 Task: Search one way flight ticket for 2 adults, 2 infants in seat and 1 infant on lap in first from Manhattan: Manhattan Regional Airport to Indianapolis: Indianapolis International Airport on 8-5-2023. Choice of flights is Singapure airlines. Number of bags: 1 carry on bag and 5 checked bags. Price is upto 90000. Outbound departure time preference is 6:15.
Action: Mouse moved to (370, 354)
Screenshot: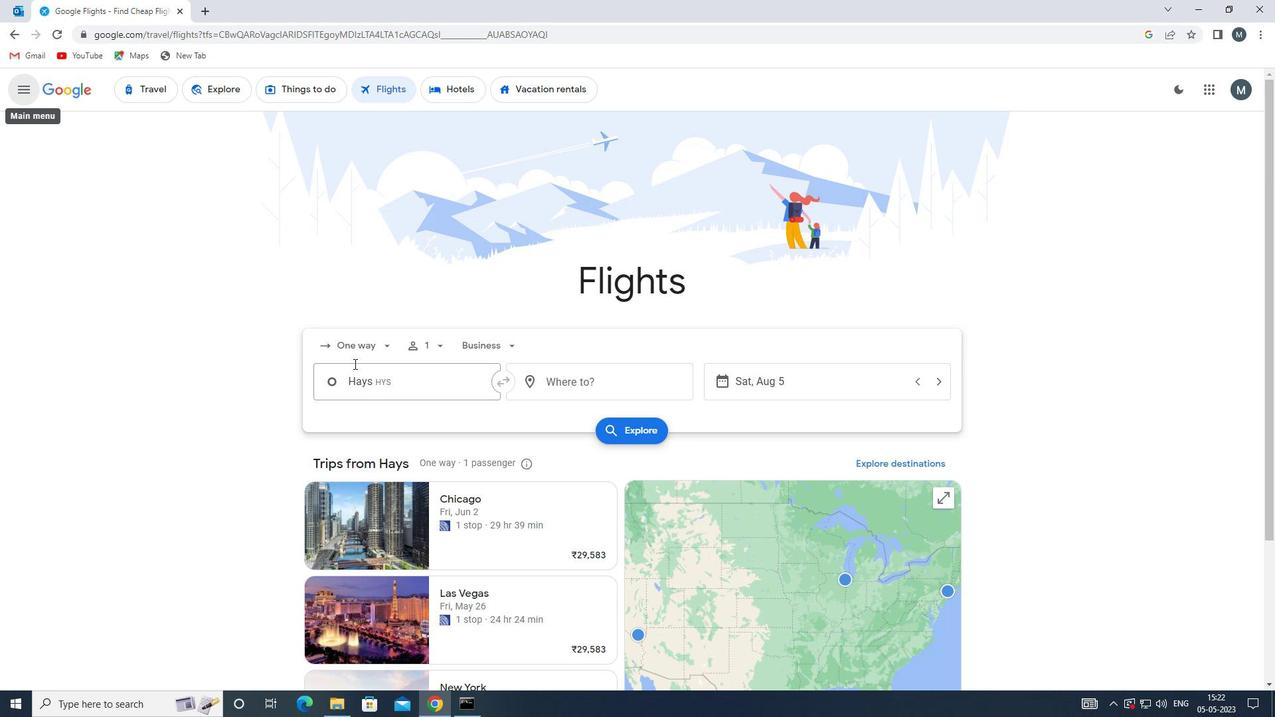 
Action: Mouse pressed left at (370, 354)
Screenshot: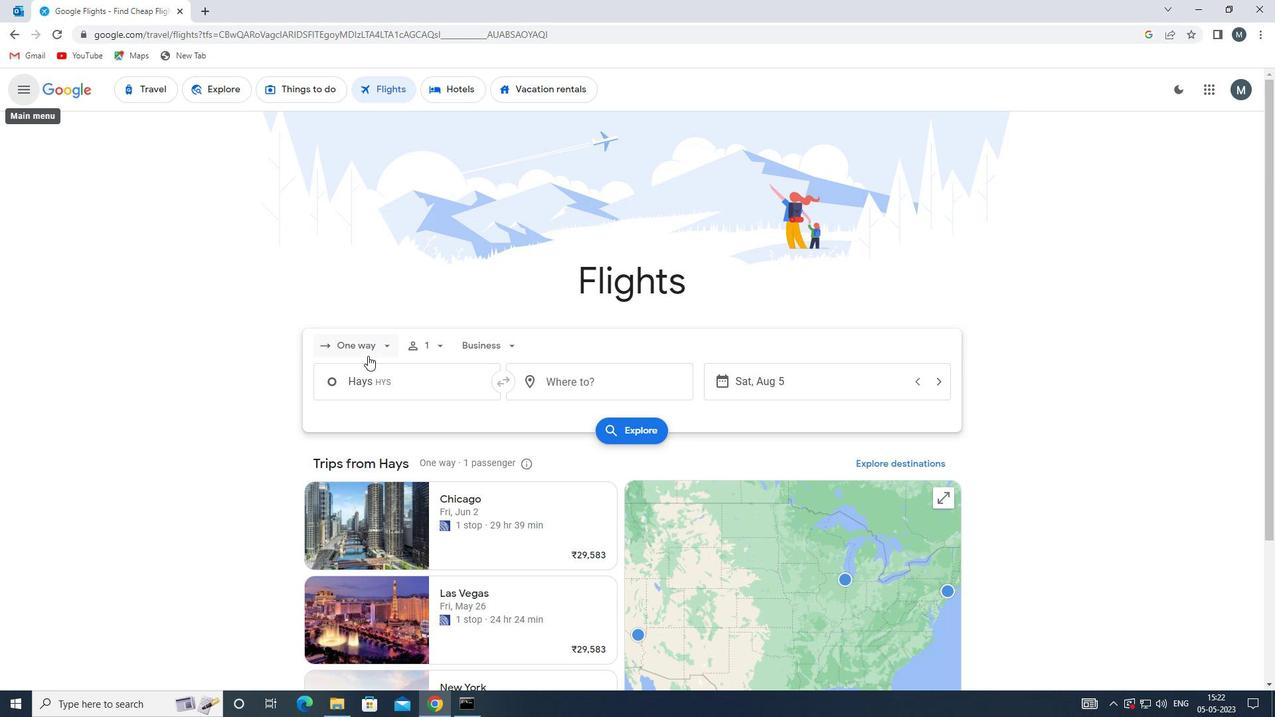 
Action: Mouse moved to (377, 403)
Screenshot: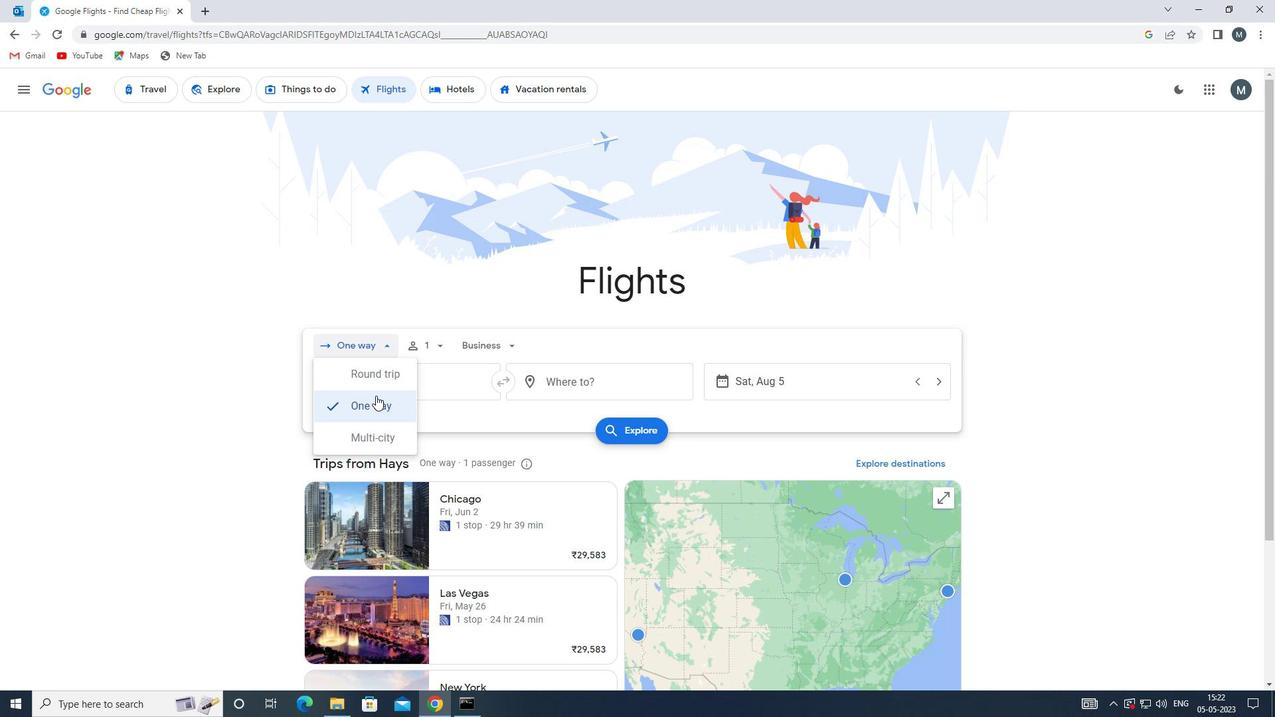 
Action: Mouse pressed left at (377, 403)
Screenshot: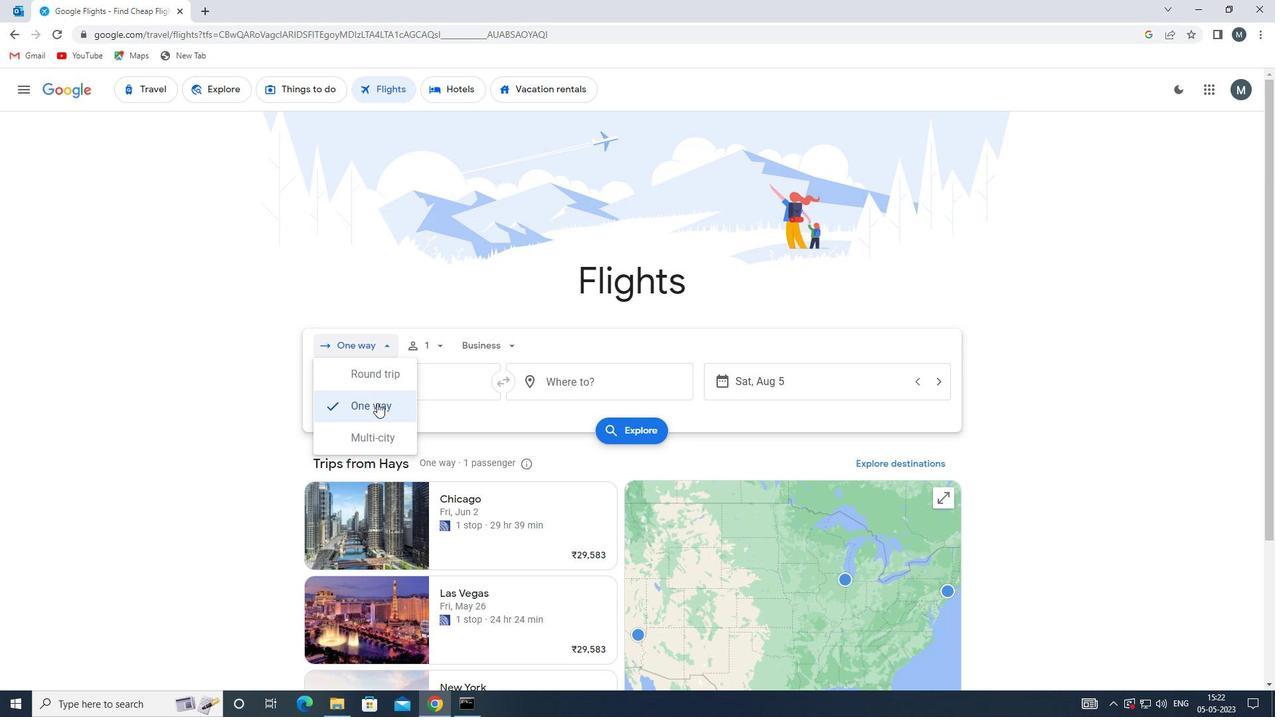 
Action: Mouse moved to (438, 347)
Screenshot: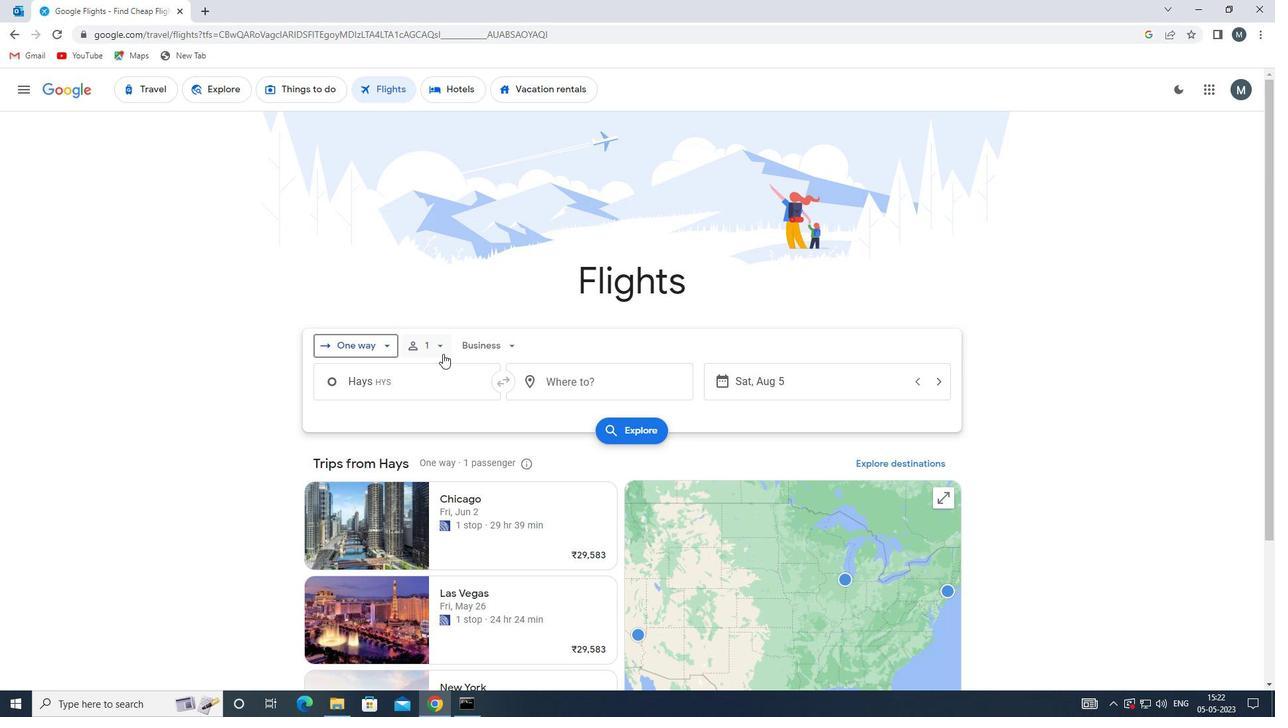 
Action: Mouse pressed left at (438, 347)
Screenshot: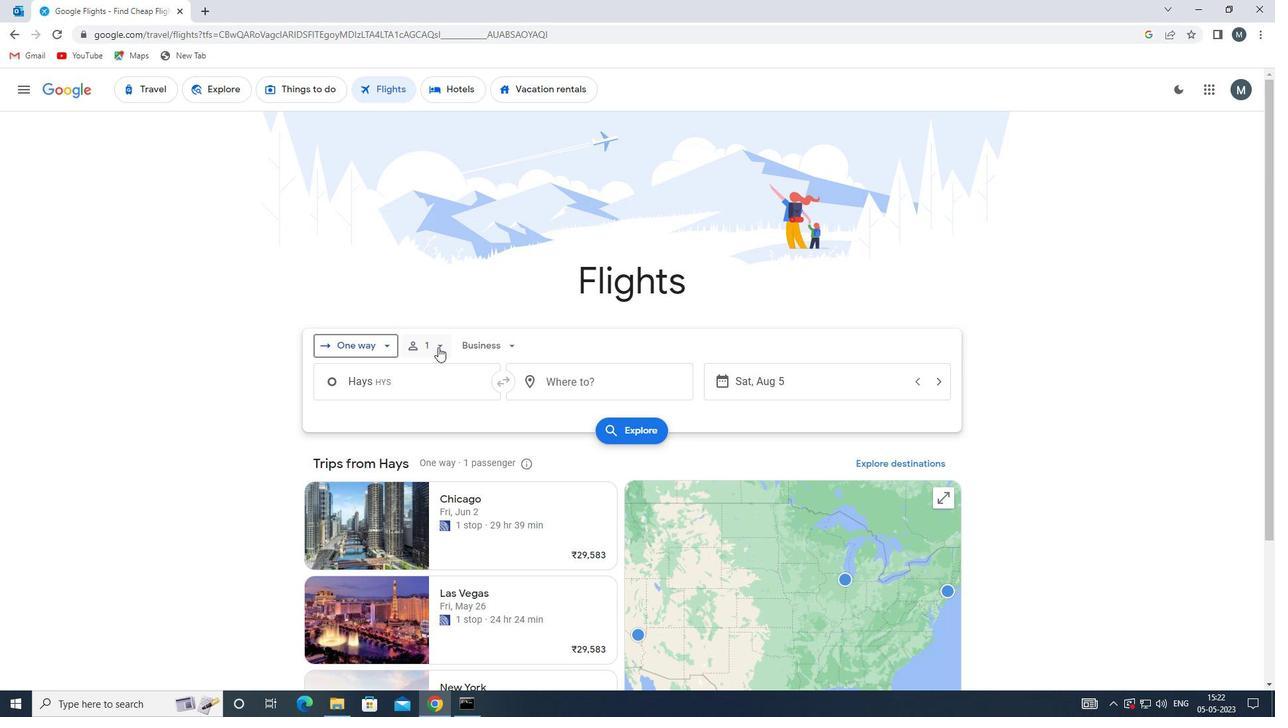 
Action: Mouse moved to (542, 381)
Screenshot: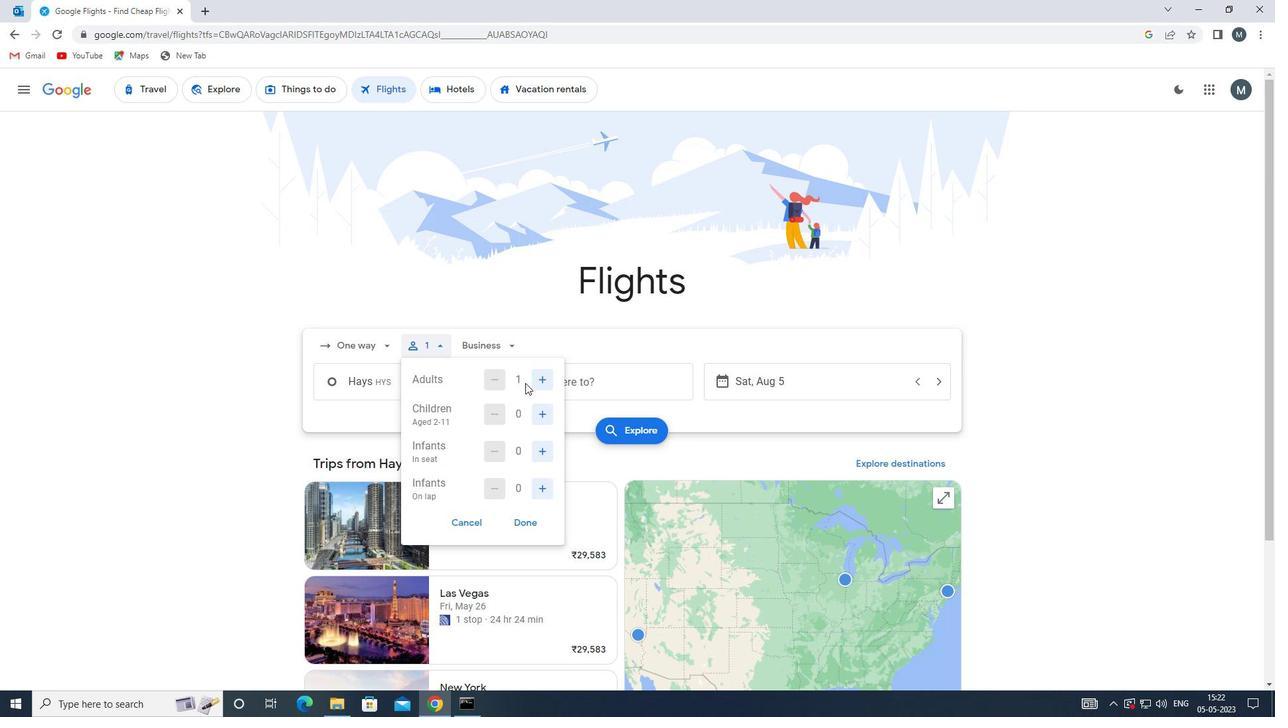 
Action: Mouse pressed left at (542, 381)
Screenshot: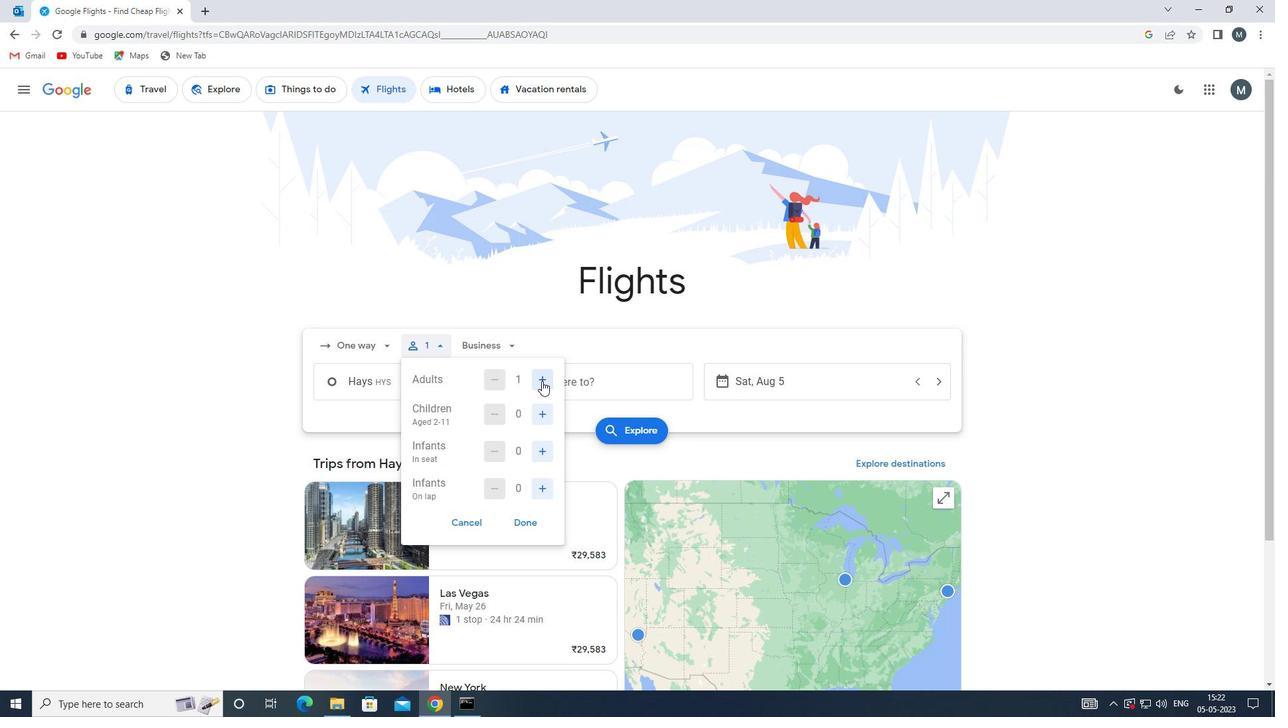 
Action: Mouse moved to (540, 450)
Screenshot: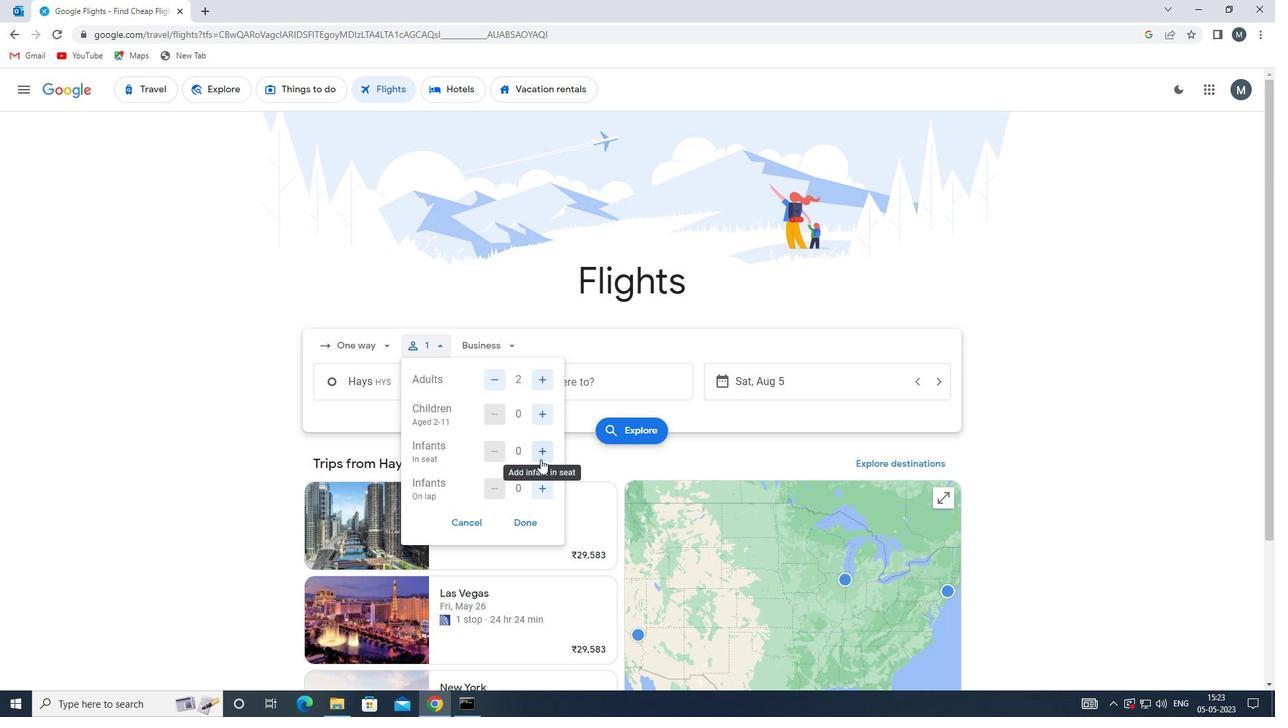
Action: Mouse pressed left at (540, 450)
Screenshot: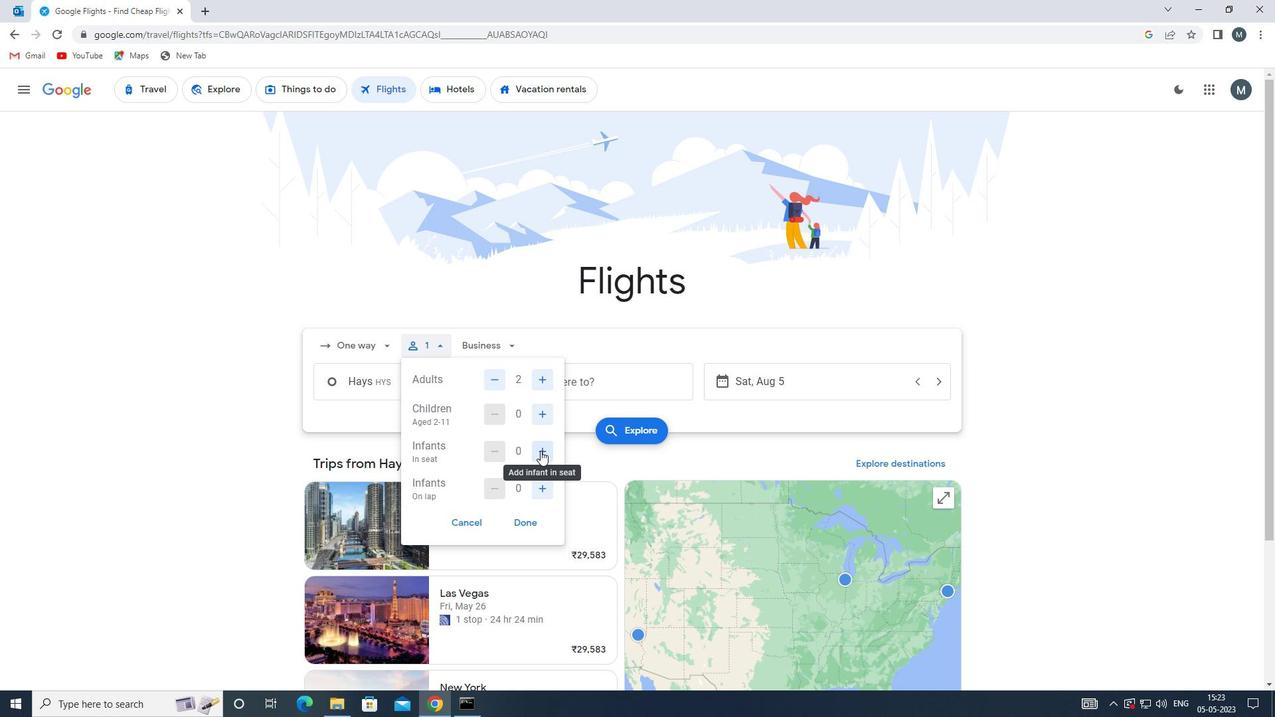 
Action: Mouse pressed left at (540, 450)
Screenshot: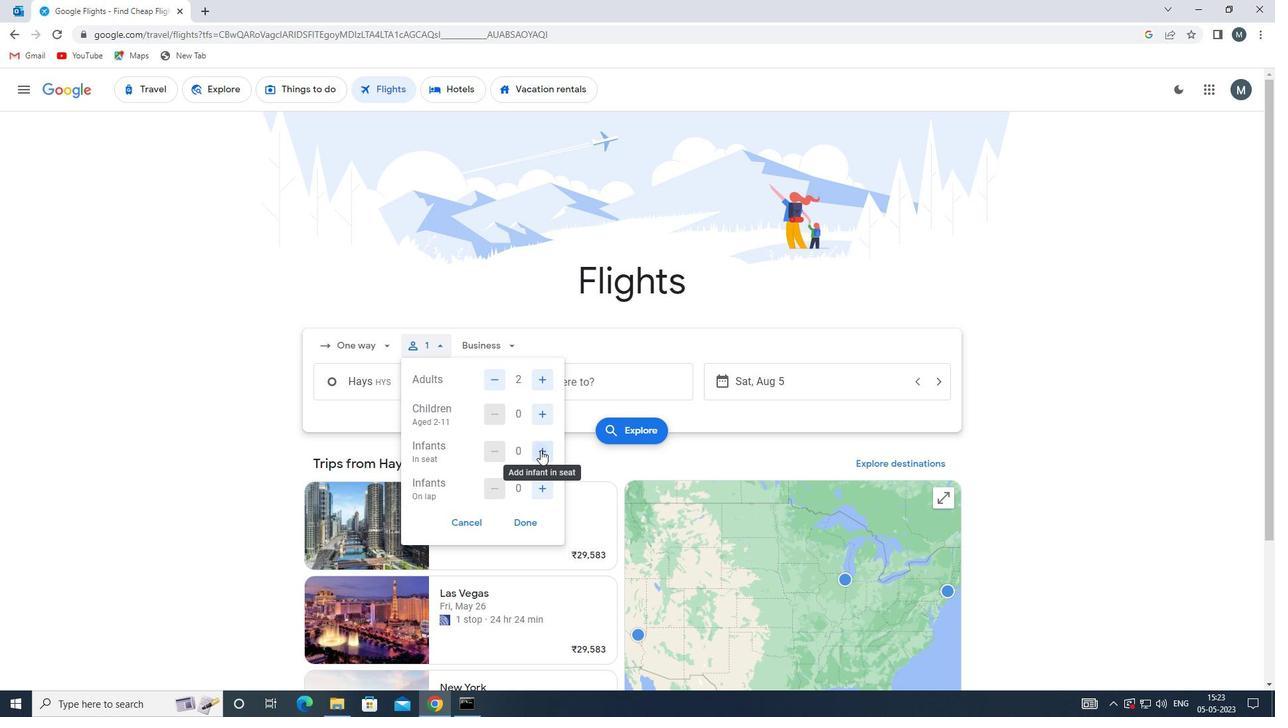 
Action: Mouse moved to (536, 488)
Screenshot: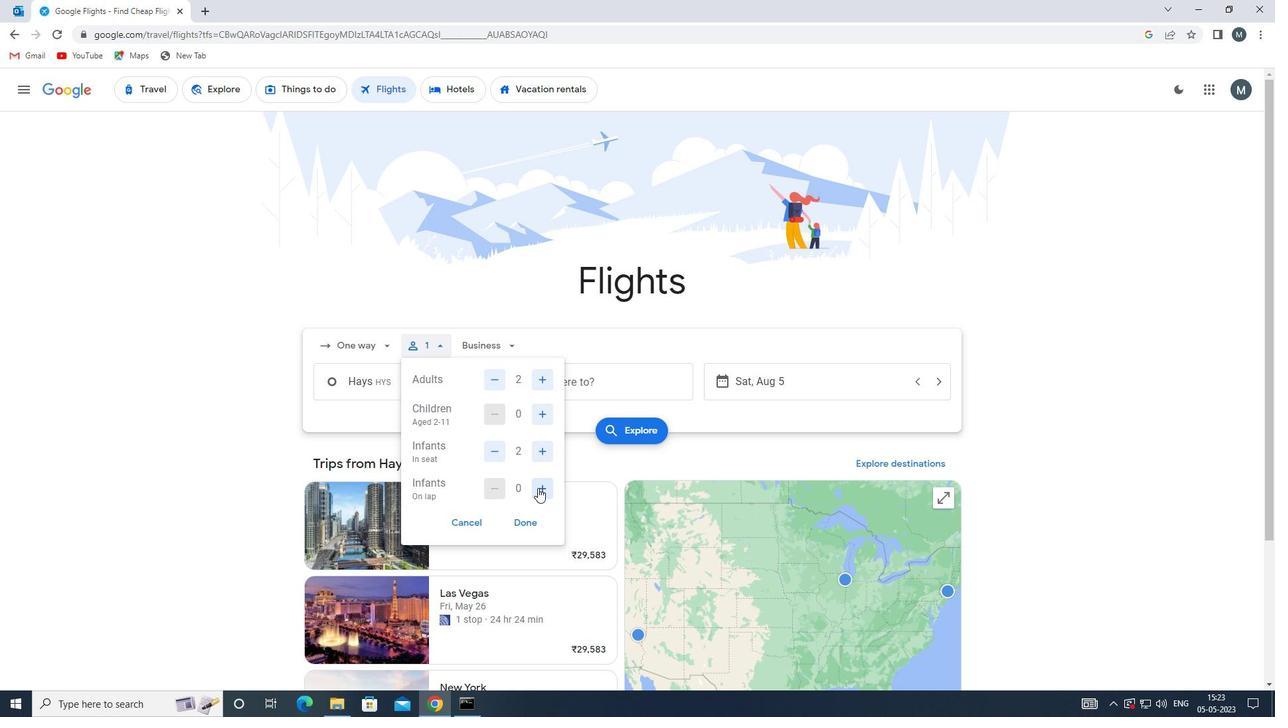 
Action: Mouse pressed left at (536, 488)
Screenshot: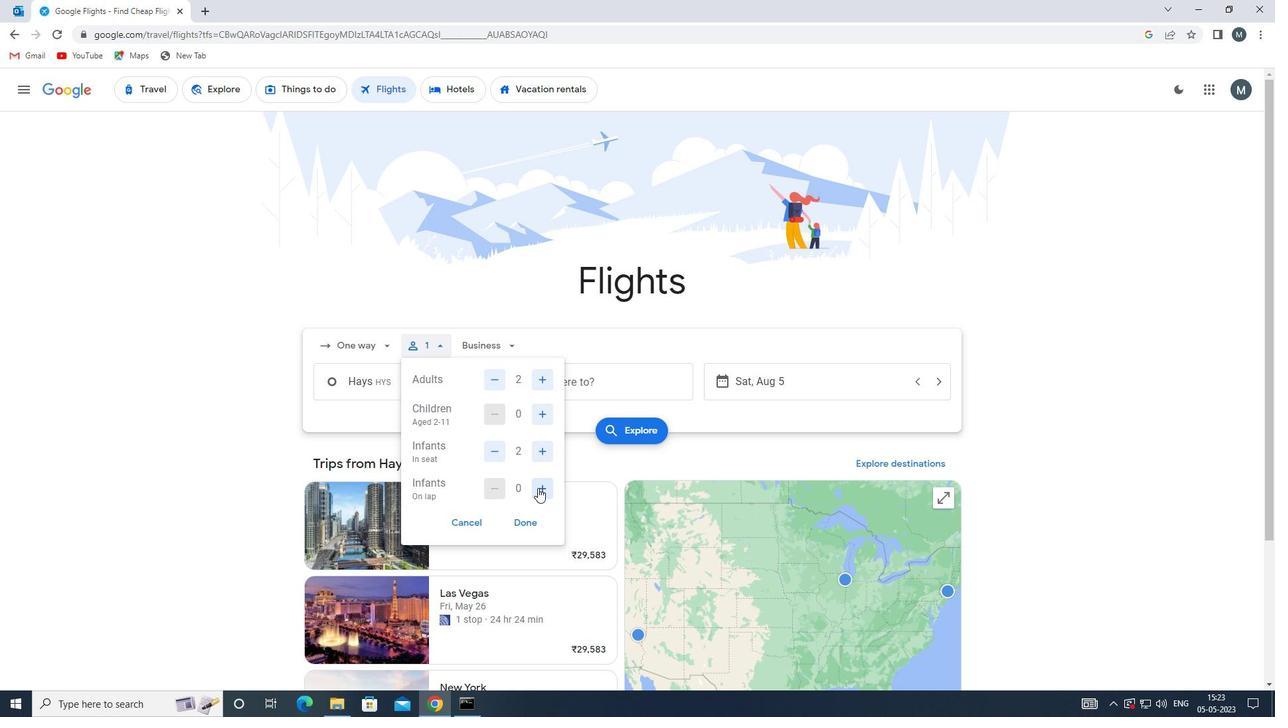 
Action: Mouse moved to (530, 522)
Screenshot: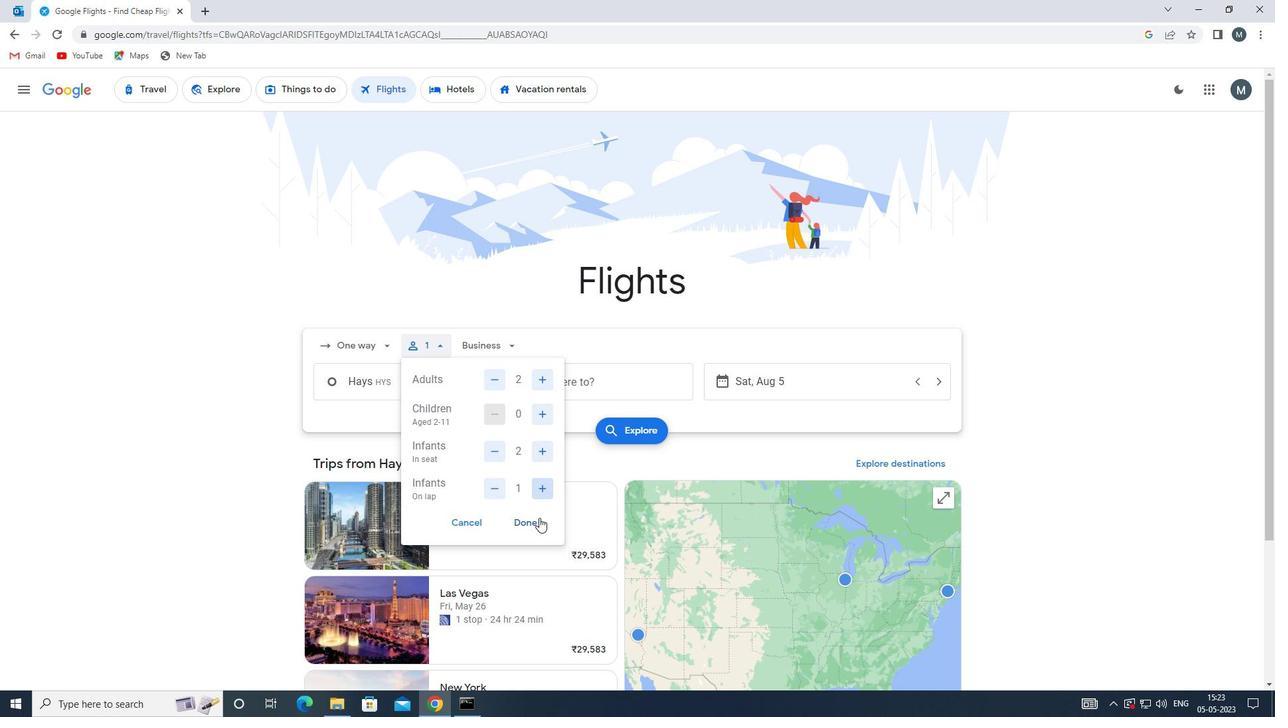
Action: Mouse pressed left at (530, 522)
Screenshot: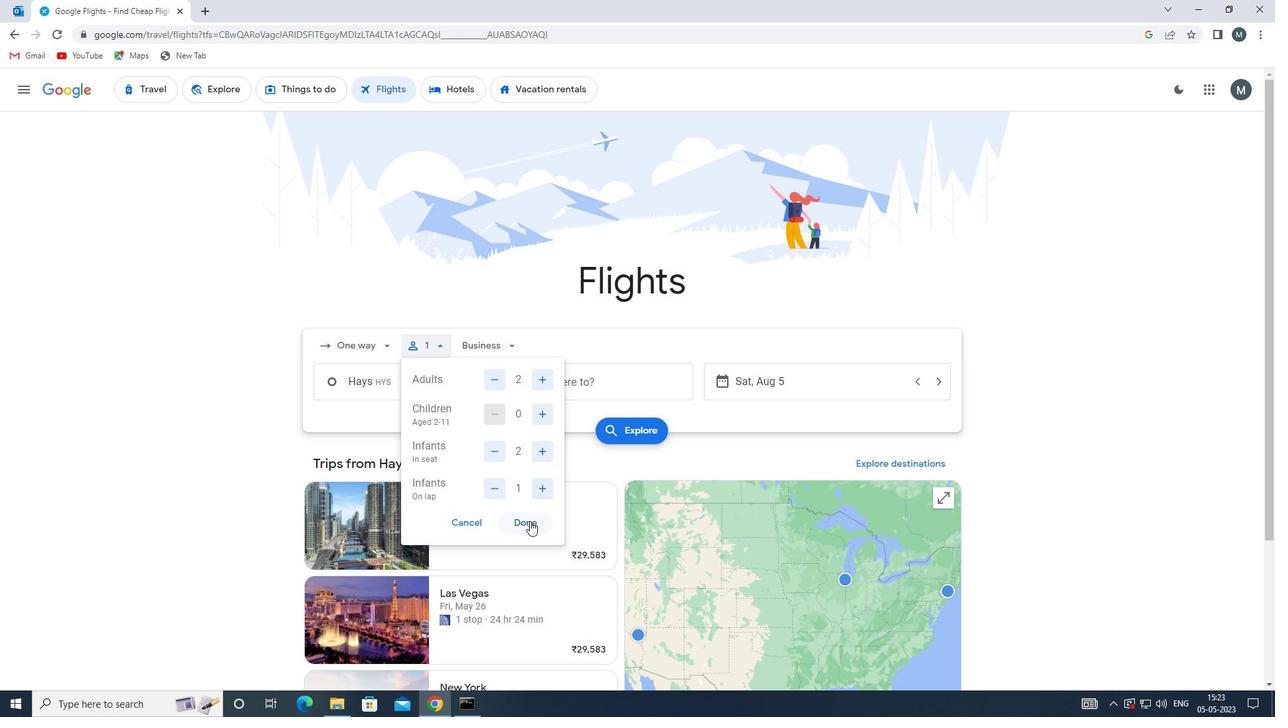 
Action: Mouse moved to (494, 348)
Screenshot: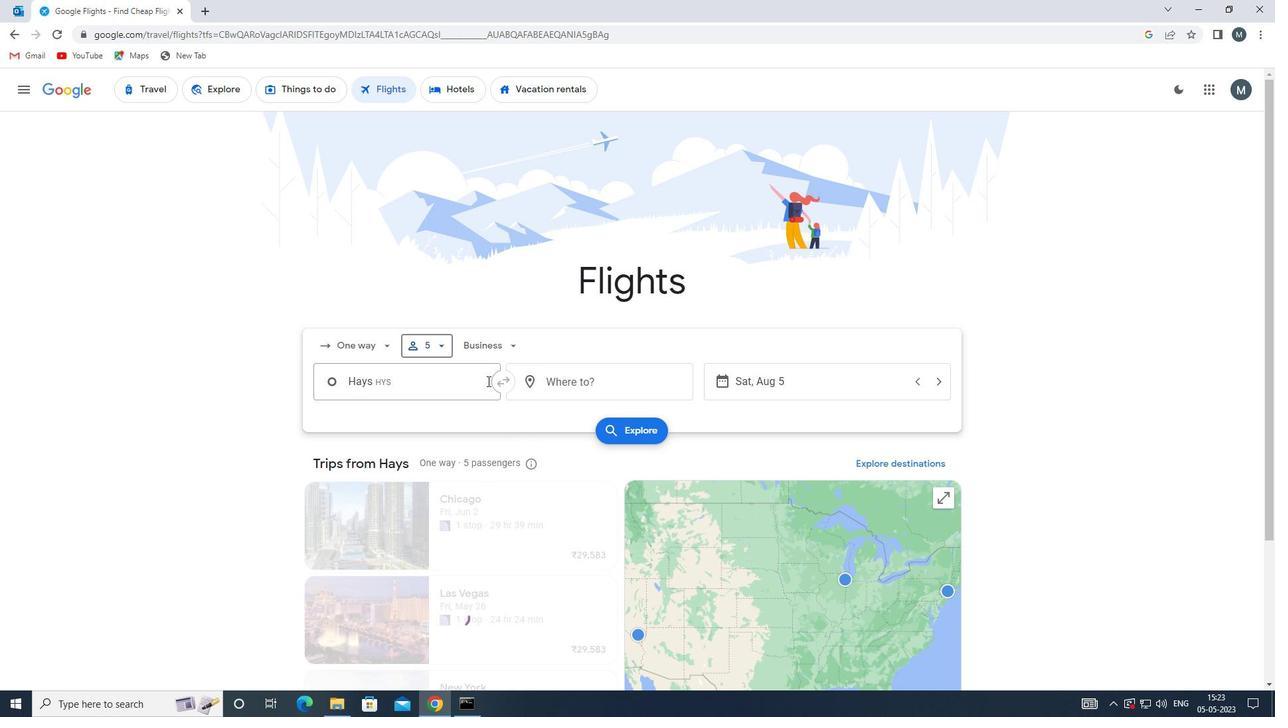 
Action: Mouse pressed left at (494, 348)
Screenshot: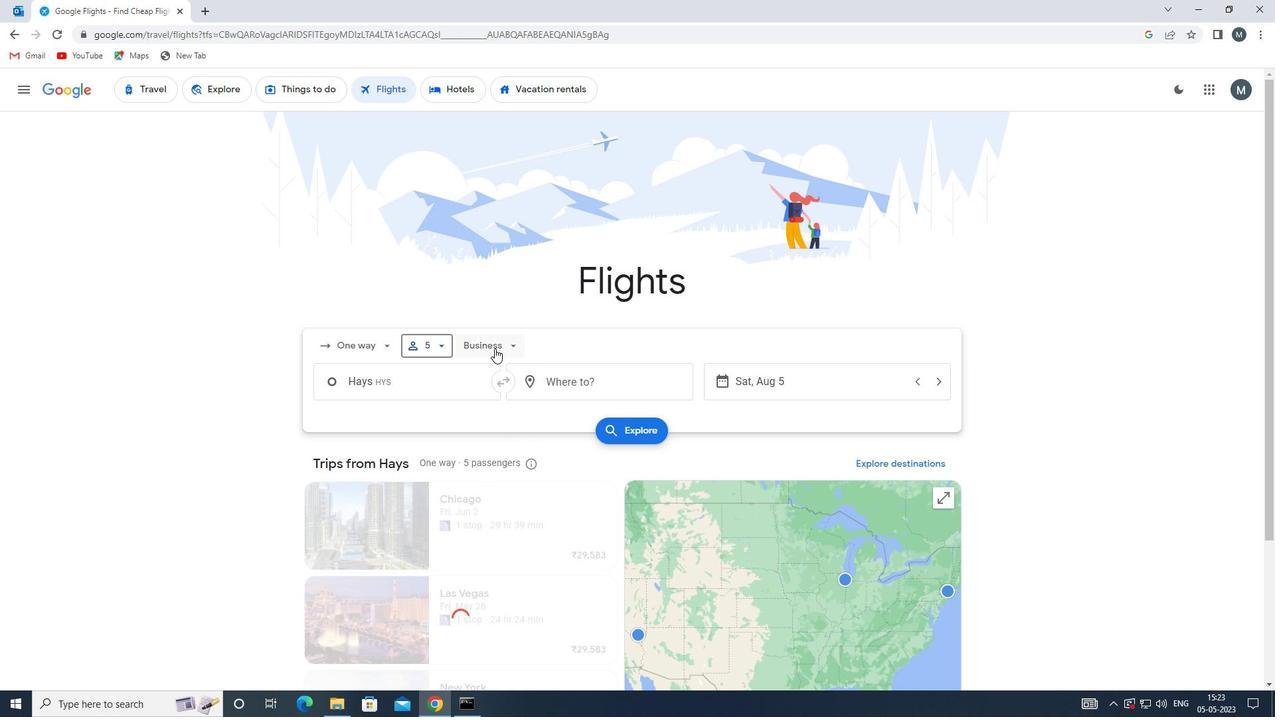 
Action: Mouse moved to (509, 477)
Screenshot: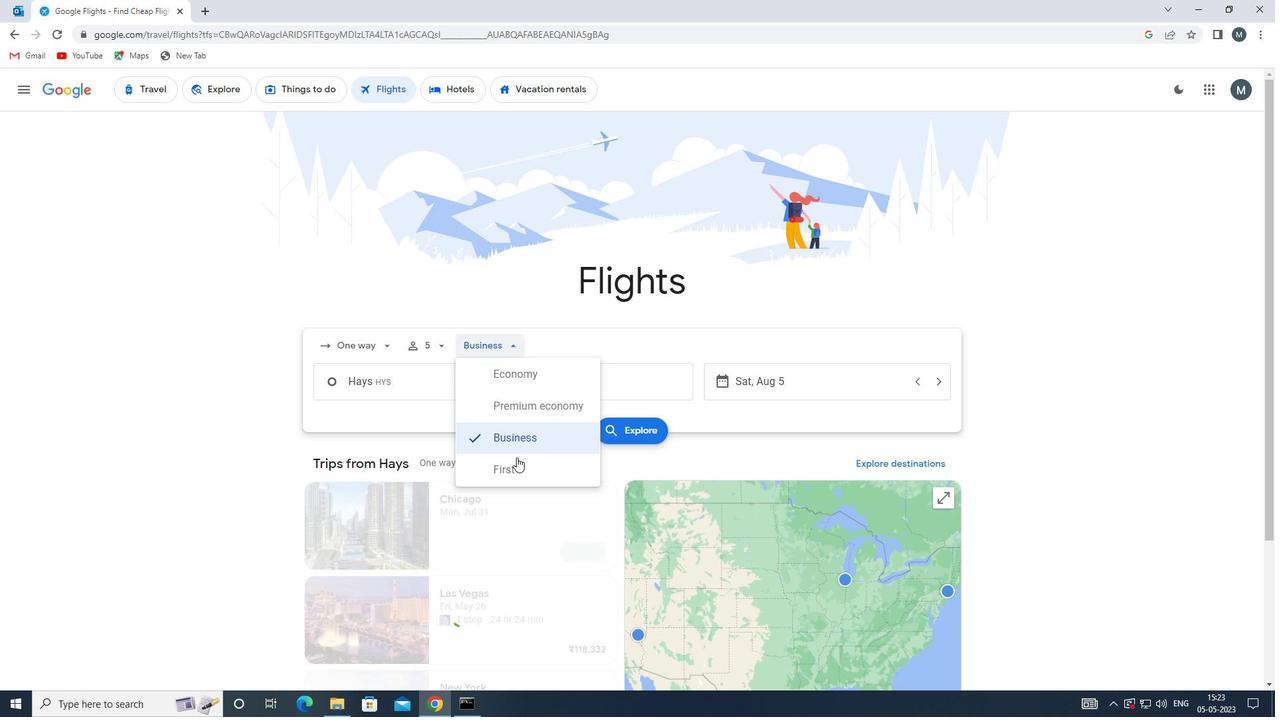
Action: Mouse pressed left at (509, 477)
Screenshot: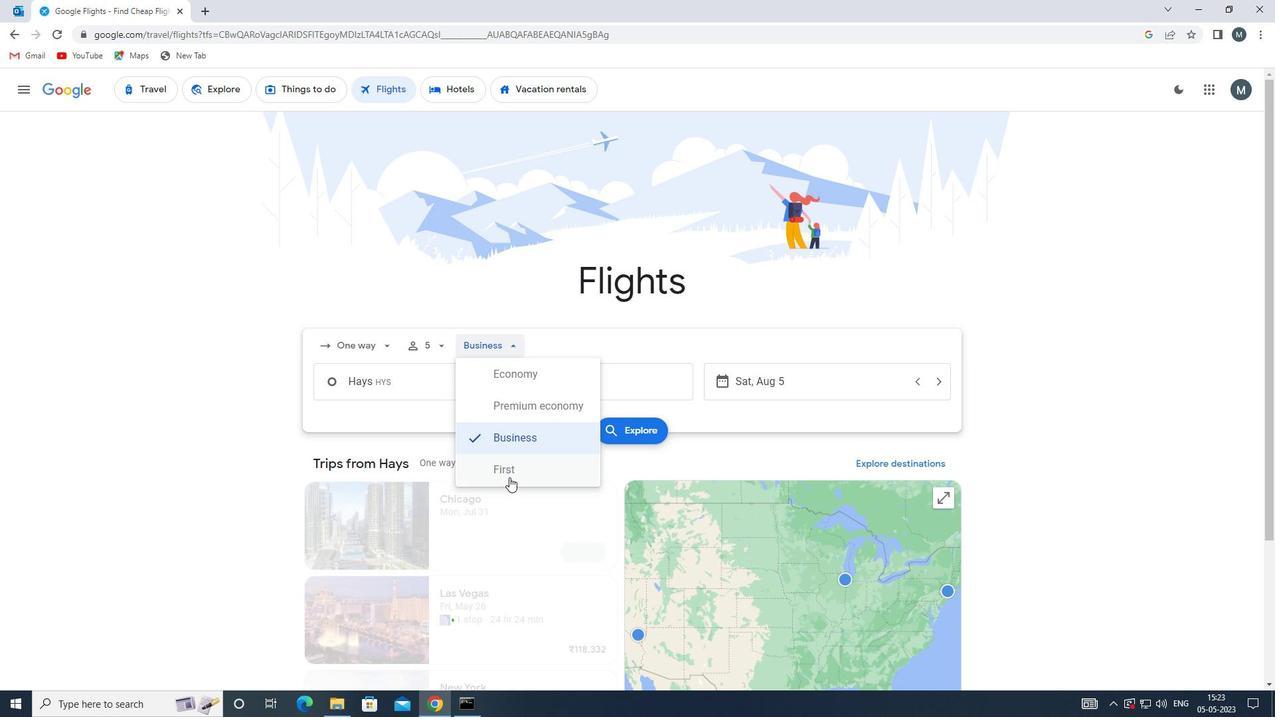 
Action: Mouse moved to (426, 384)
Screenshot: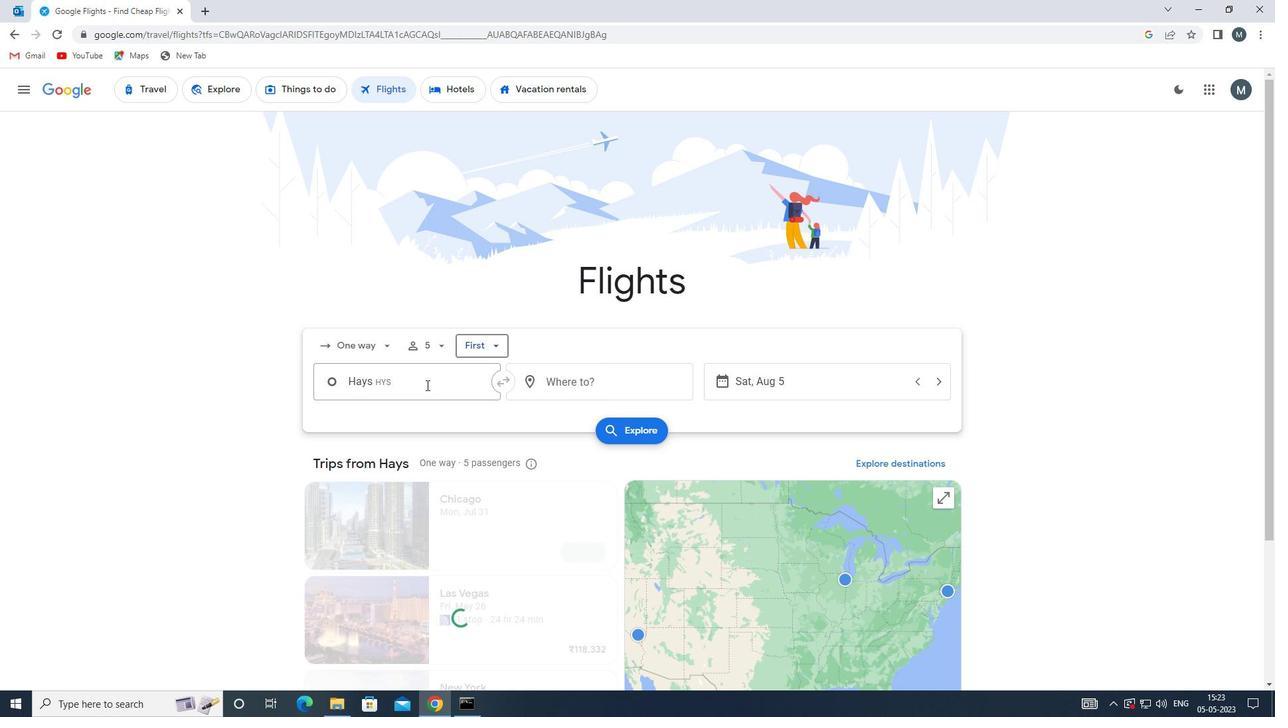 
Action: Mouse pressed left at (426, 384)
Screenshot: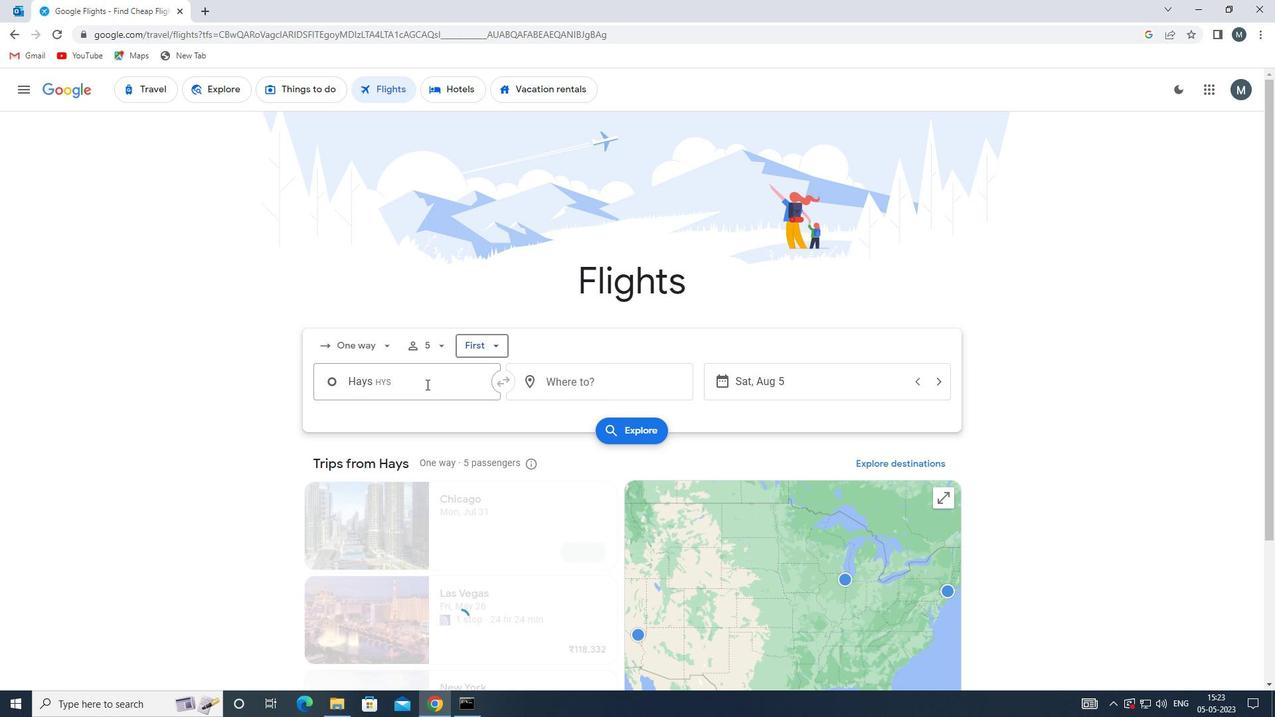 
Action: Key pressed <Key.shift>MANHATTAN<Key.space>RE
Screenshot: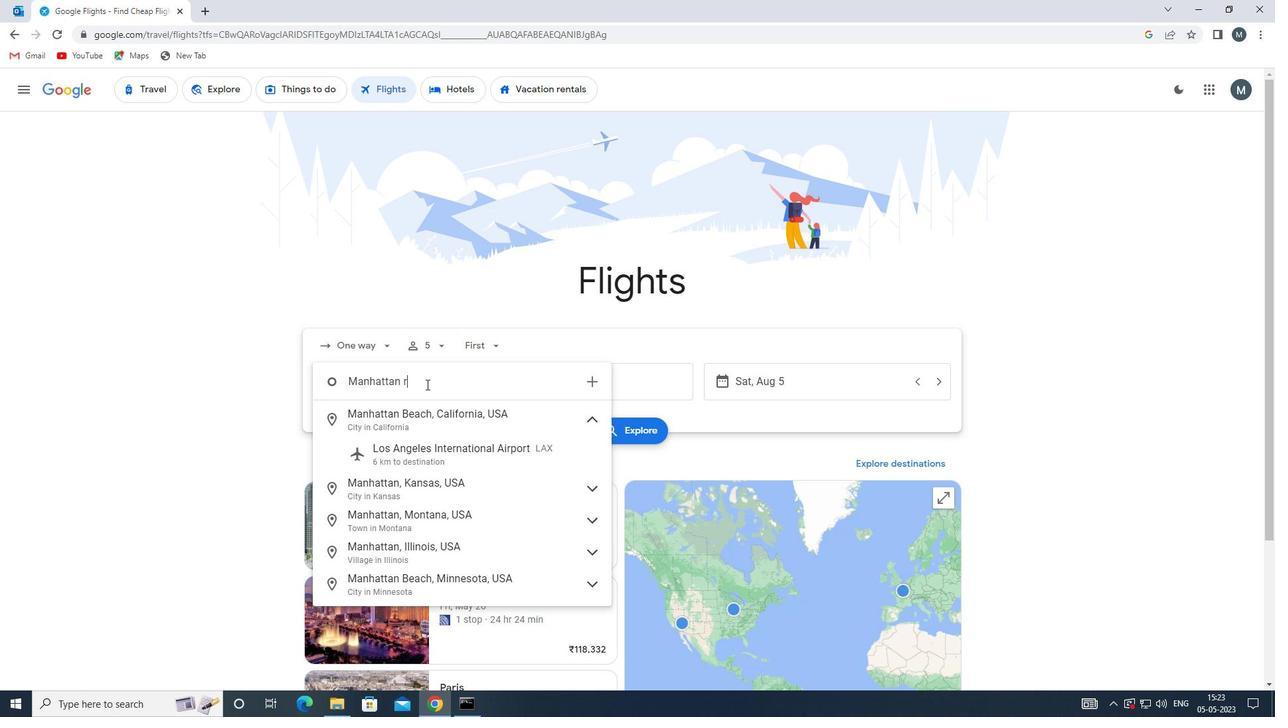
Action: Mouse moved to (447, 417)
Screenshot: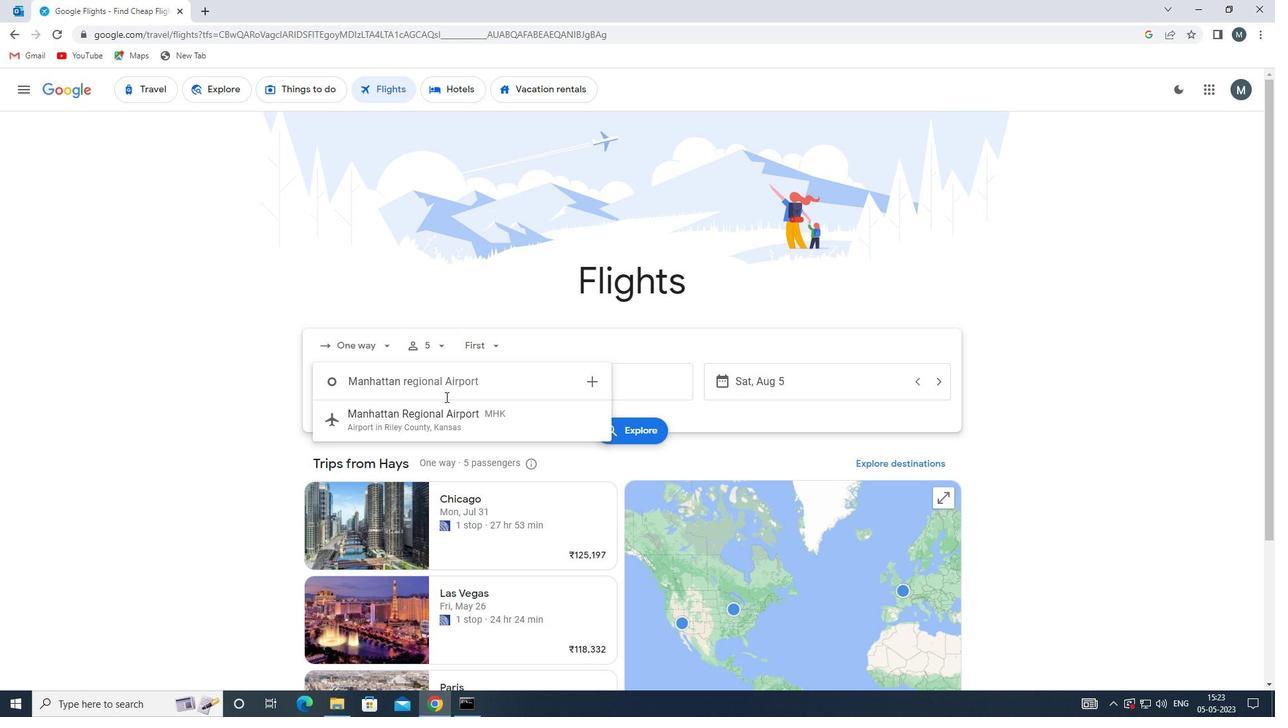 
Action: Mouse pressed left at (447, 417)
Screenshot: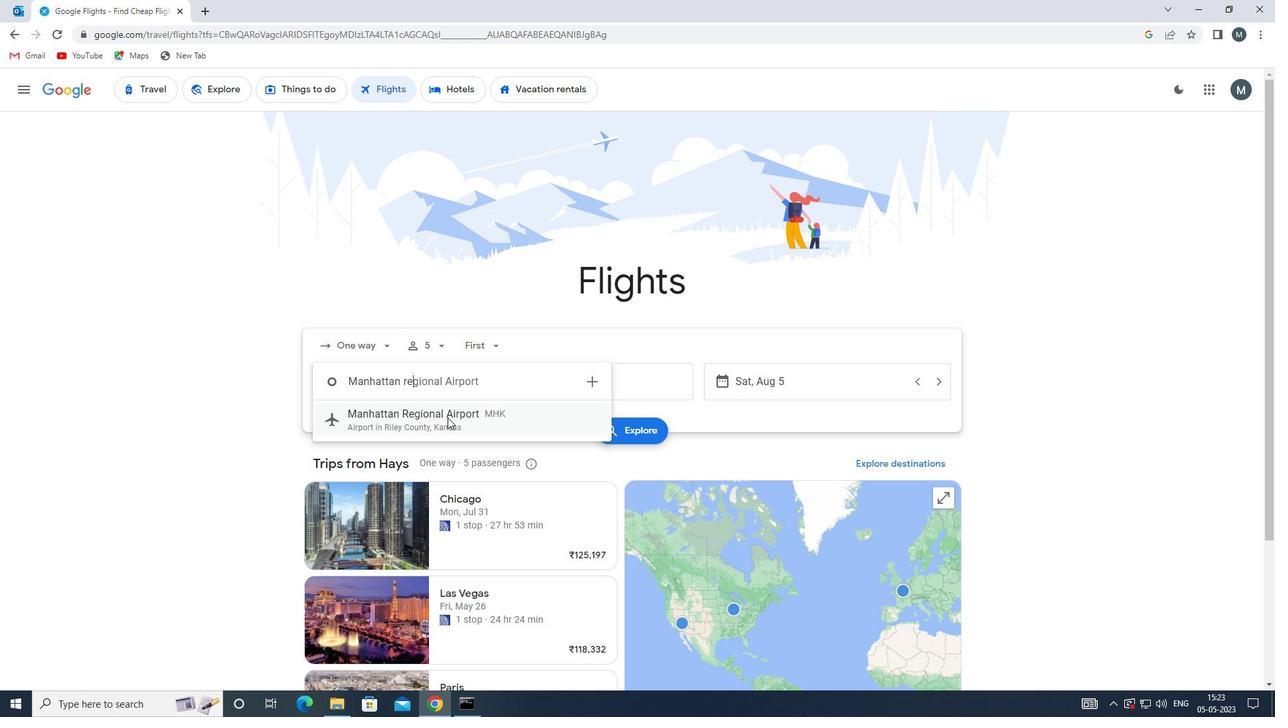 
Action: Mouse moved to (629, 385)
Screenshot: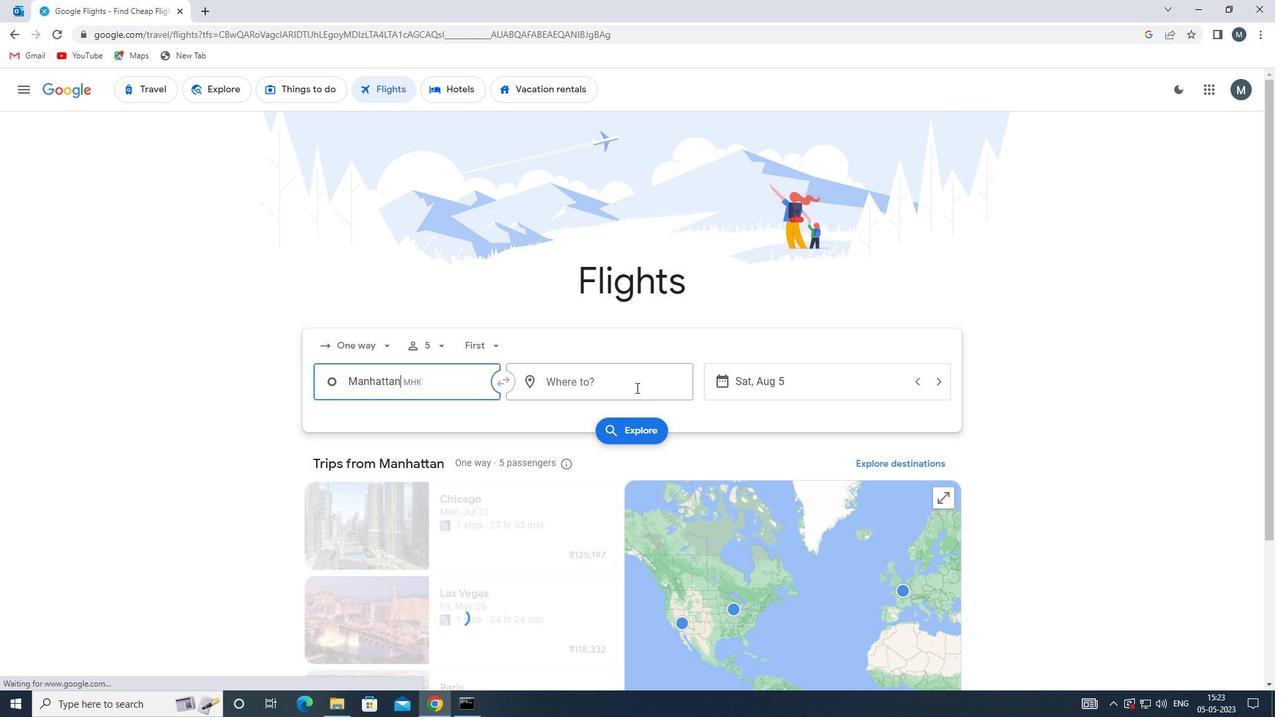 
Action: Mouse pressed left at (629, 385)
Screenshot: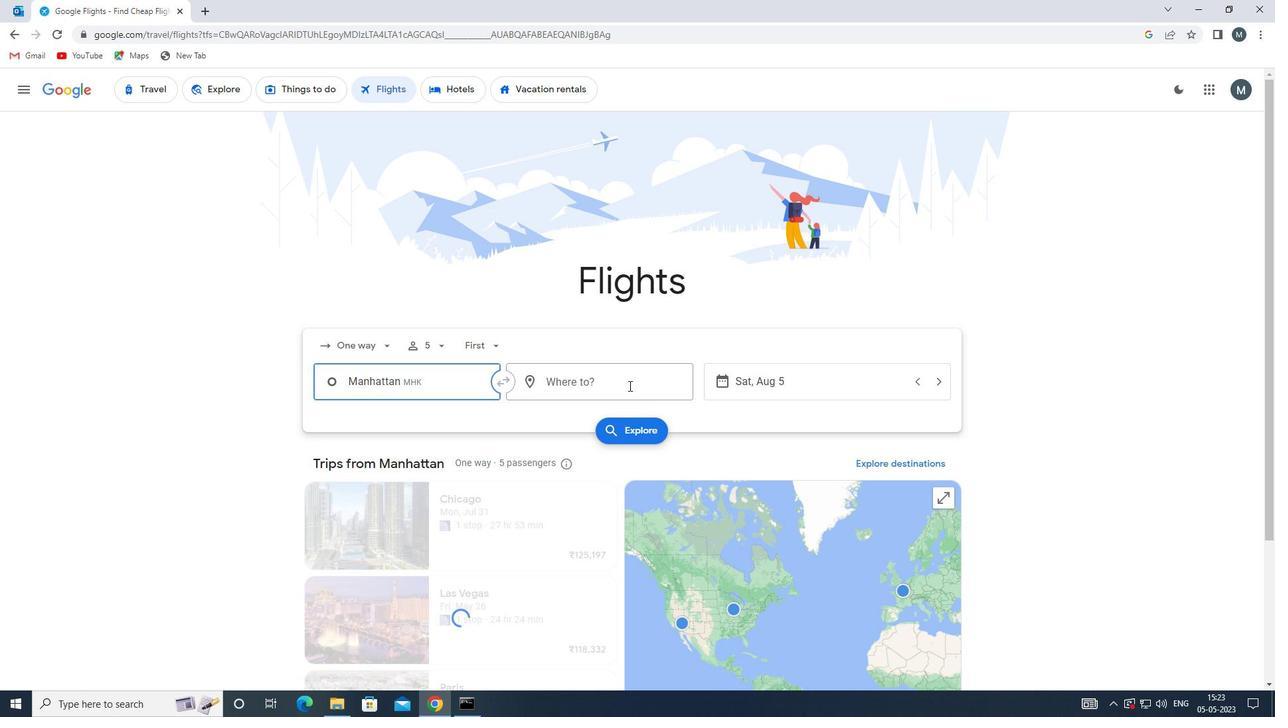 
Action: Mouse moved to (629, 385)
Screenshot: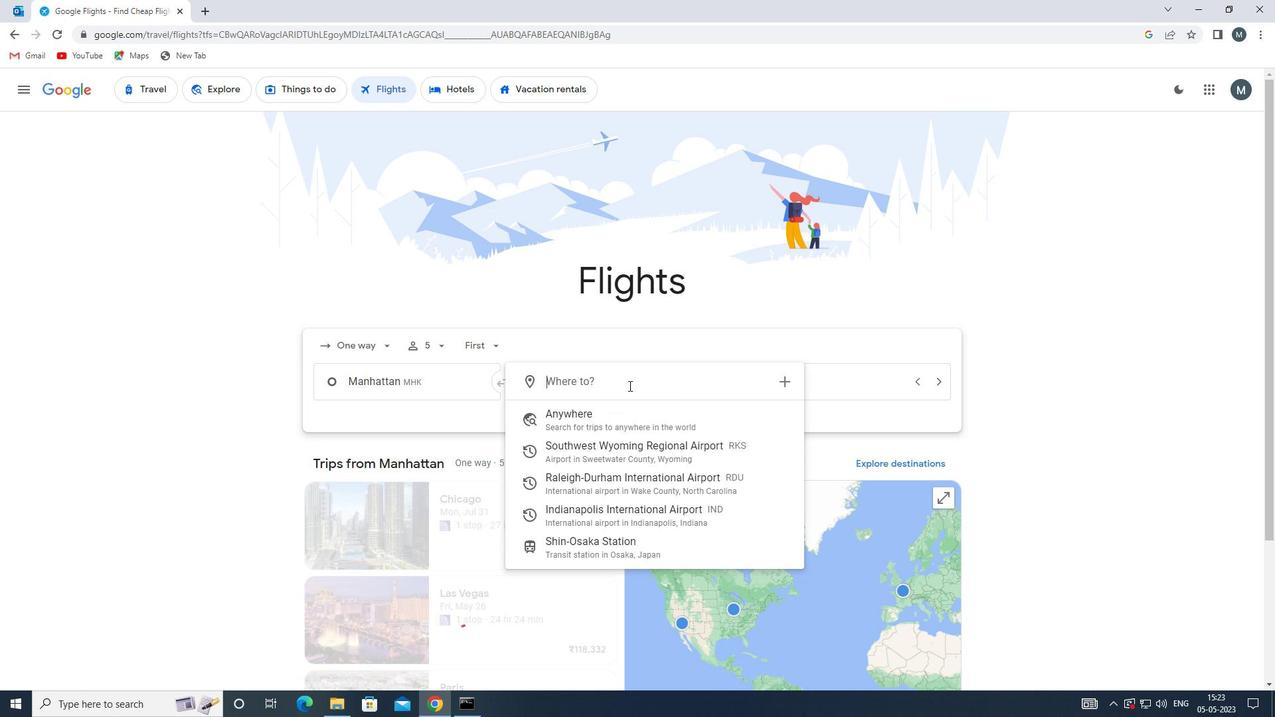 
Action: Key pressed IND
Screenshot: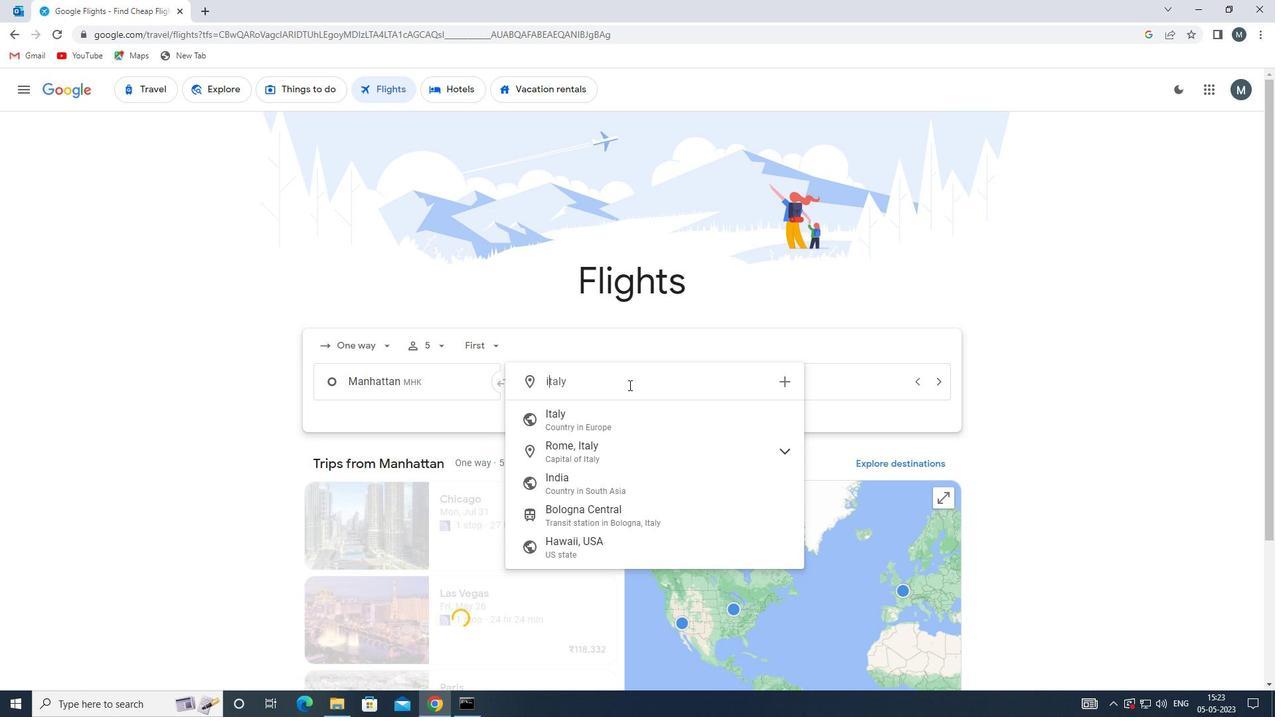 
Action: Mouse moved to (620, 423)
Screenshot: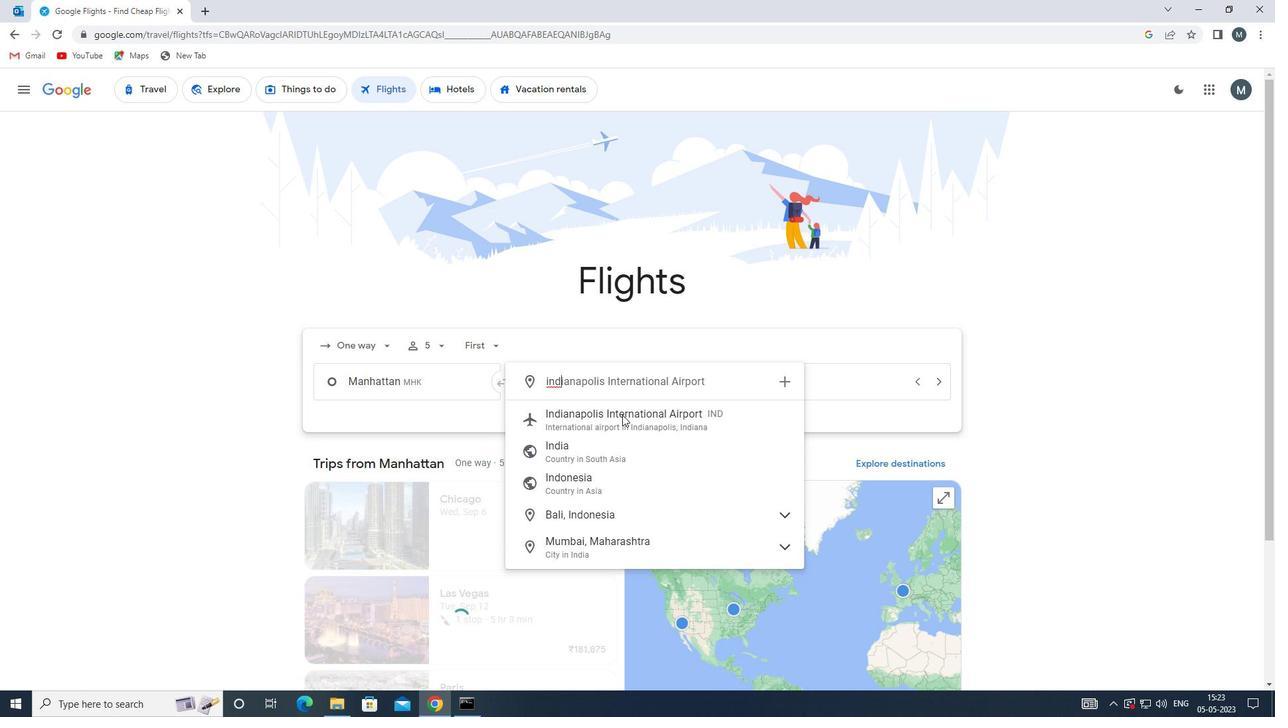 
Action: Mouse pressed left at (620, 423)
Screenshot: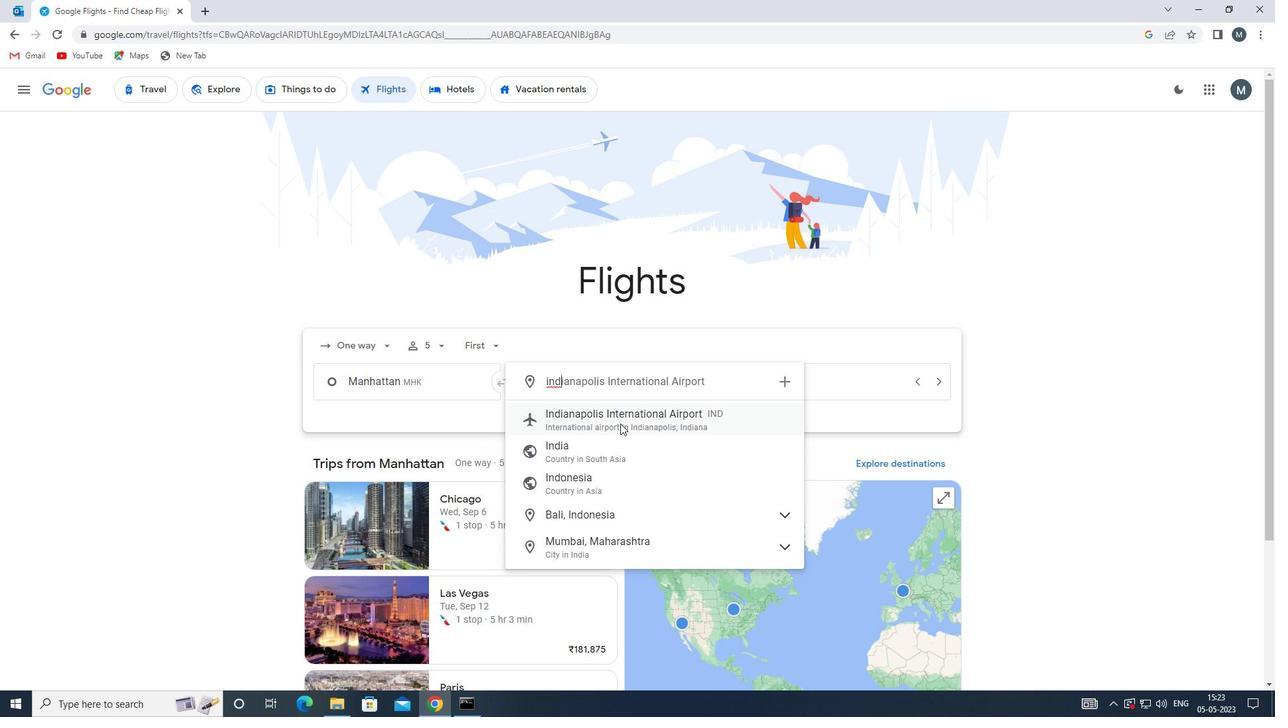 
Action: Mouse moved to (796, 386)
Screenshot: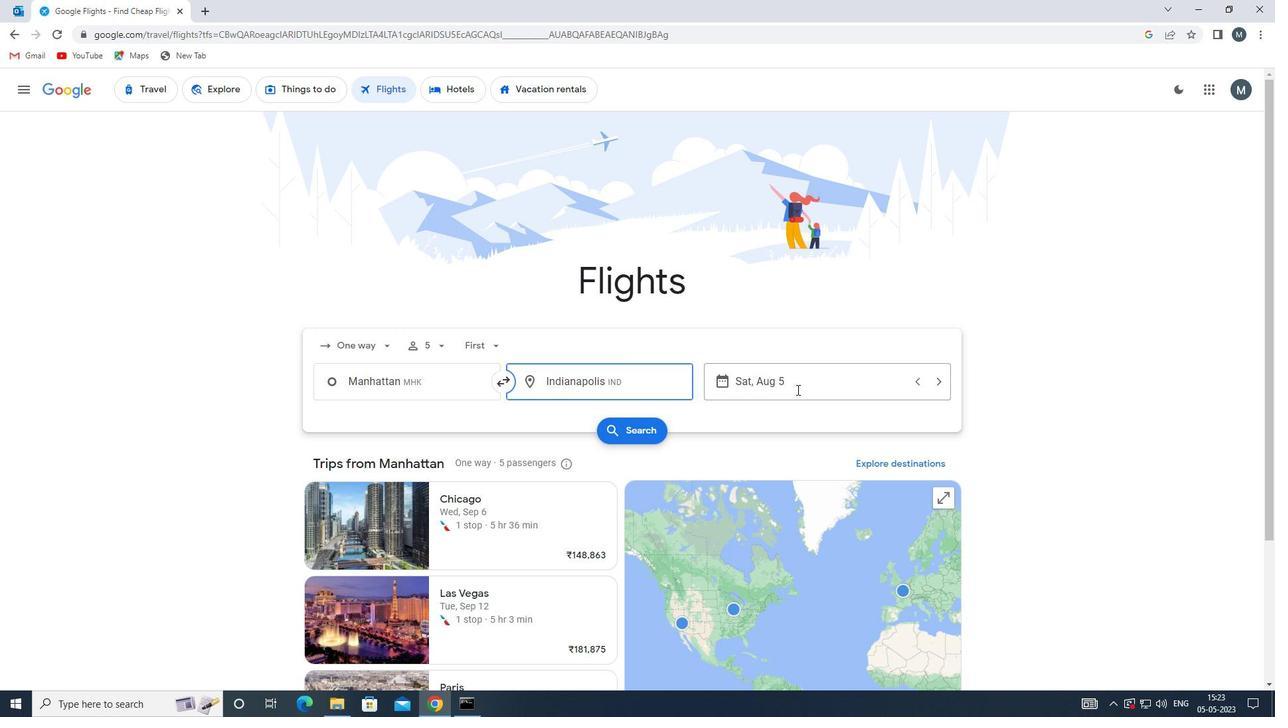 
Action: Mouse pressed left at (796, 386)
Screenshot: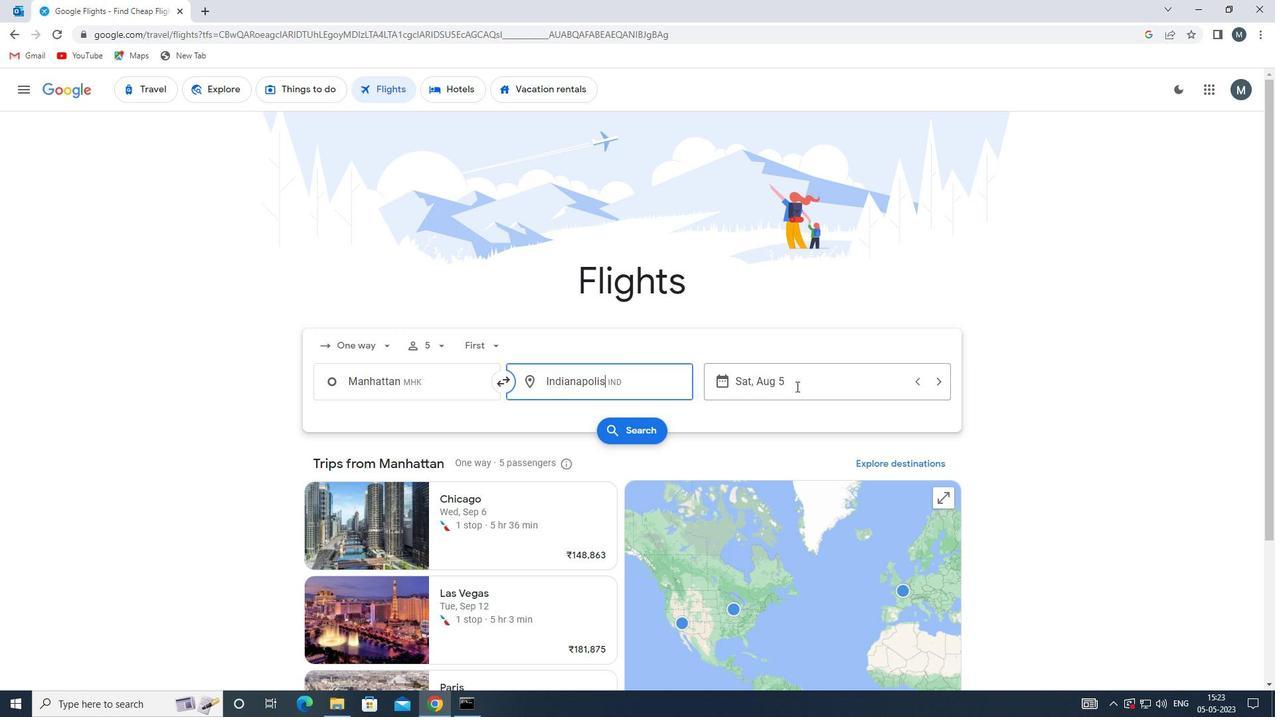 
Action: Mouse moved to (665, 453)
Screenshot: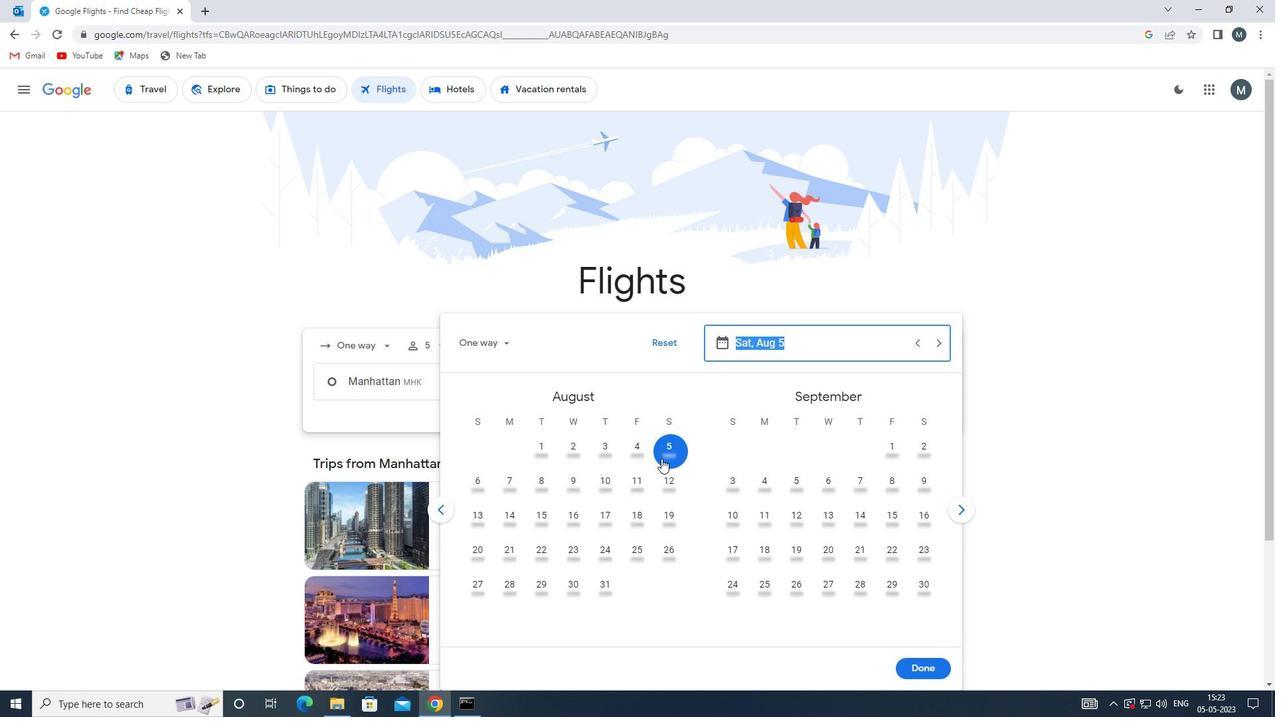 
Action: Mouse pressed left at (665, 453)
Screenshot: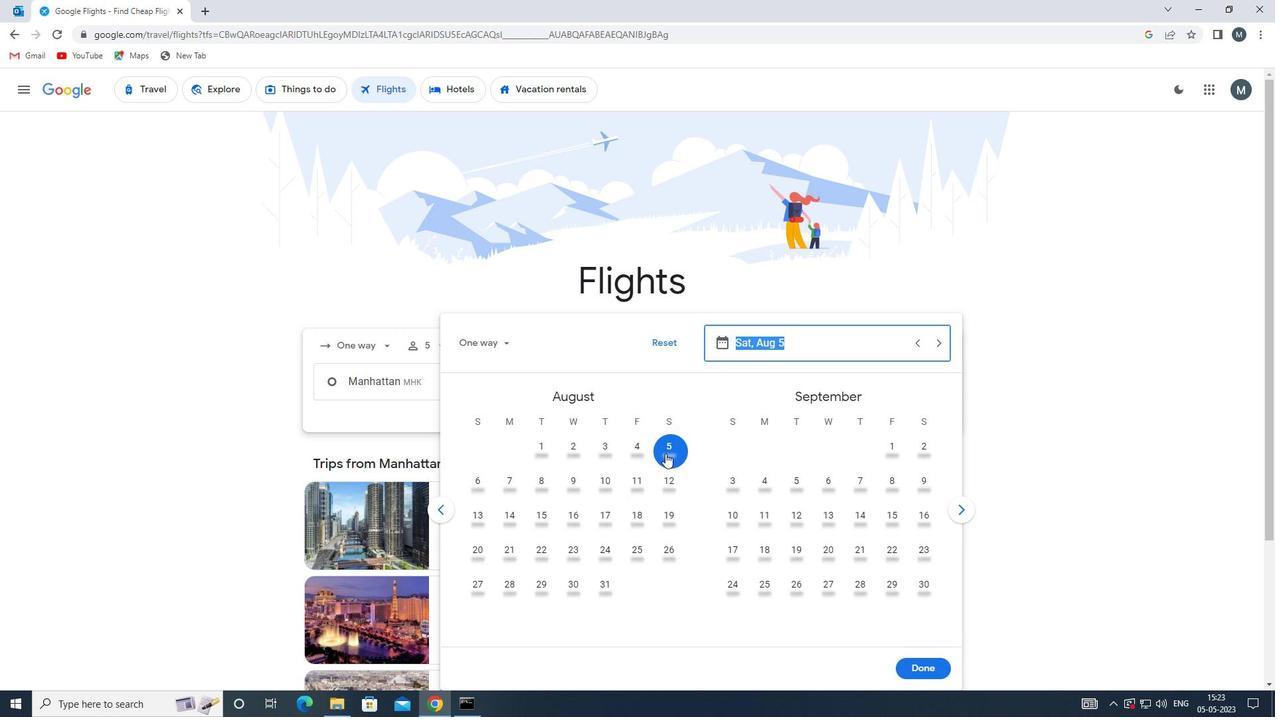 
Action: Mouse moved to (926, 672)
Screenshot: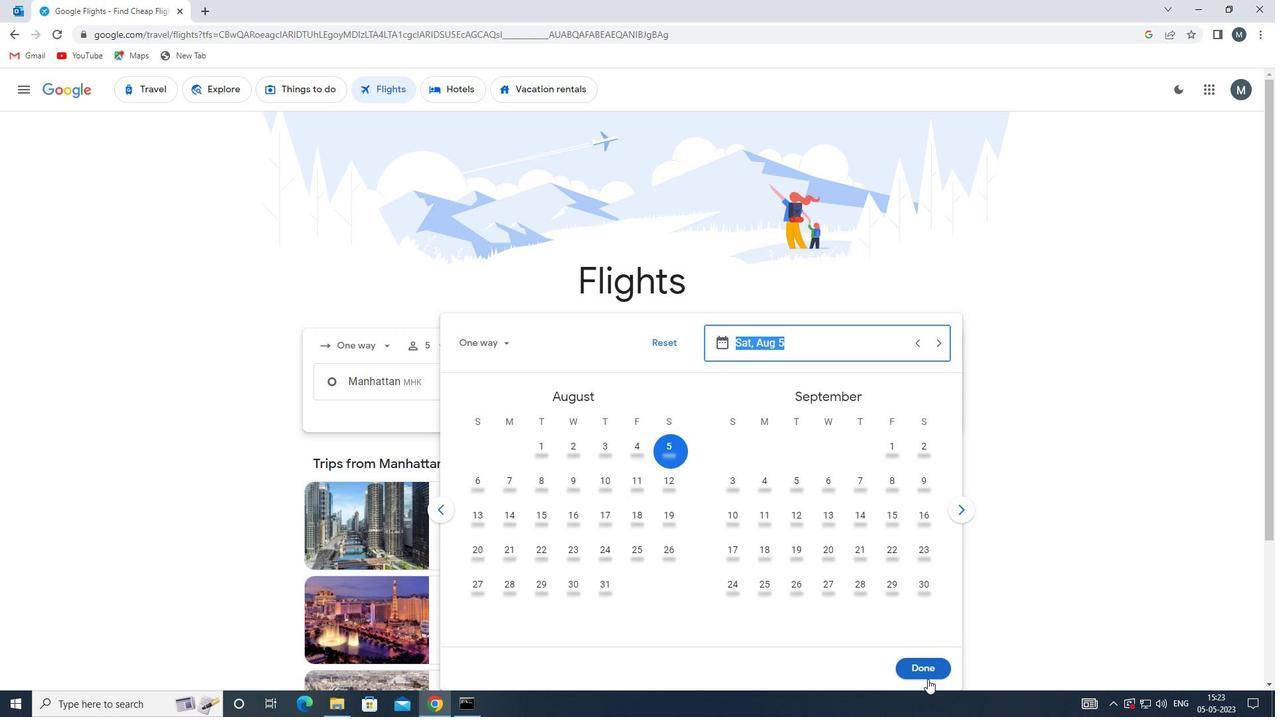 
Action: Mouse pressed left at (926, 672)
Screenshot: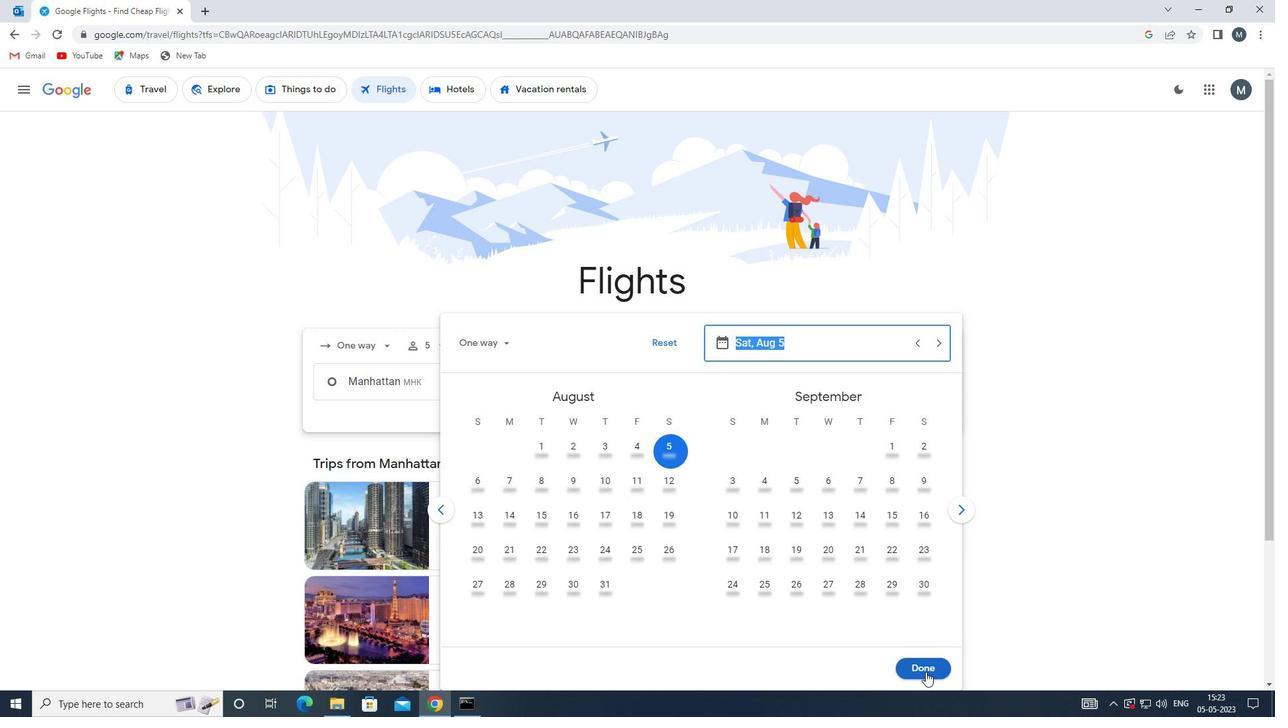 
Action: Mouse moved to (642, 427)
Screenshot: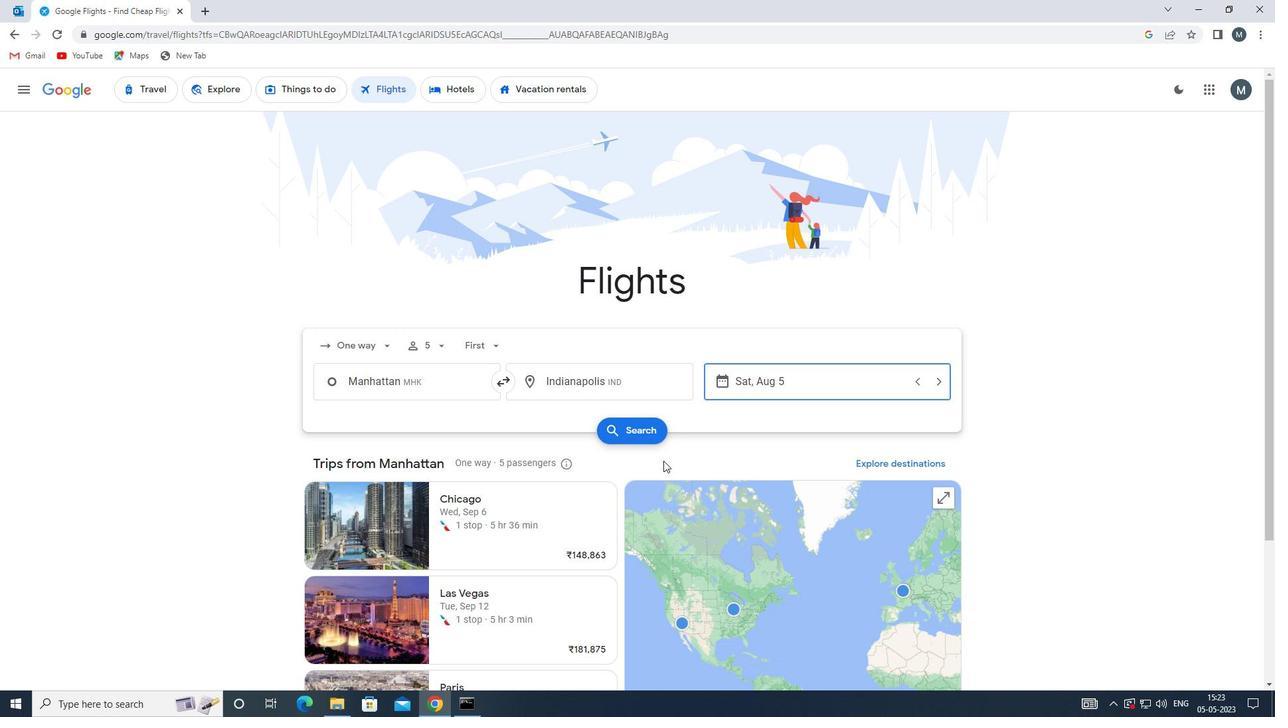 
Action: Mouse pressed left at (642, 427)
Screenshot: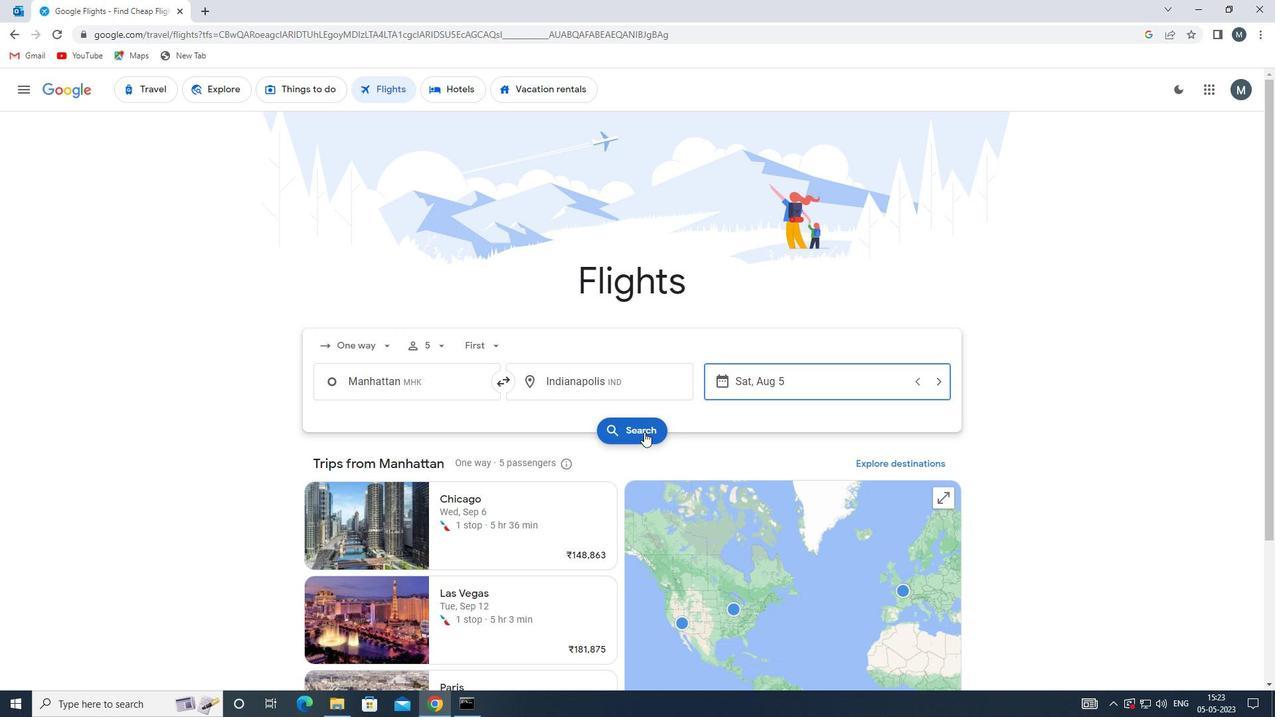 
Action: Mouse moved to (324, 211)
Screenshot: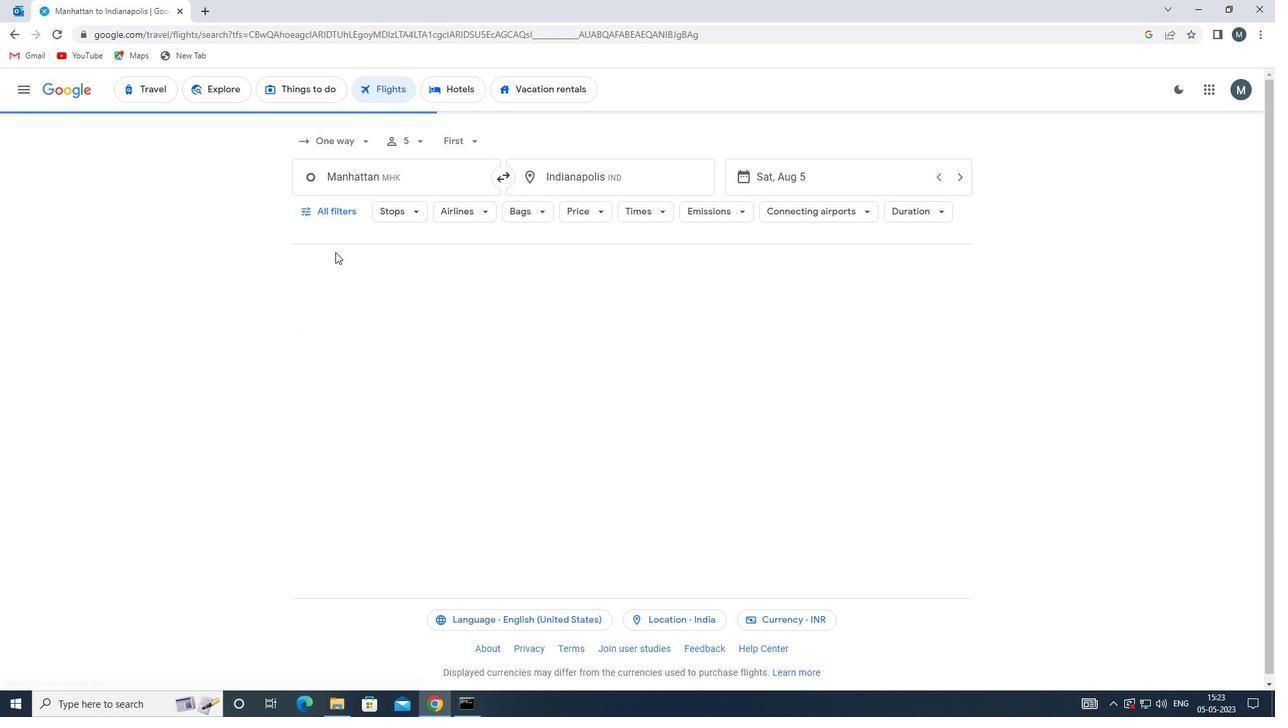 
Action: Mouse pressed left at (324, 211)
Screenshot: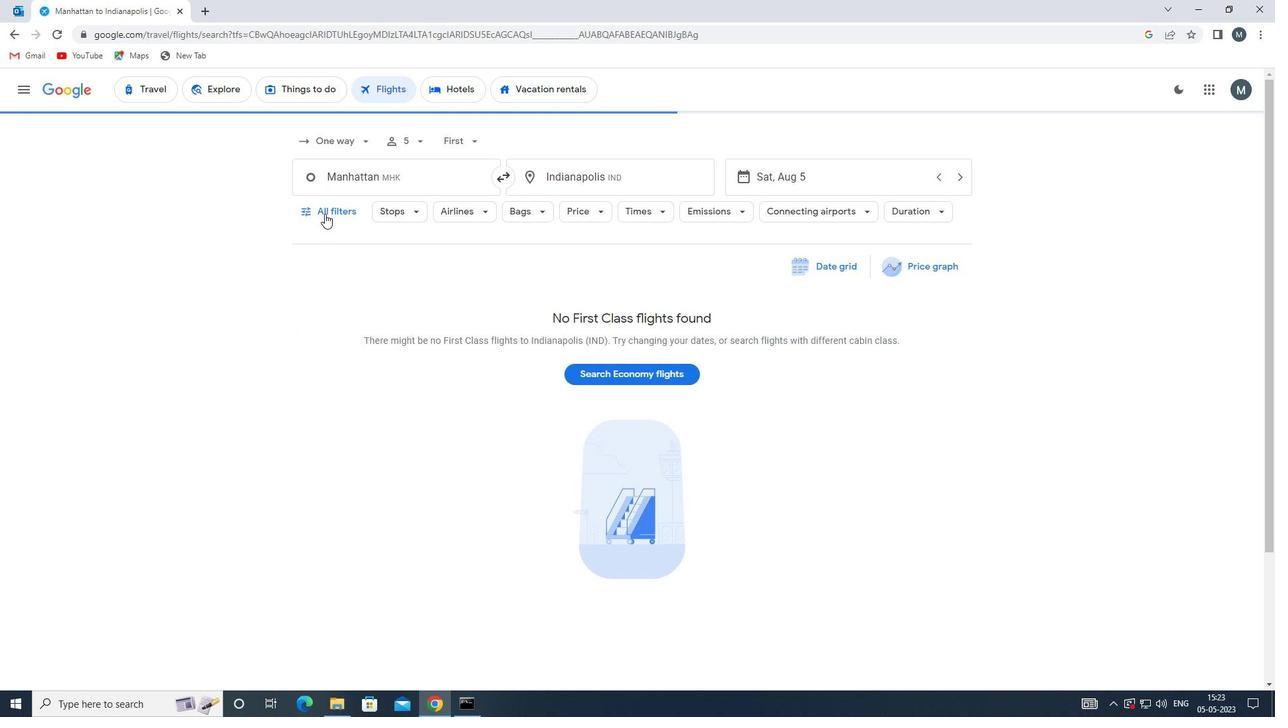 
Action: Mouse moved to (411, 360)
Screenshot: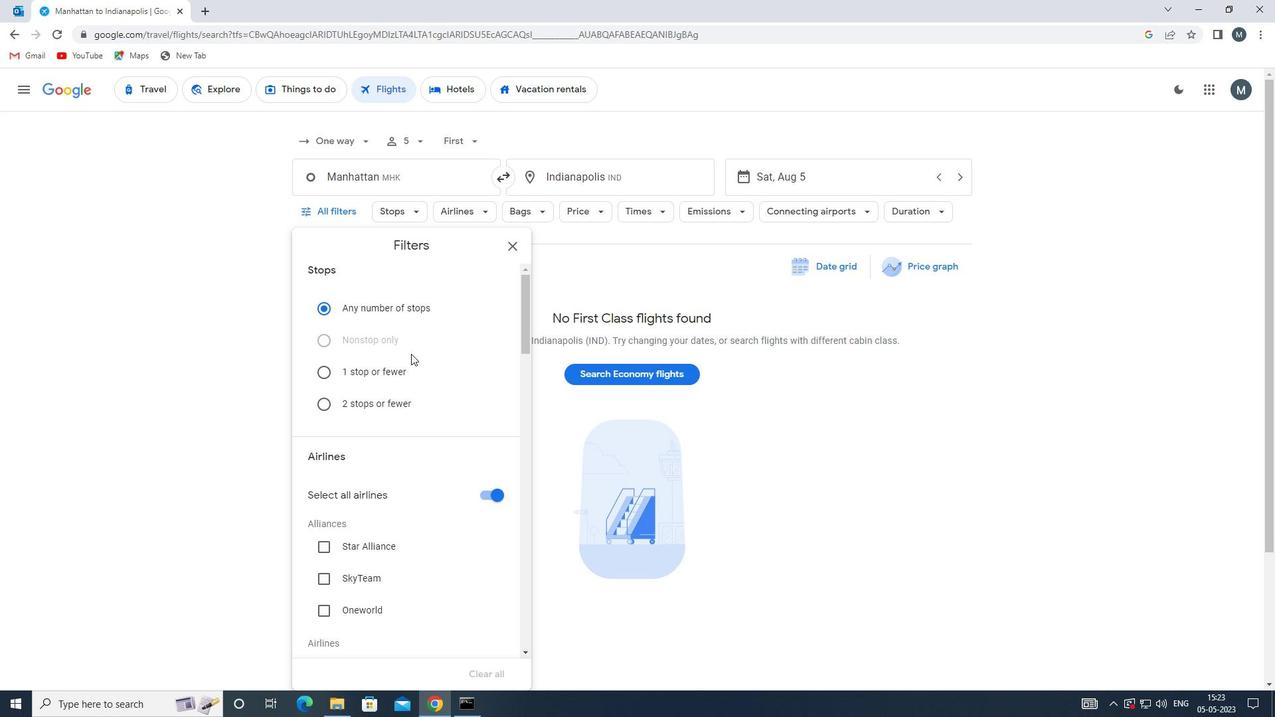 
Action: Mouse scrolled (411, 359) with delta (0, 0)
Screenshot: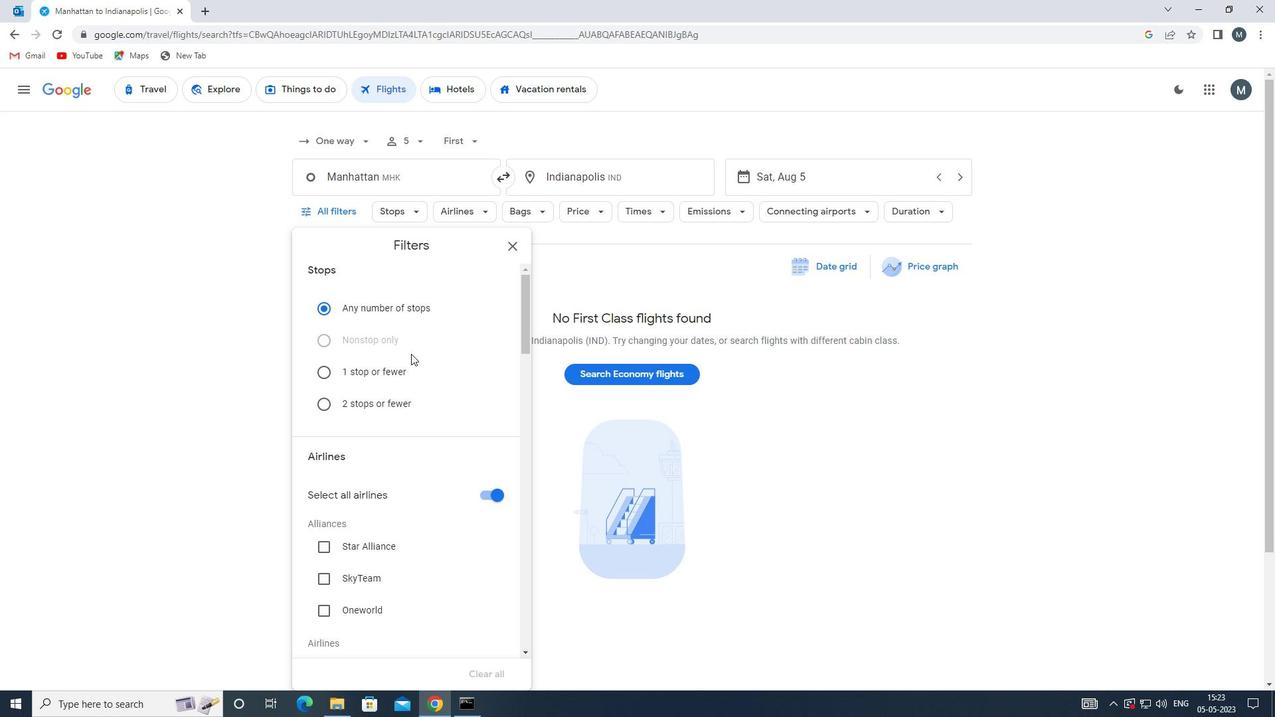 
Action: Mouse moved to (488, 426)
Screenshot: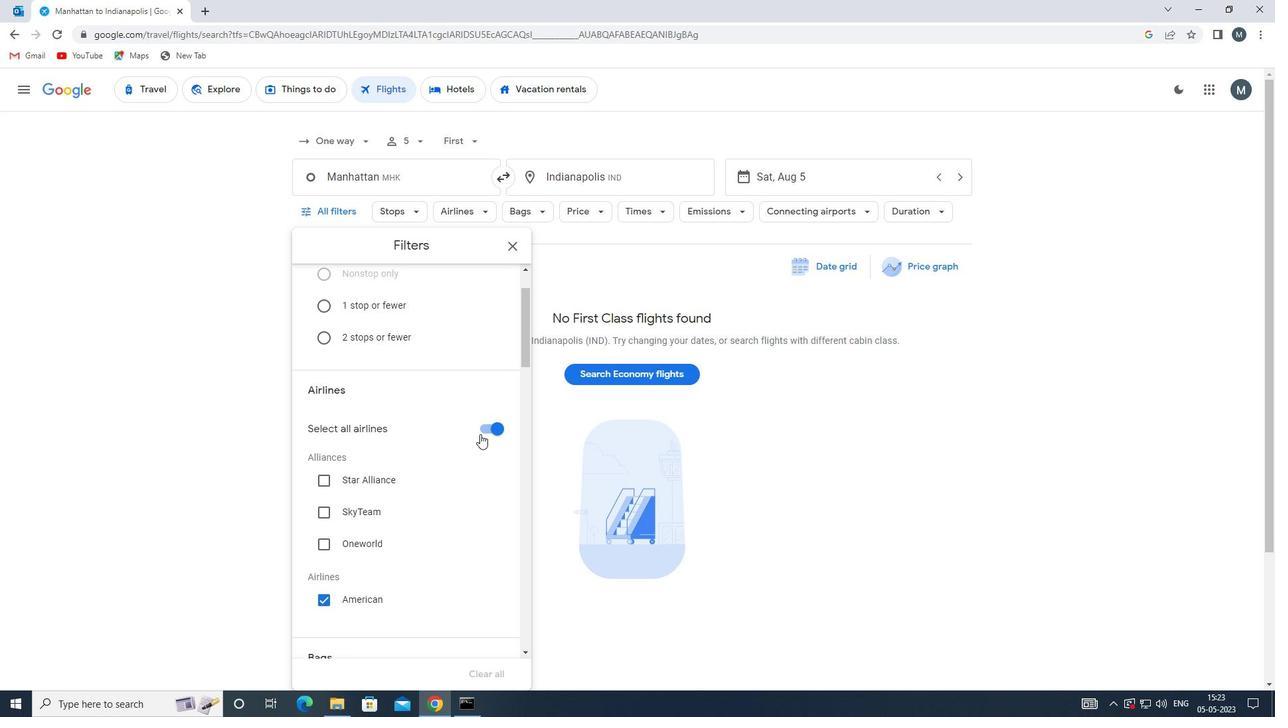 
Action: Mouse pressed left at (488, 426)
Screenshot: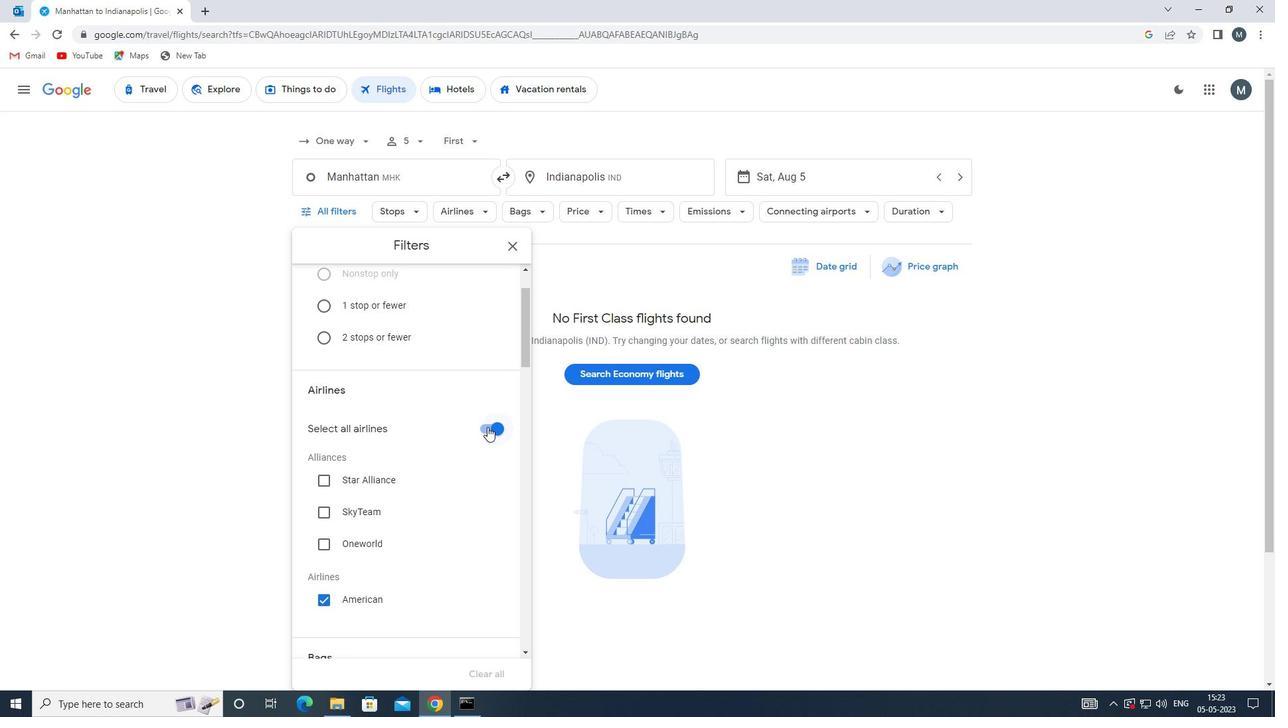 
Action: Mouse moved to (421, 449)
Screenshot: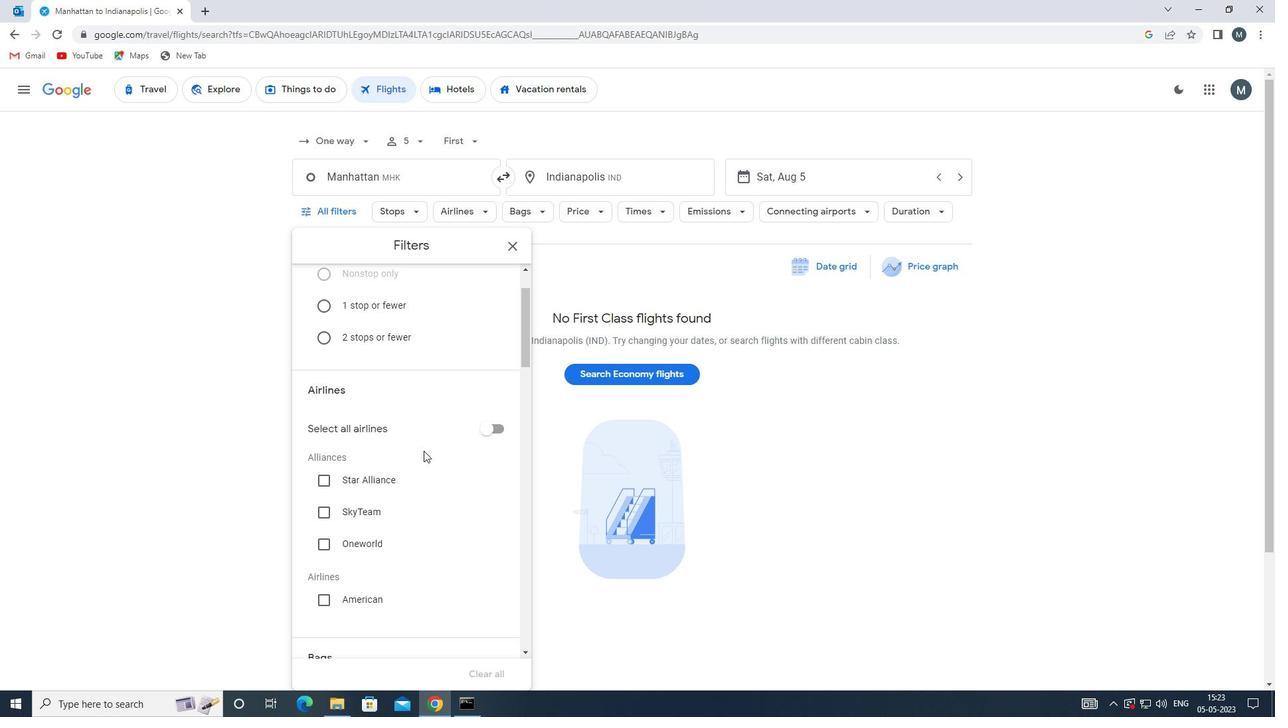 
Action: Mouse scrolled (421, 449) with delta (0, 0)
Screenshot: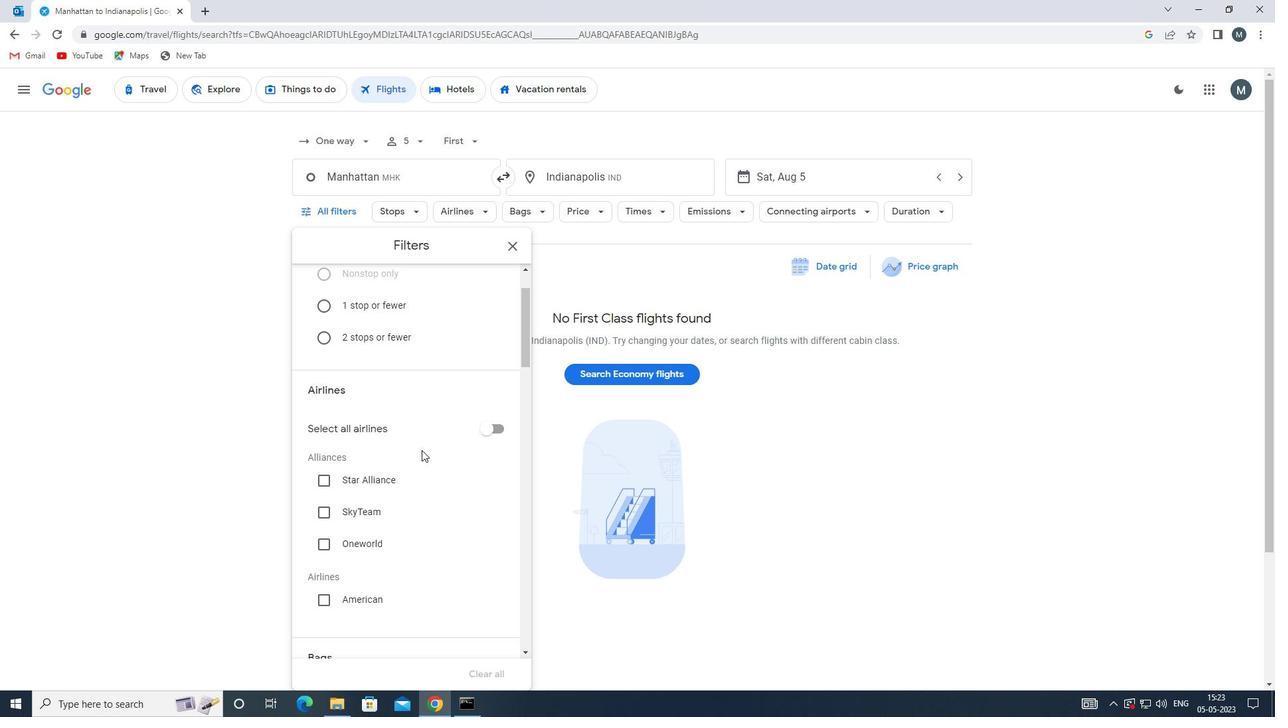
Action: Mouse moved to (420, 448)
Screenshot: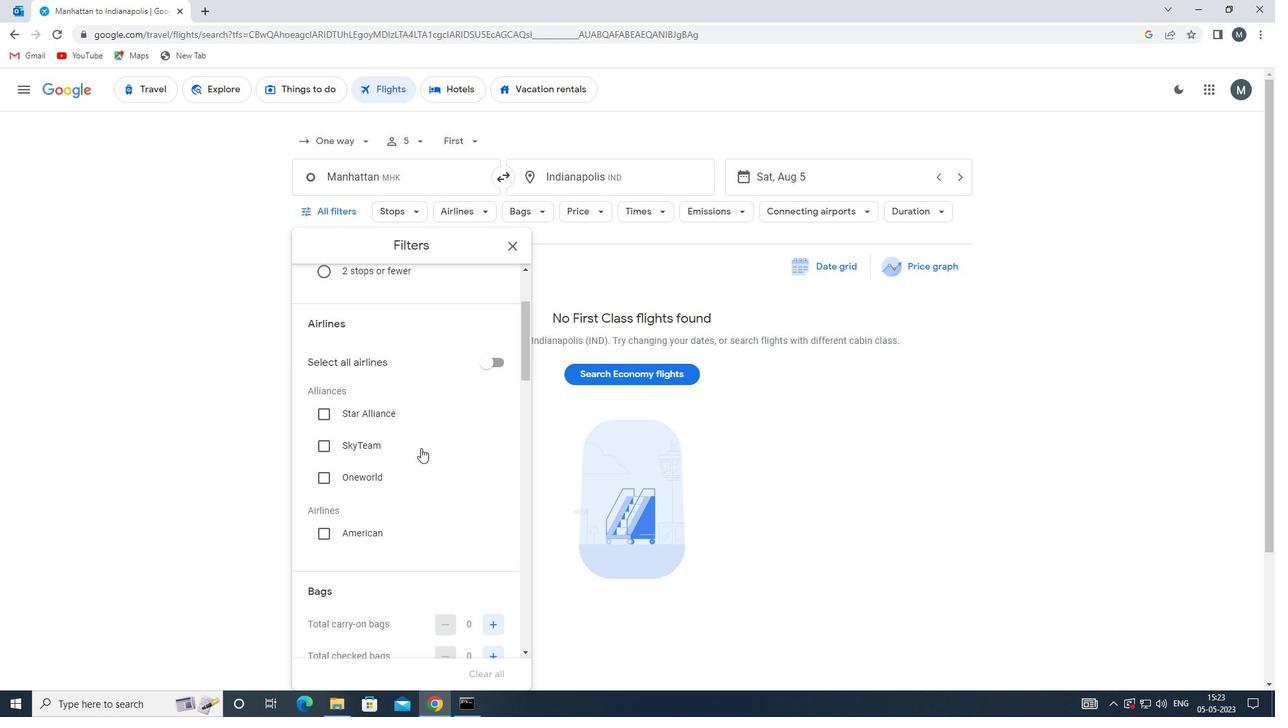 
Action: Mouse scrolled (420, 447) with delta (0, 0)
Screenshot: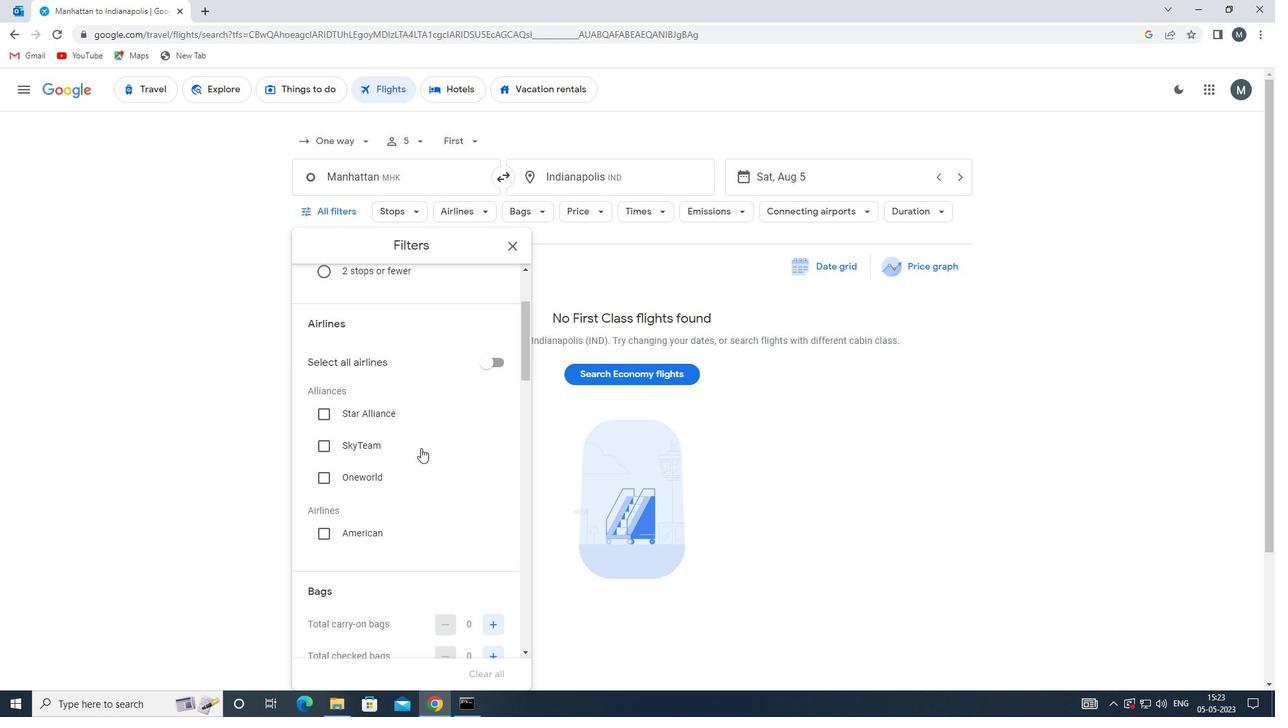 
Action: Mouse scrolled (420, 447) with delta (0, 0)
Screenshot: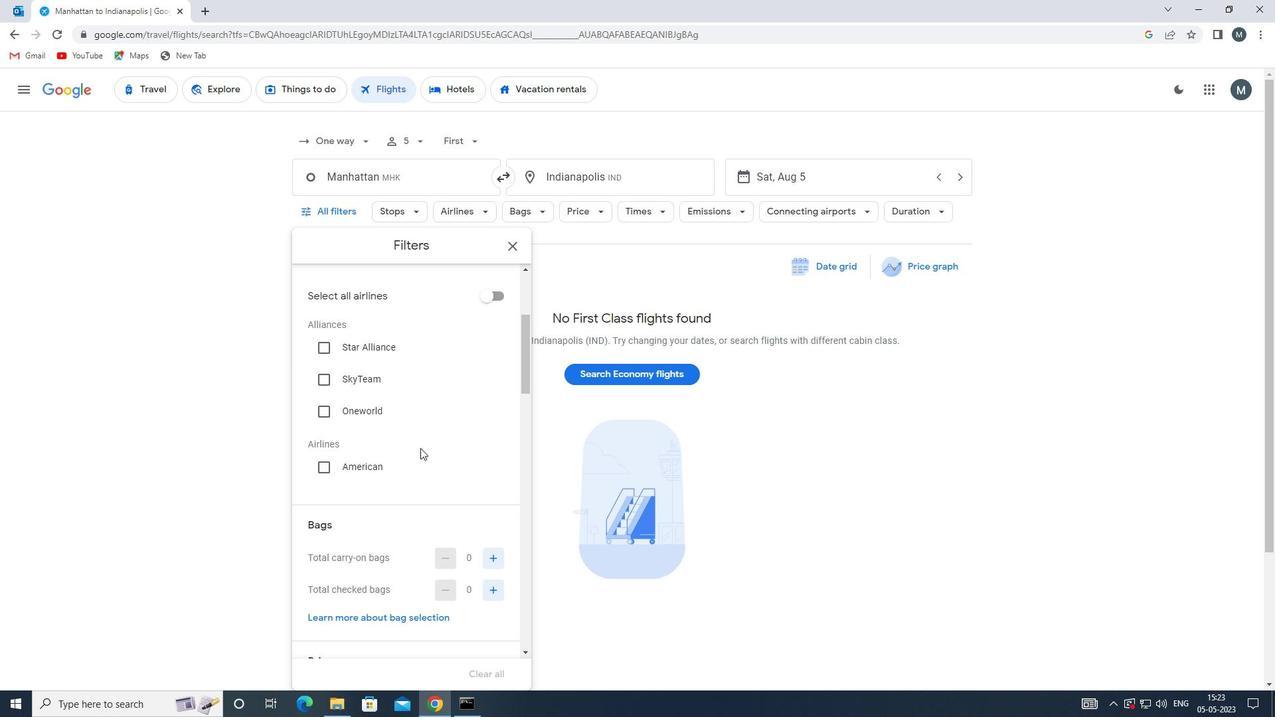 
Action: Mouse moved to (490, 487)
Screenshot: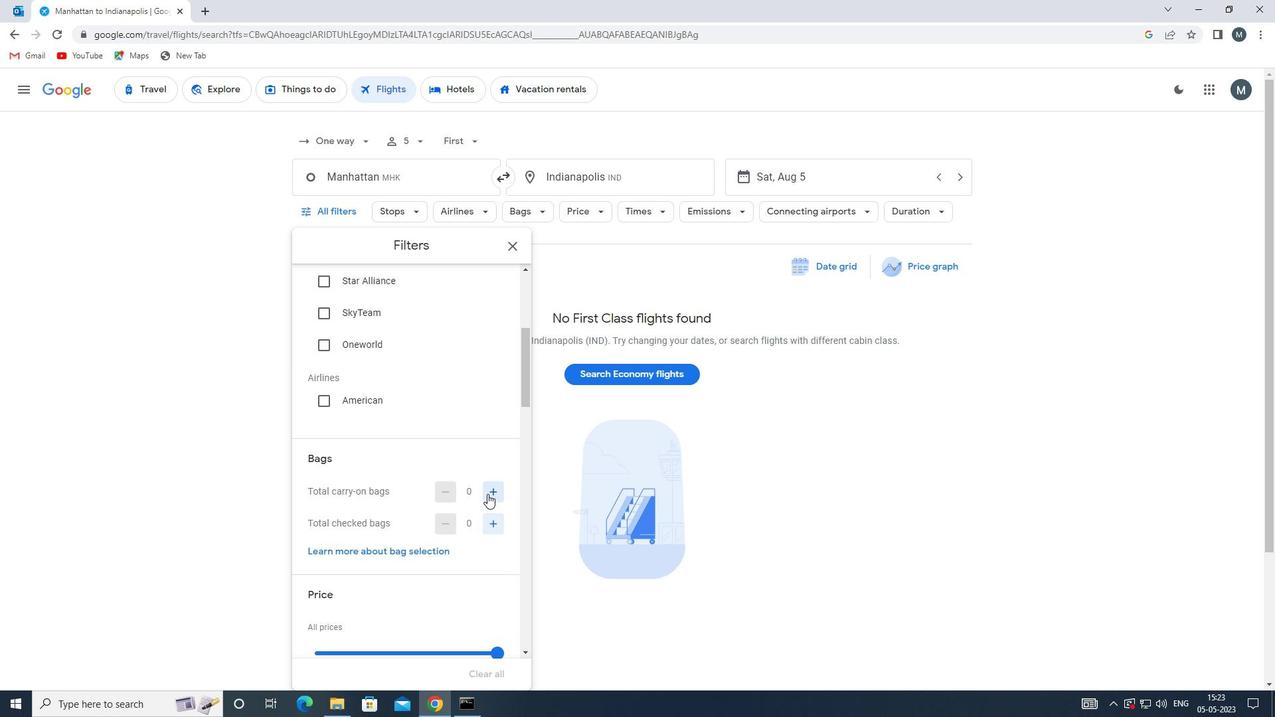 
Action: Mouse pressed left at (490, 487)
Screenshot: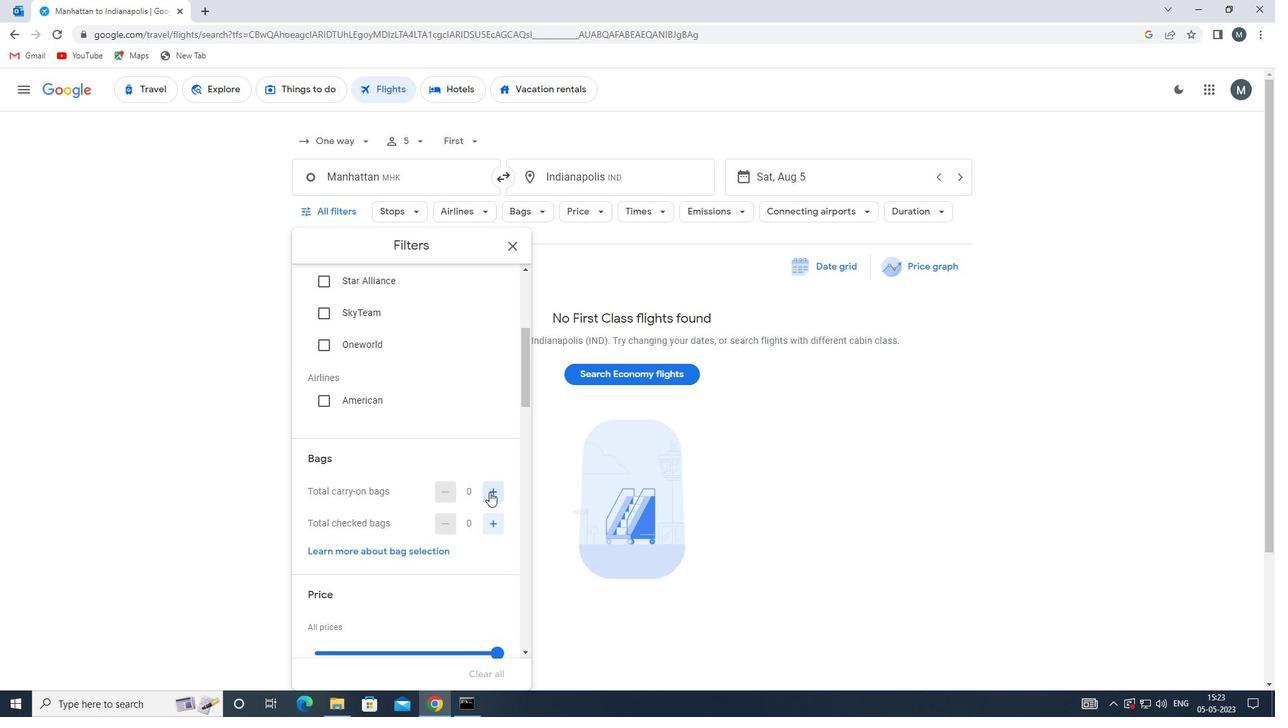 
Action: Mouse moved to (487, 522)
Screenshot: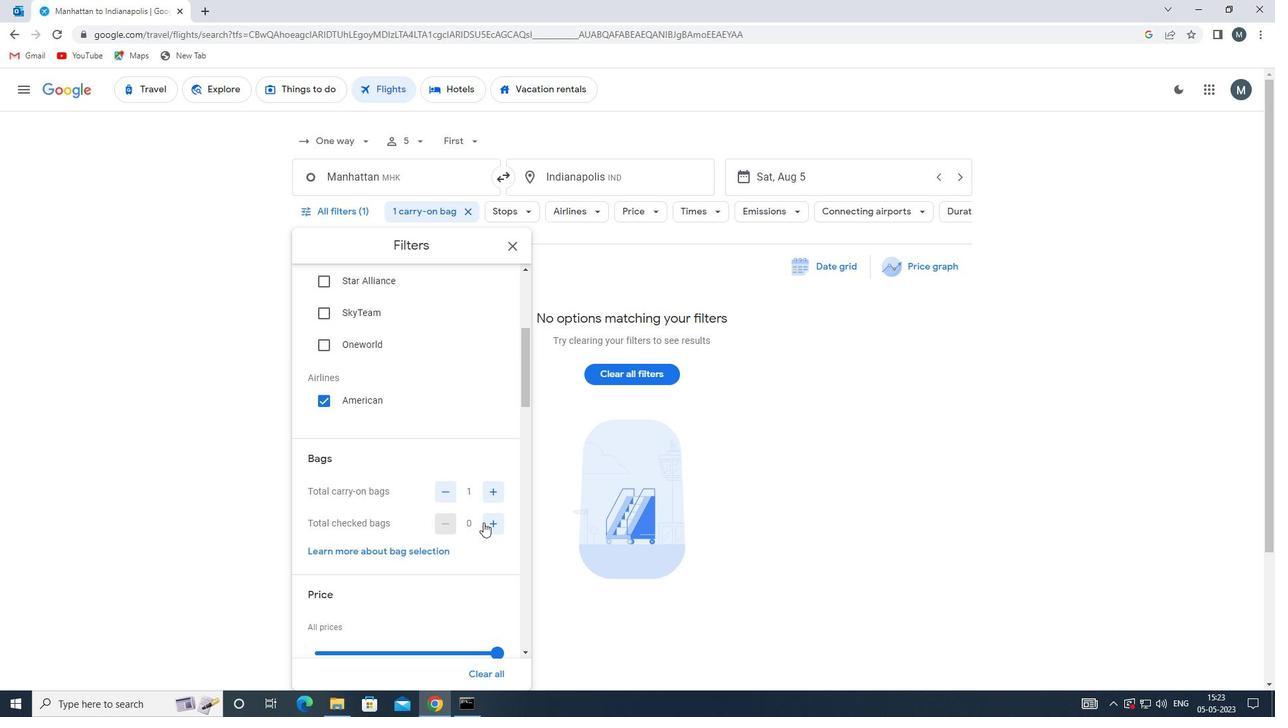 
Action: Mouse pressed left at (487, 522)
Screenshot: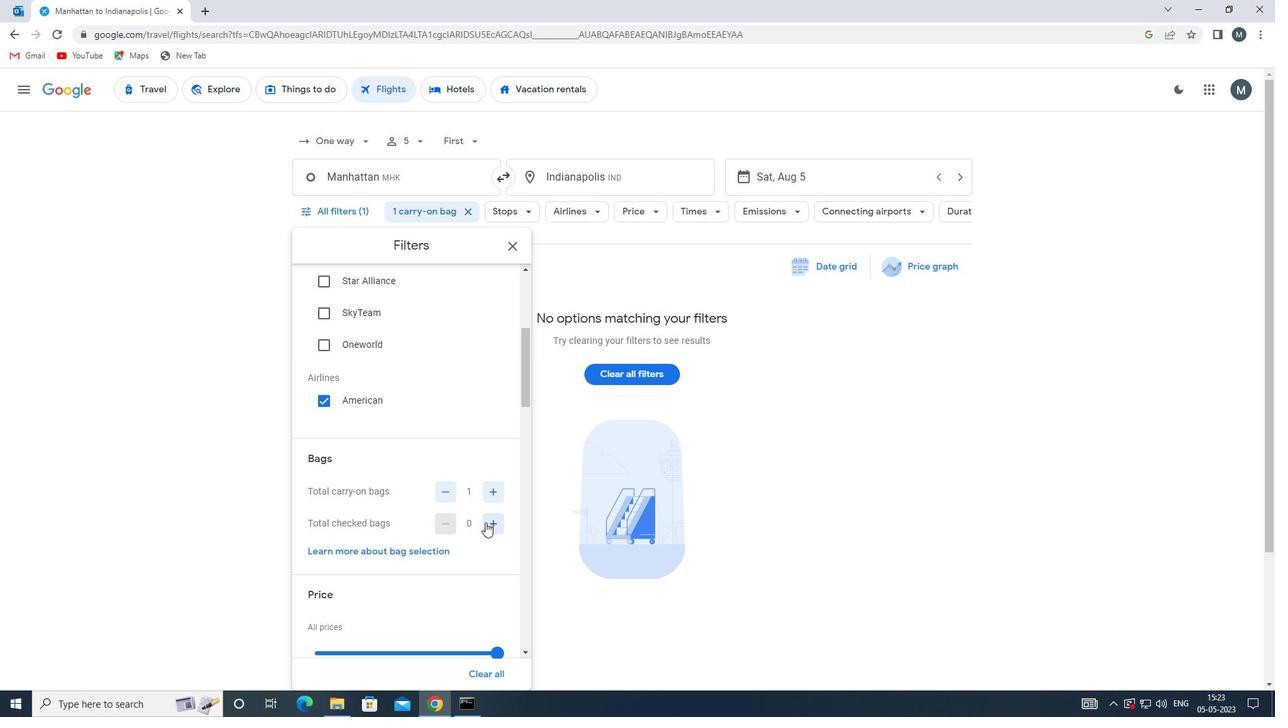 
Action: Mouse pressed left at (487, 522)
Screenshot: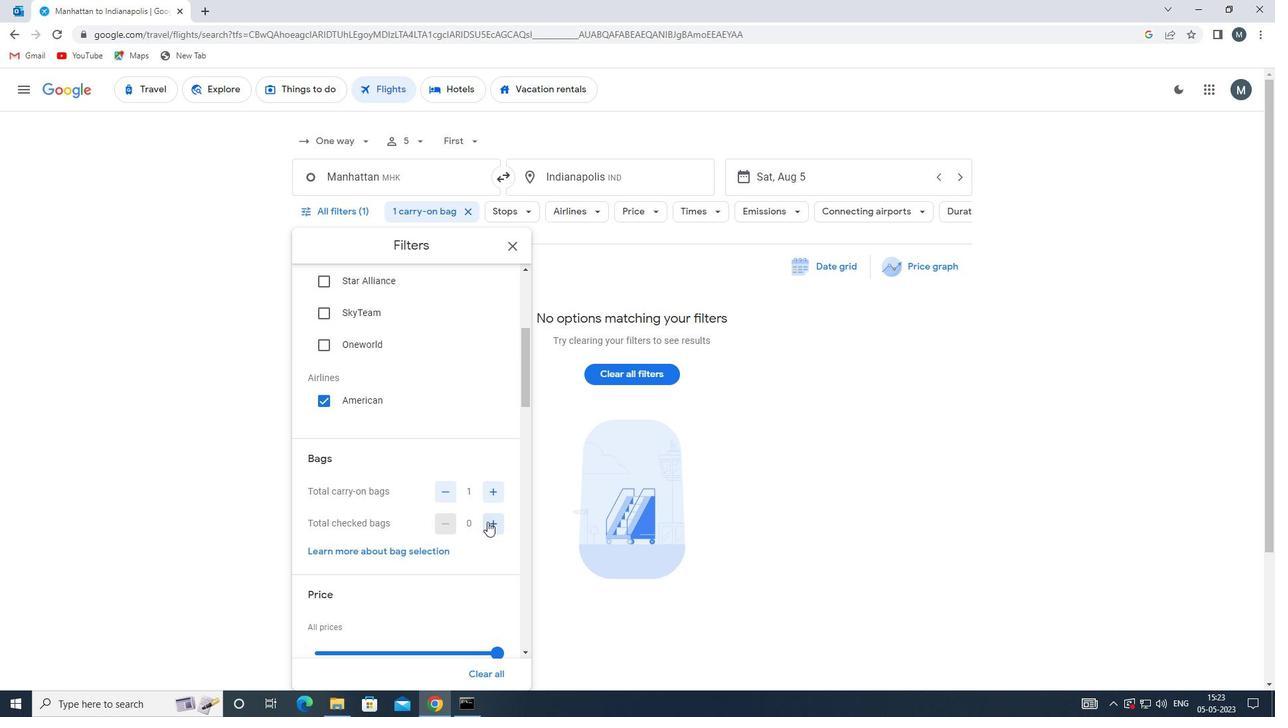 
Action: Mouse pressed left at (487, 522)
Screenshot: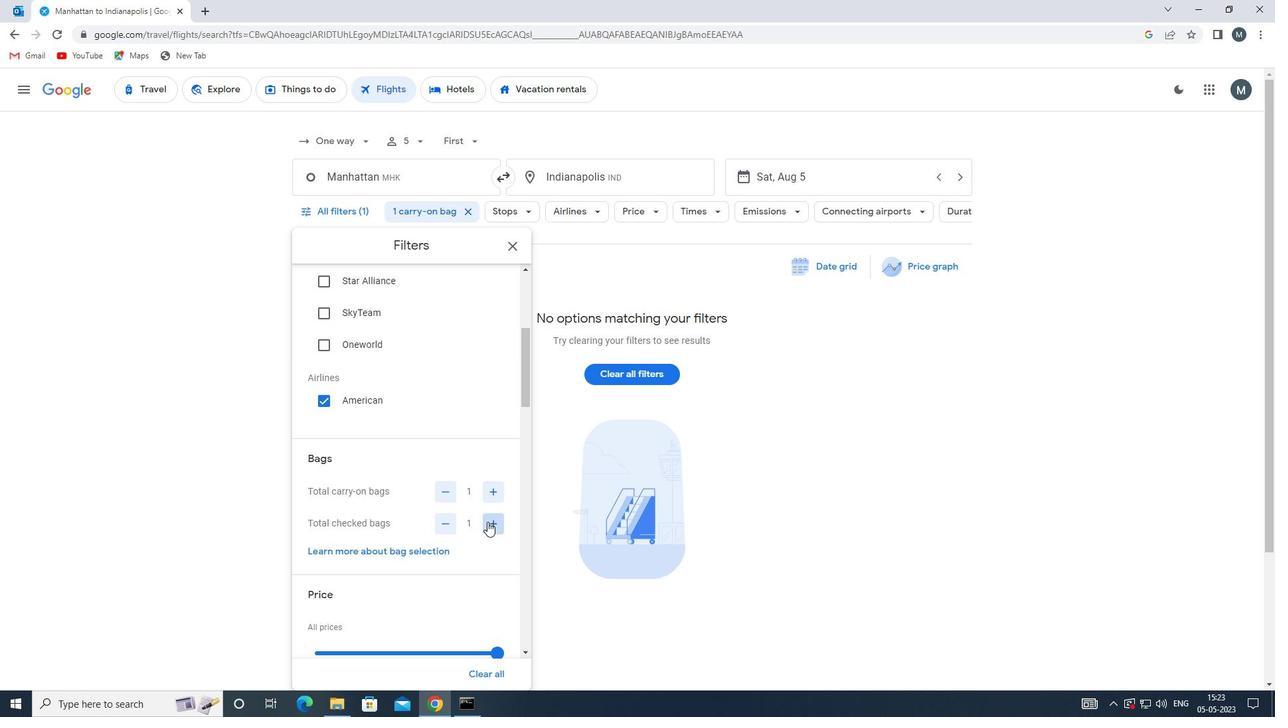 
Action: Mouse pressed left at (487, 522)
Screenshot: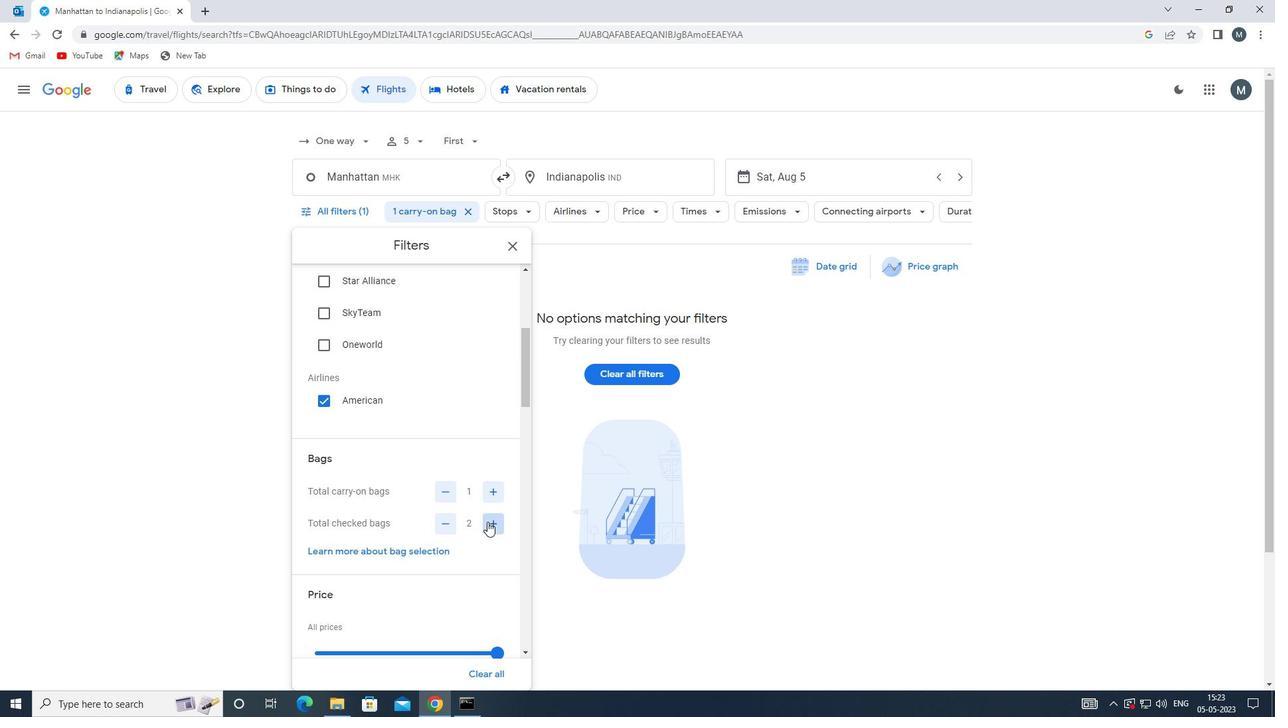 
Action: Mouse pressed left at (487, 522)
Screenshot: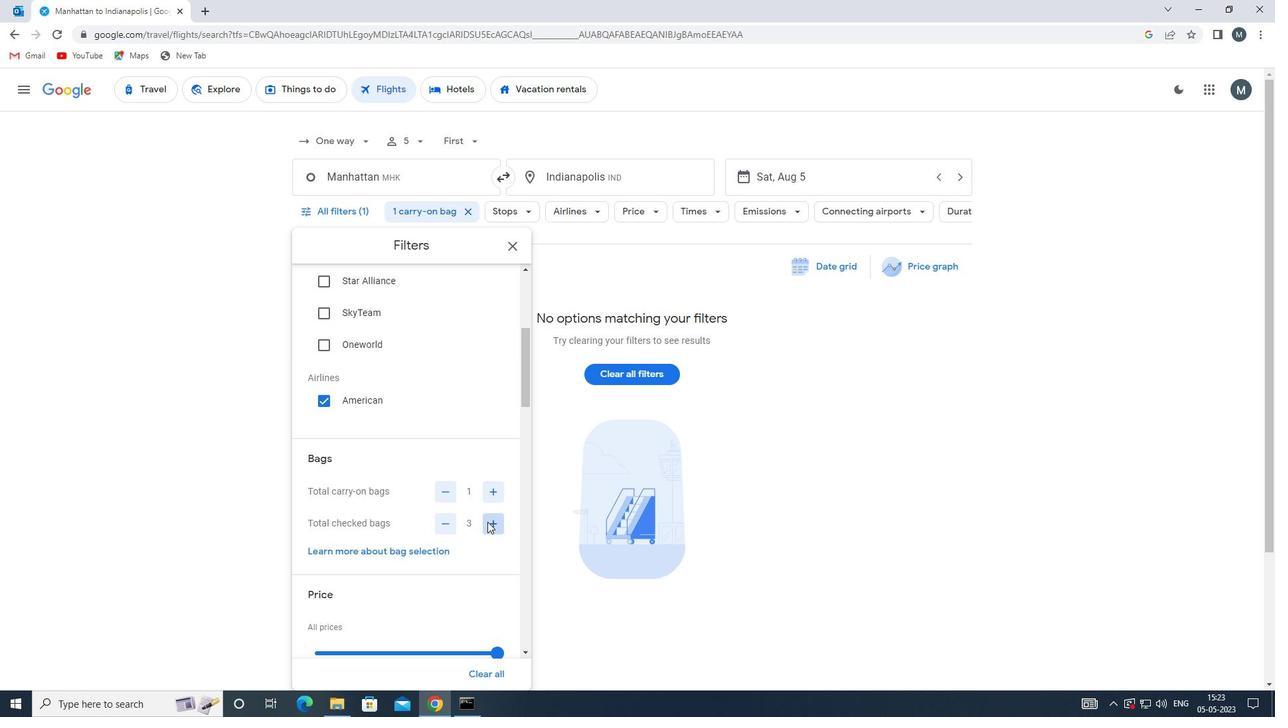 
Action: Mouse pressed left at (487, 522)
Screenshot: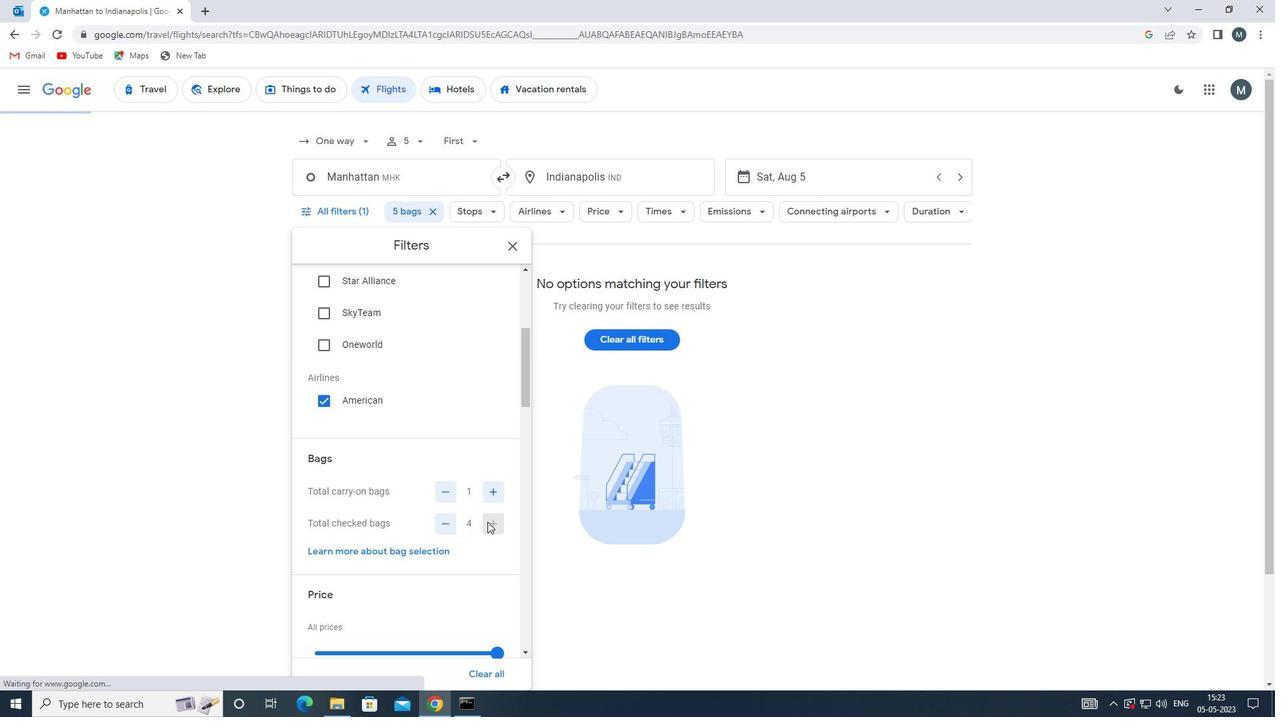 
Action: Mouse moved to (409, 502)
Screenshot: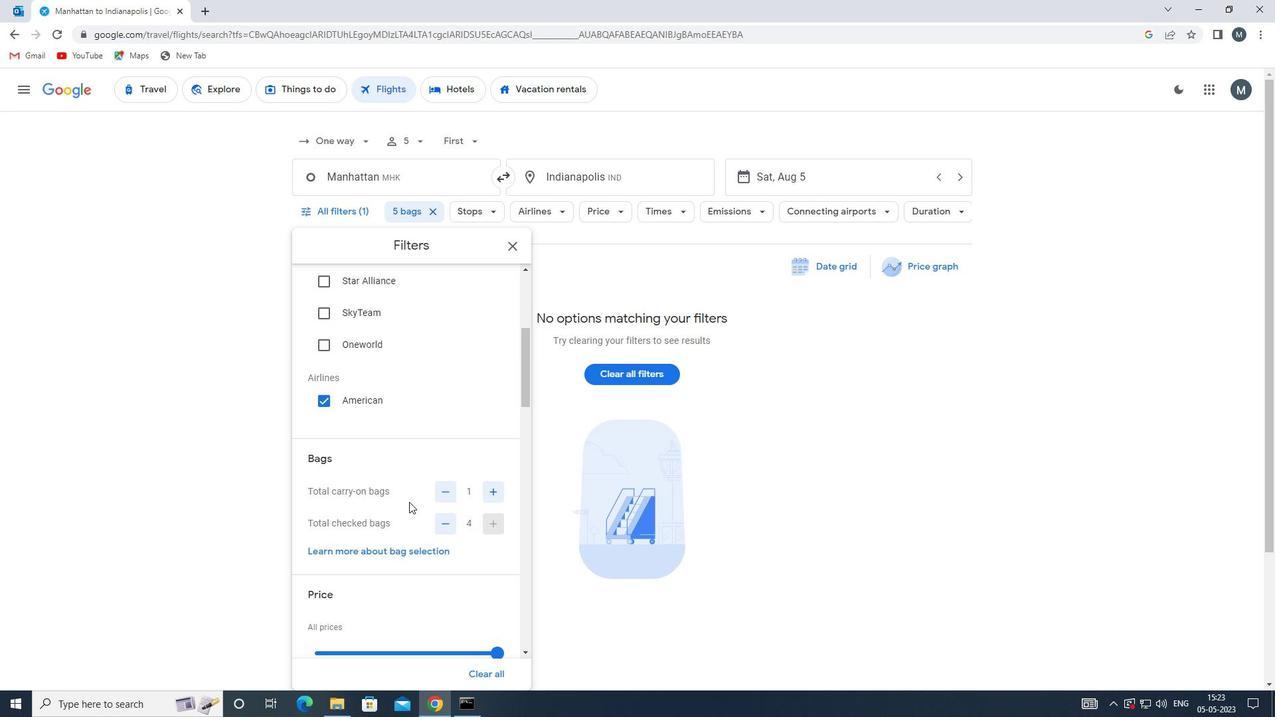 
Action: Mouse scrolled (409, 501) with delta (0, 0)
Screenshot: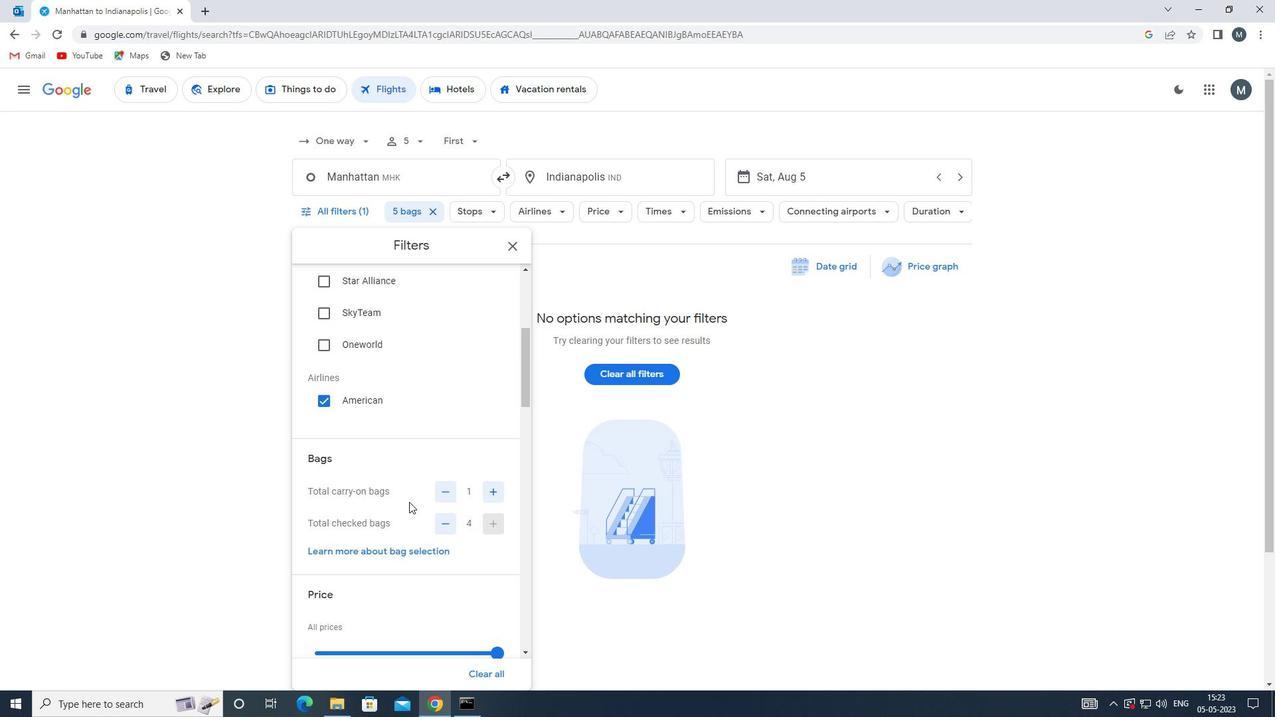 
Action: Mouse moved to (396, 522)
Screenshot: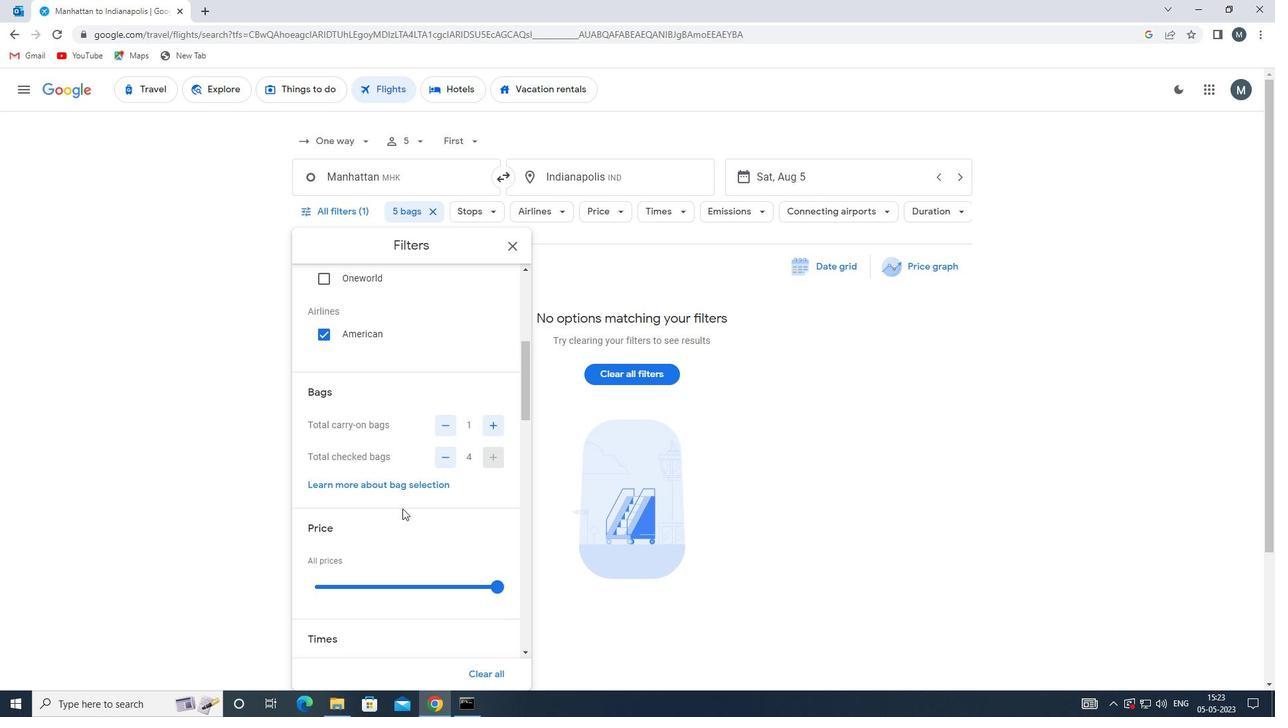 
Action: Mouse scrolled (396, 521) with delta (0, 0)
Screenshot: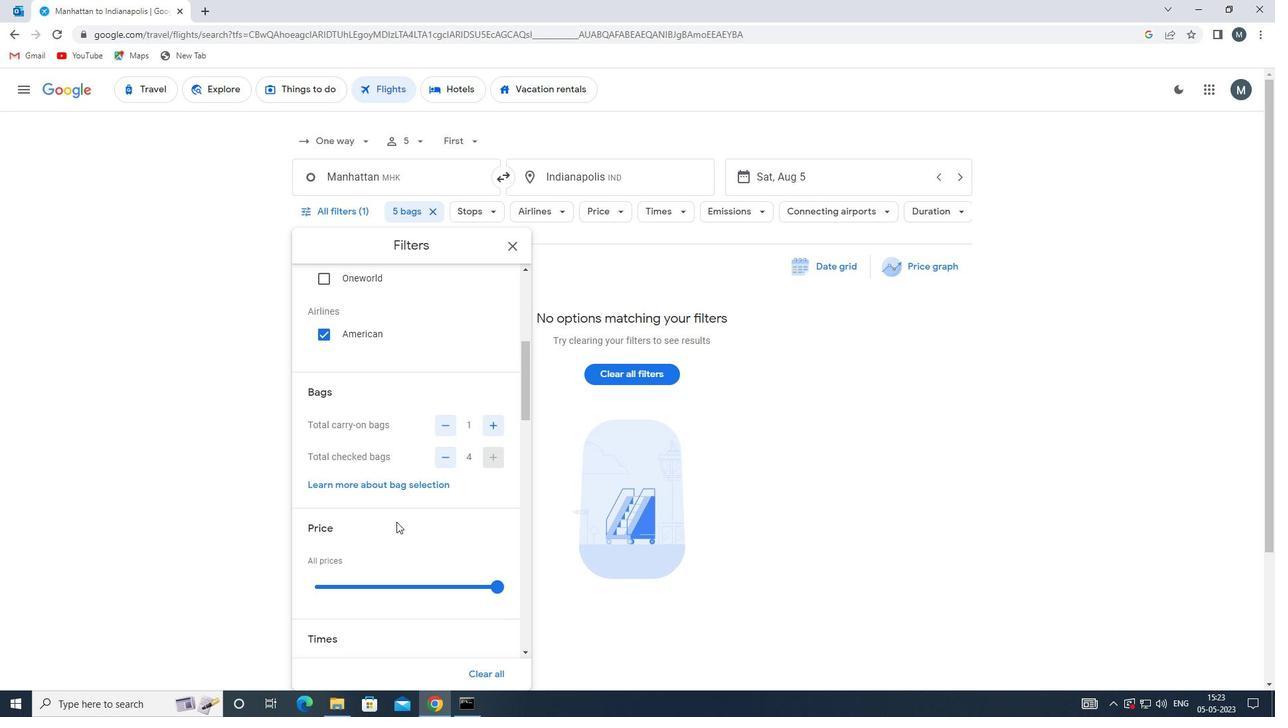 
Action: Mouse pressed left at (396, 522)
Screenshot: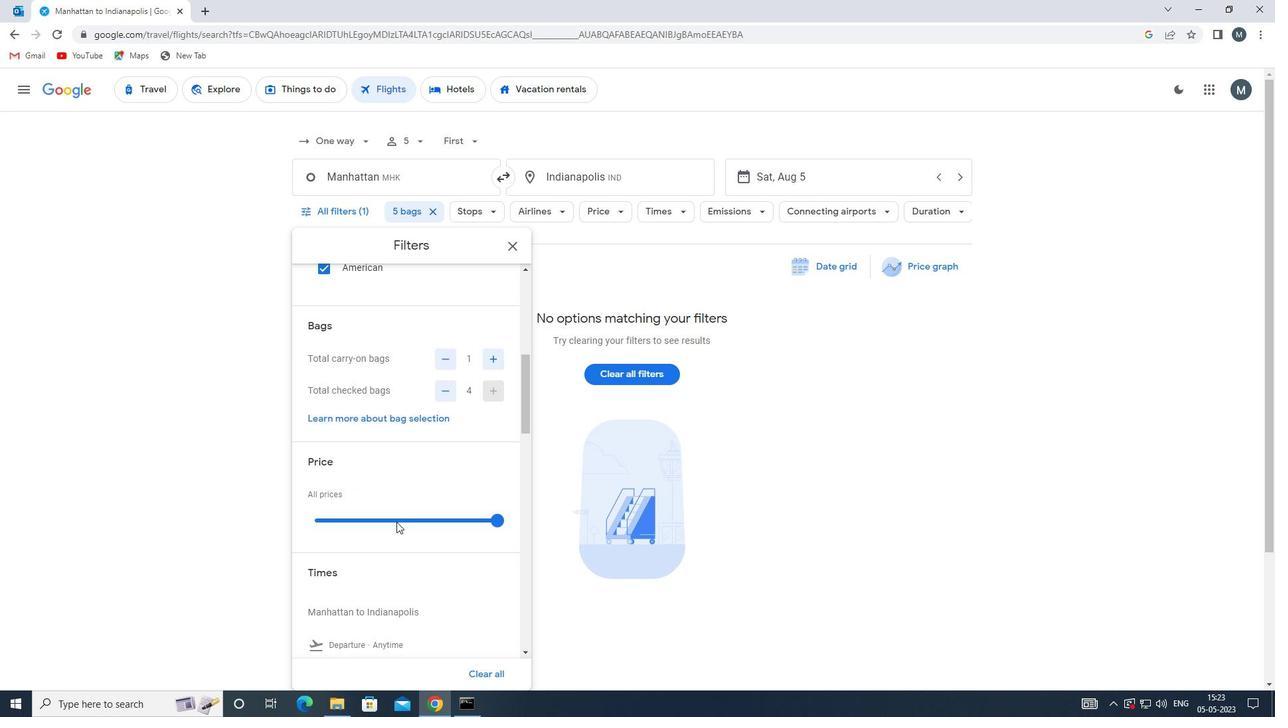
Action: Mouse moved to (395, 518)
Screenshot: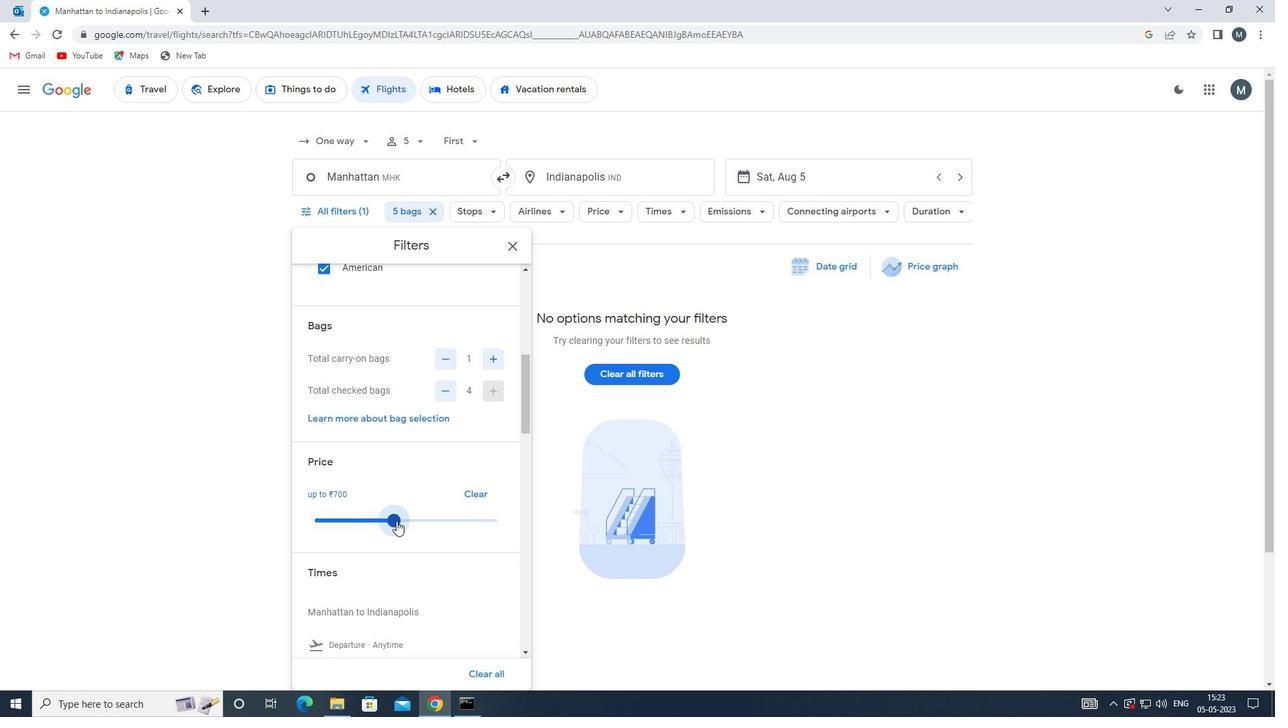 
Action: Mouse pressed left at (395, 518)
Screenshot: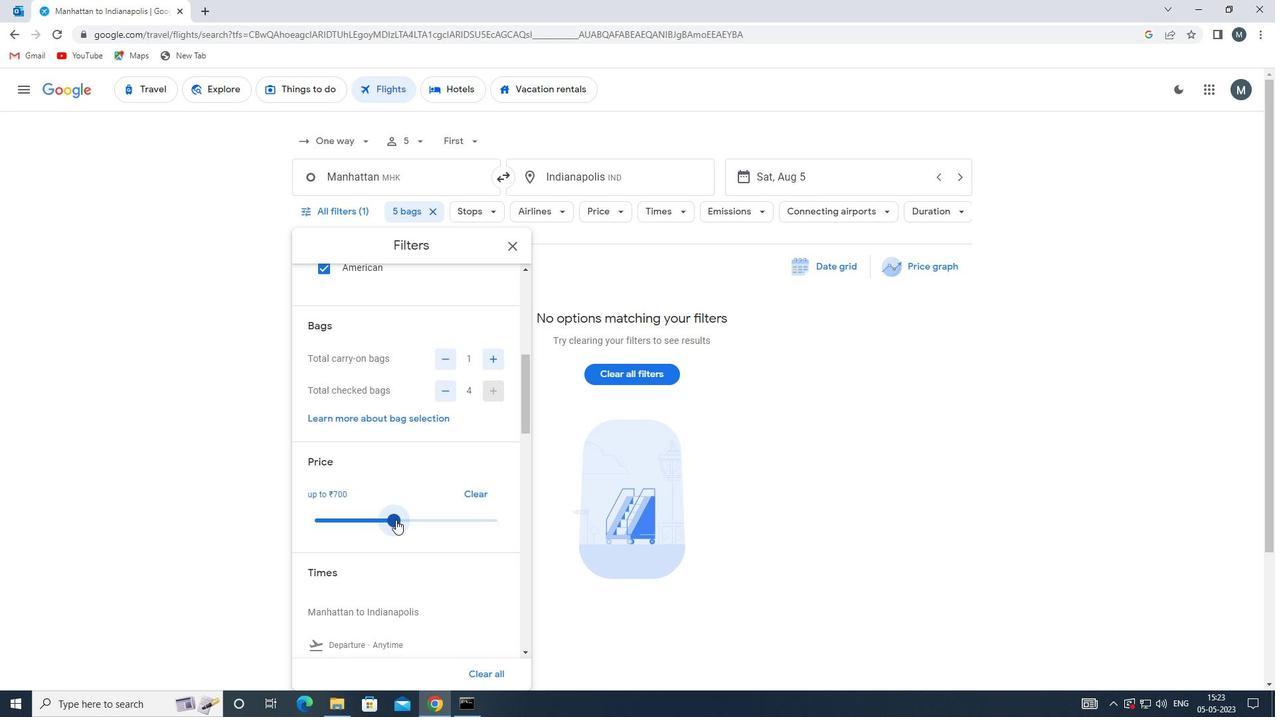 
Action: Mouse moved to (449, 511)
Screenshot: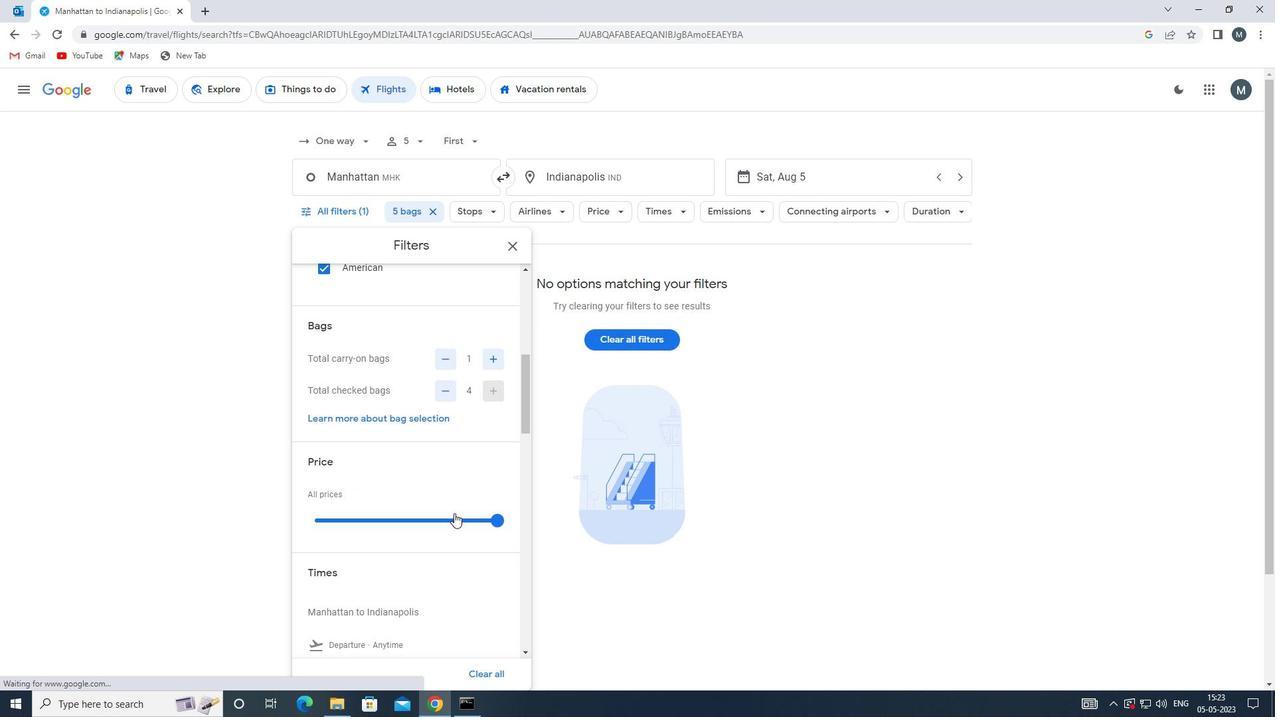 
Action: Mouse scrolled (449, 510) with delta (0, 0)
Screenshot: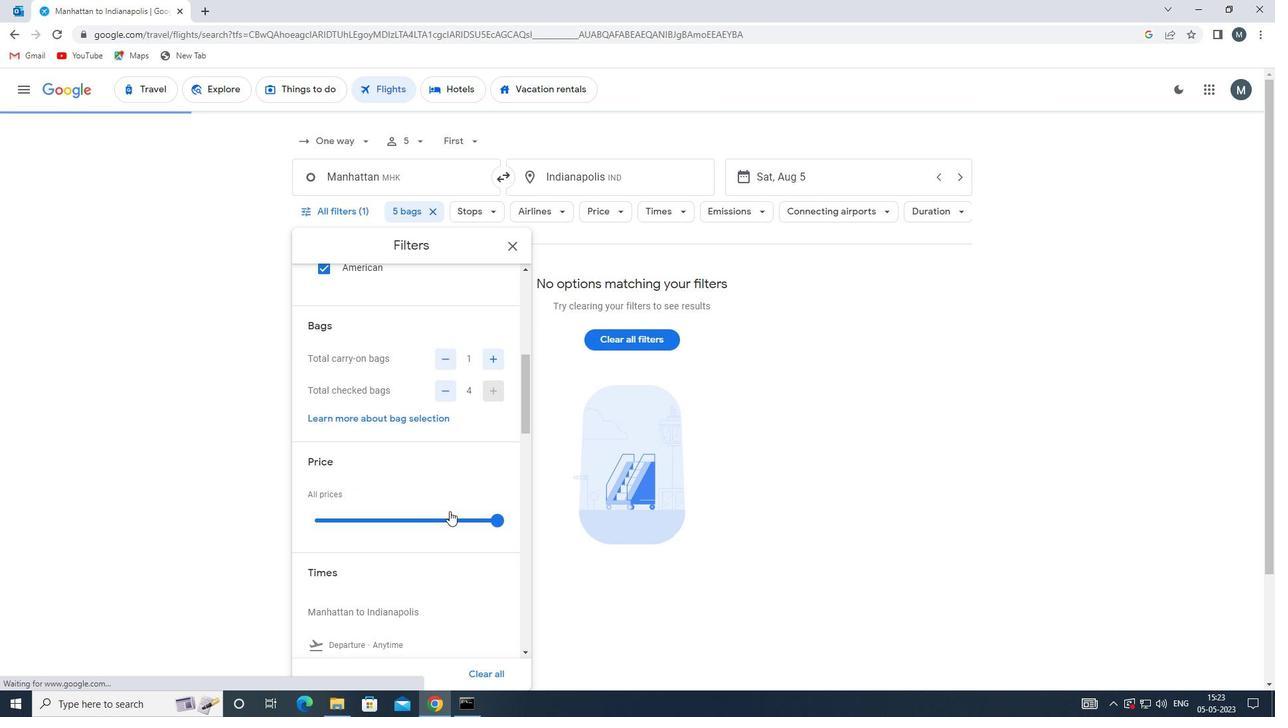 
Action: Mouse moved to (409, 494)
Screenshot: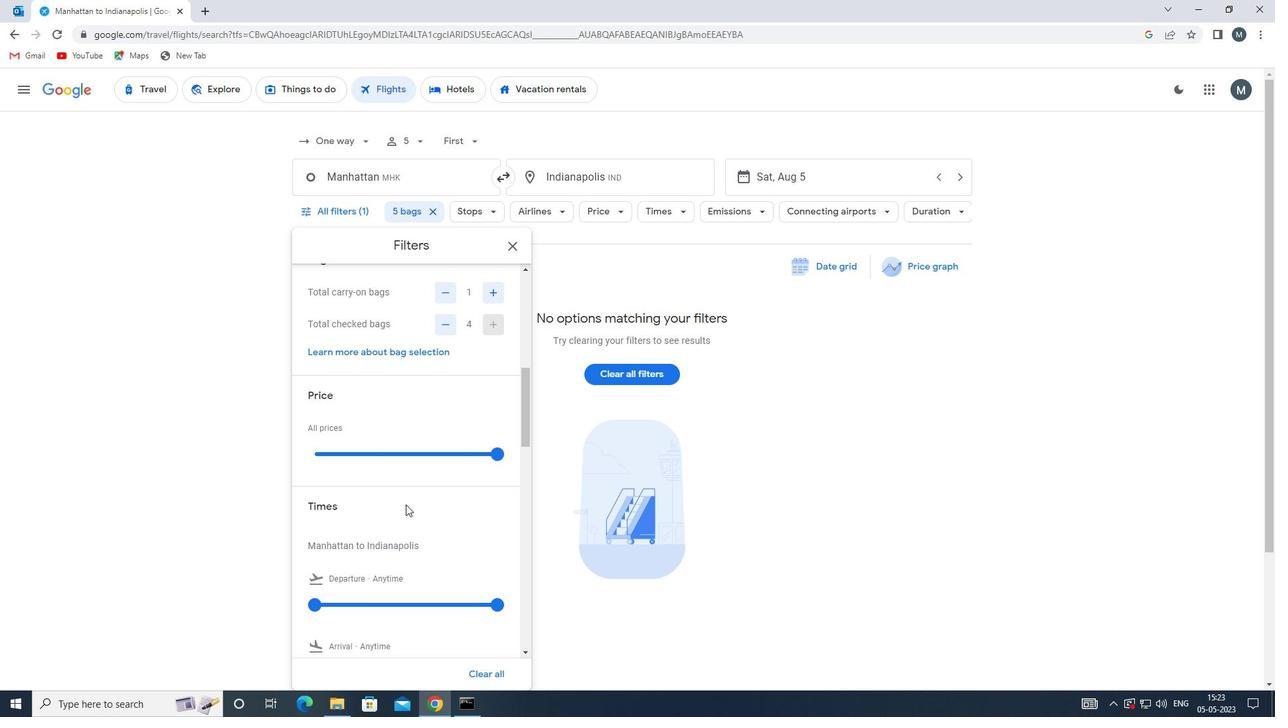 
Action: Mouse scrolled (409, 494) with delta (0, 0)
Screenshot: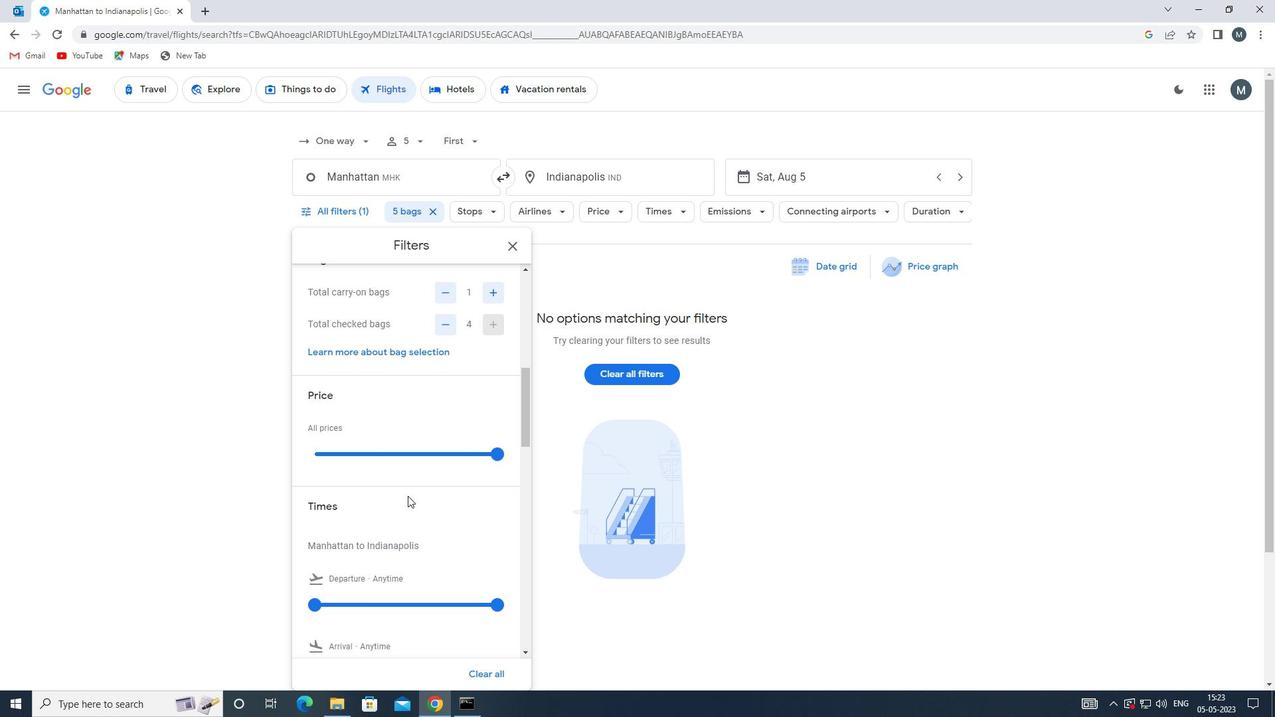 
Action: Mouse moved to (313, 535)
Screenshot: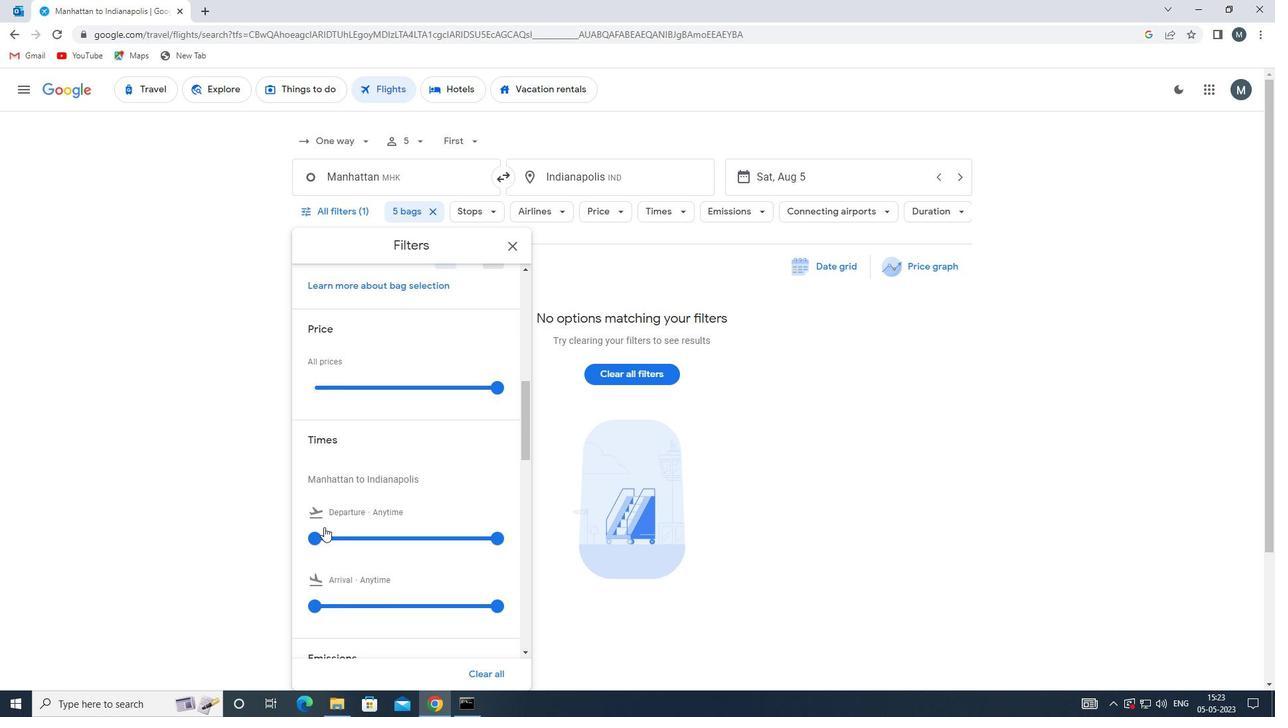 
Action: Mouse pressed left at (313, 535)
Screenshot: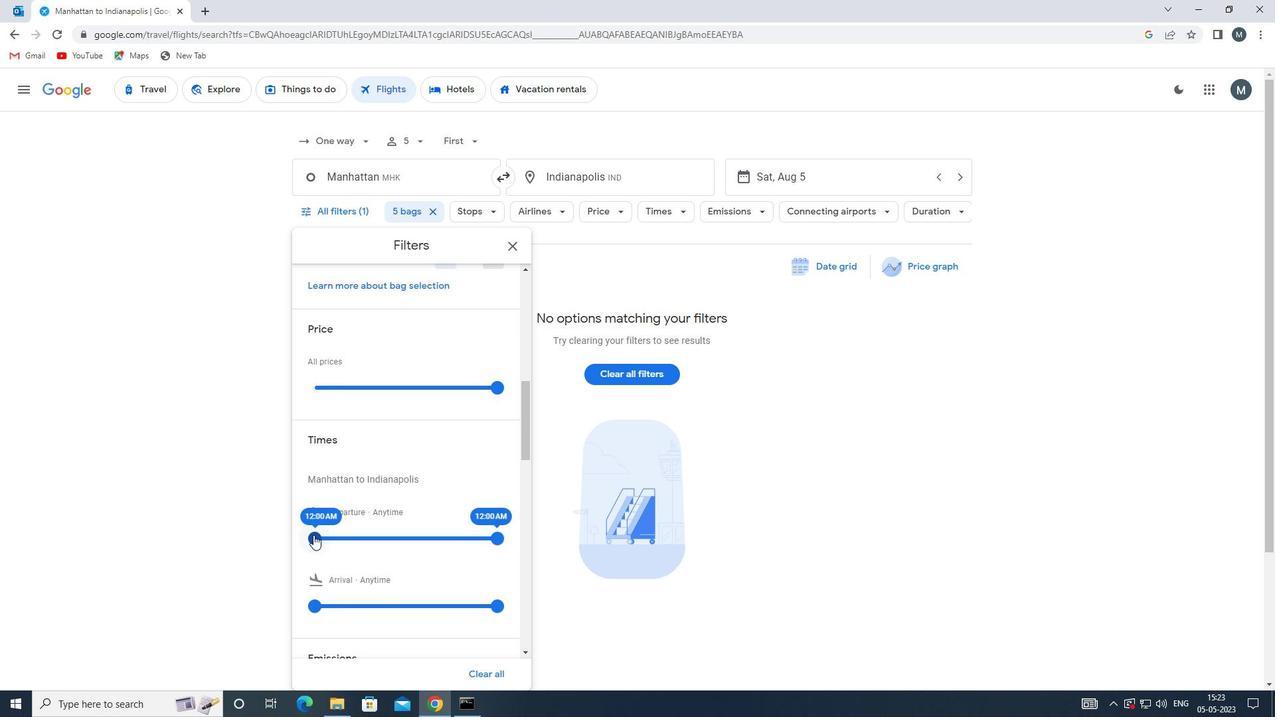 
Action: Mouse moved to (495, 532)
Screenshot: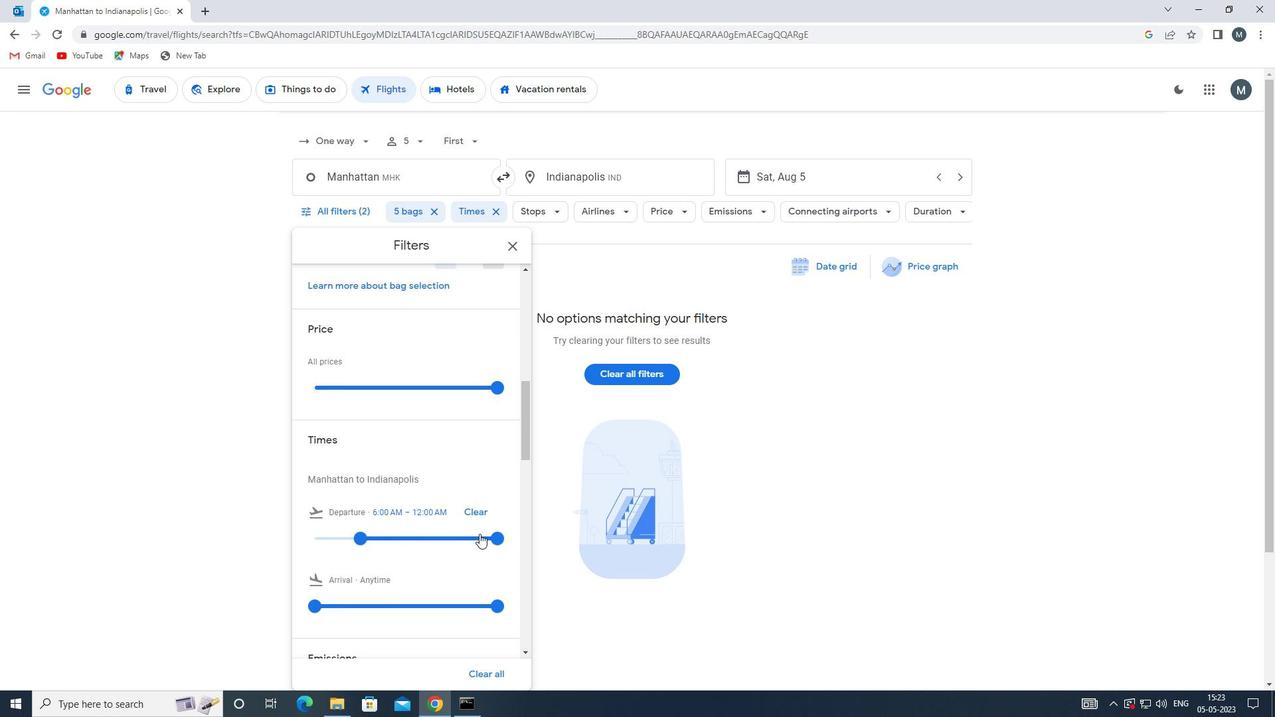 
Action: Mouse pressed left at (495, 532)
Screenshot: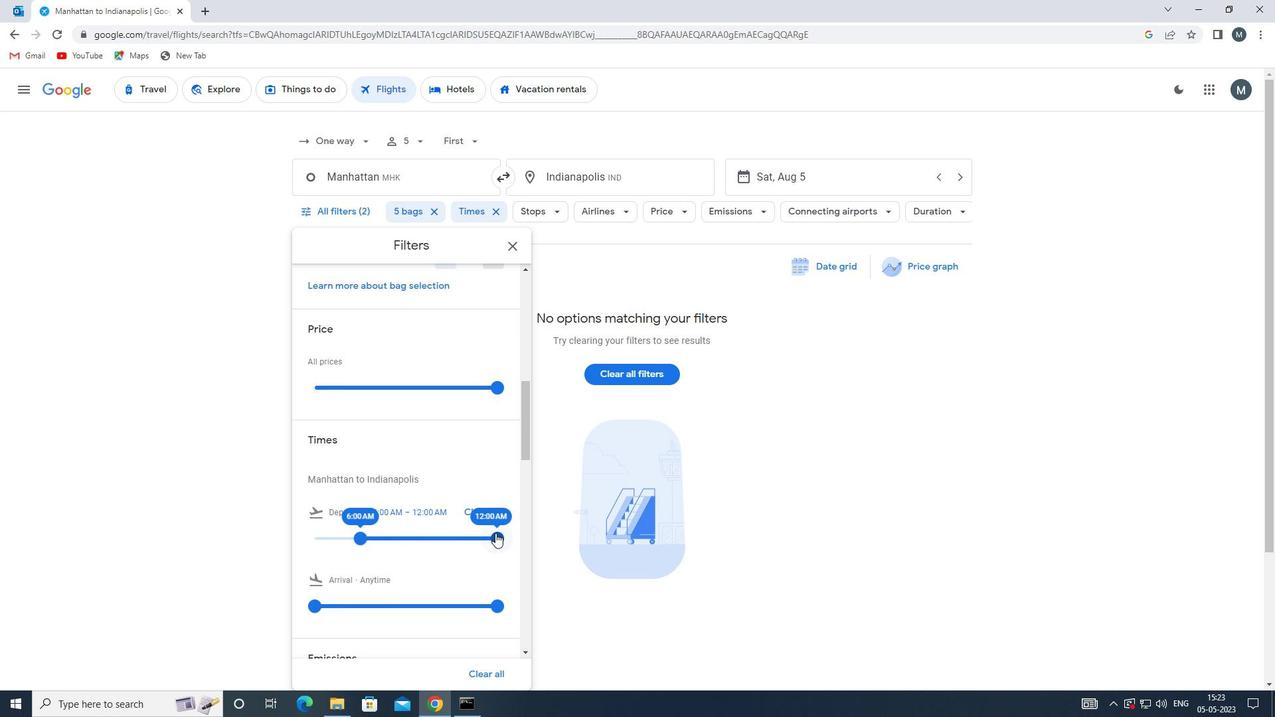 
Action: Mouse moved to (393, 532)
Screenshot: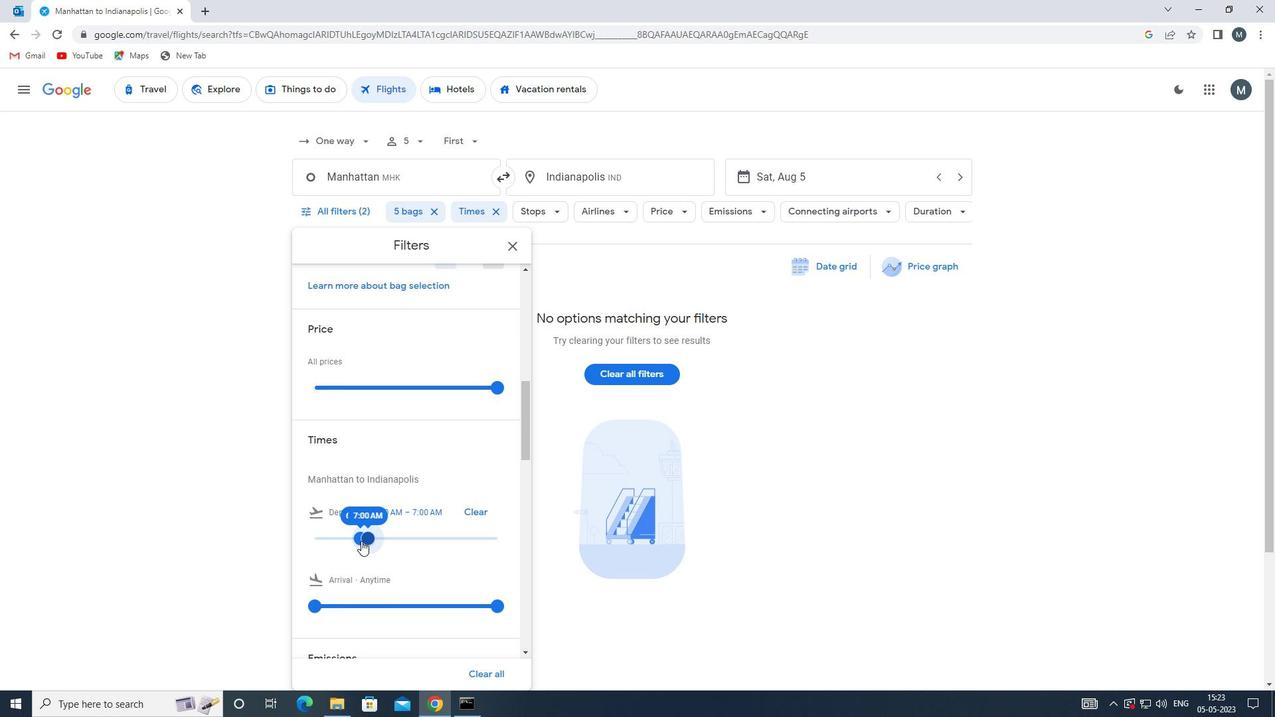 
Action: Mouse scrolled (393, 531) with delta (0, 0)
Screenshot: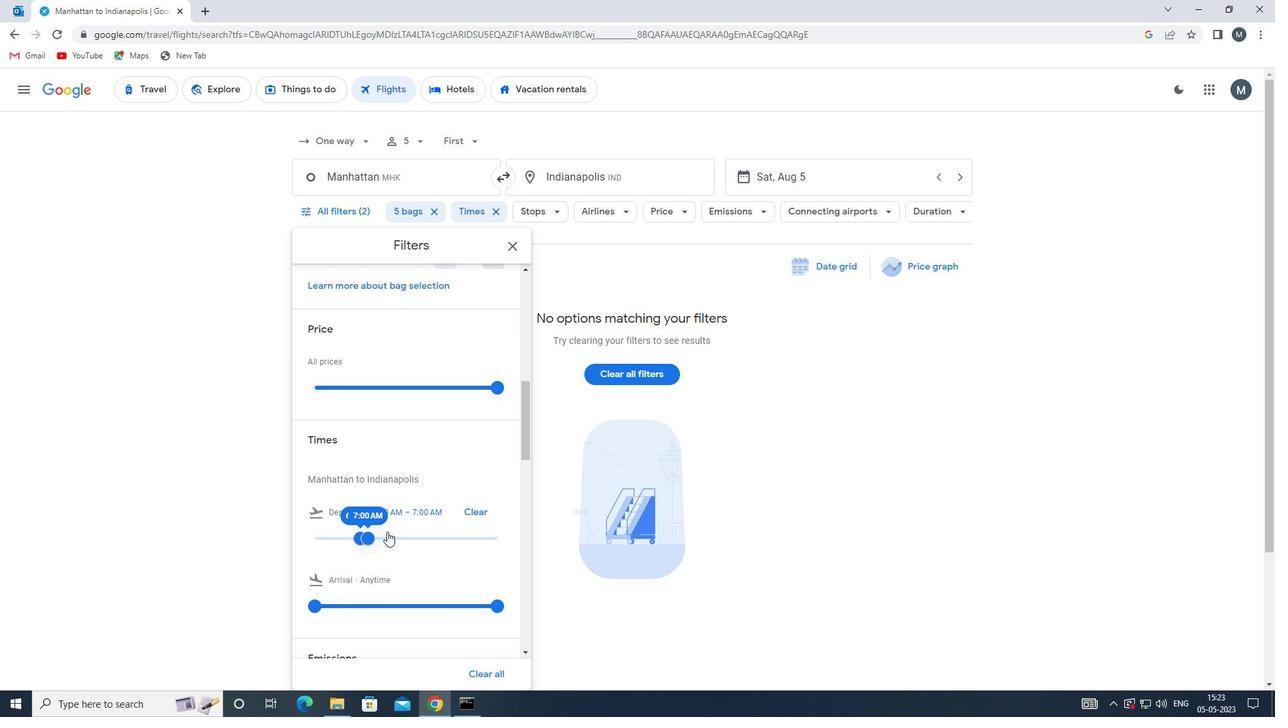 
Action: Mouse scrolled (393, 531) with delta (0, 0)
Screenshot: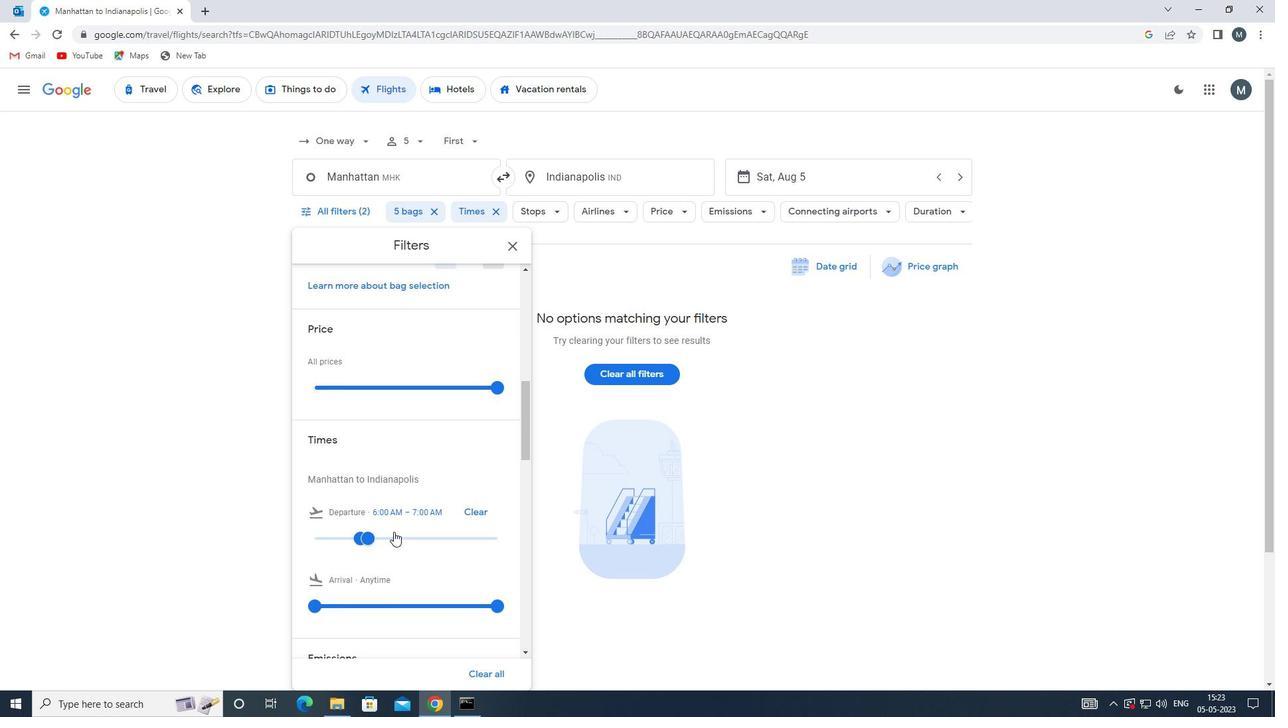 
Action: Mouse moved to (512, 247)
Screenshot: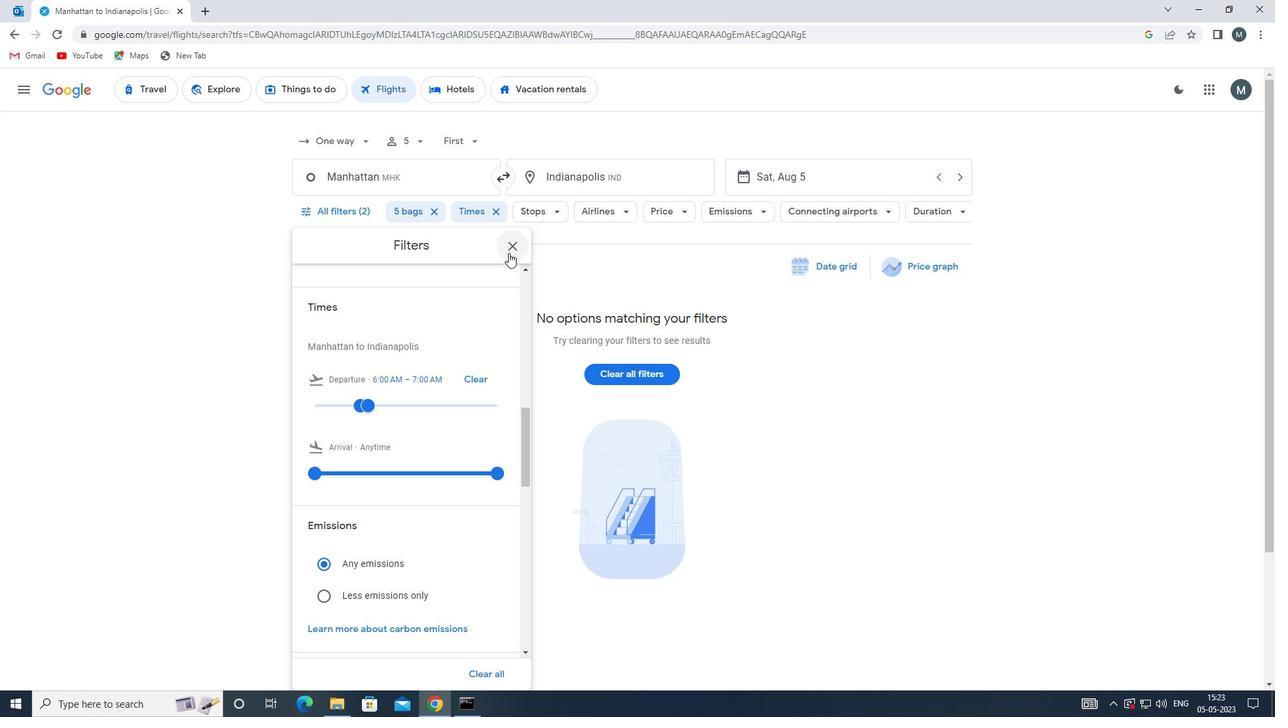 
Action: Mouse pressed left at (512, 247)
Screenshot: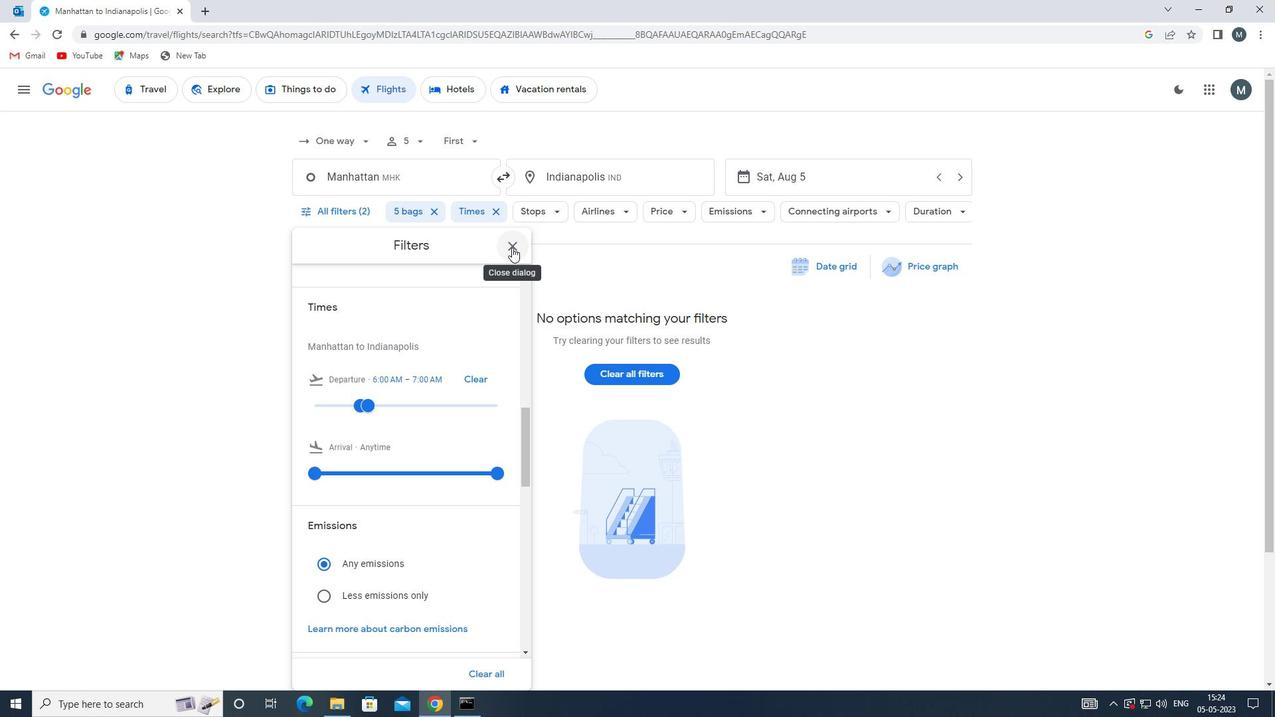
